 Task: In Heading  Calibri Light with green colour. Font size of heading  '18 Pt. 'Font style of data Calibri. Font size of data  9 Pt. Alignment of headline & data Align bottom. Fill color in cell of heading  Red. Font color of data Black. Apply border in Data Criss-Cross Border. In the sheet  Budget Analysis Logbook
Action: Mouse moved to (79, 135)
Screenshot: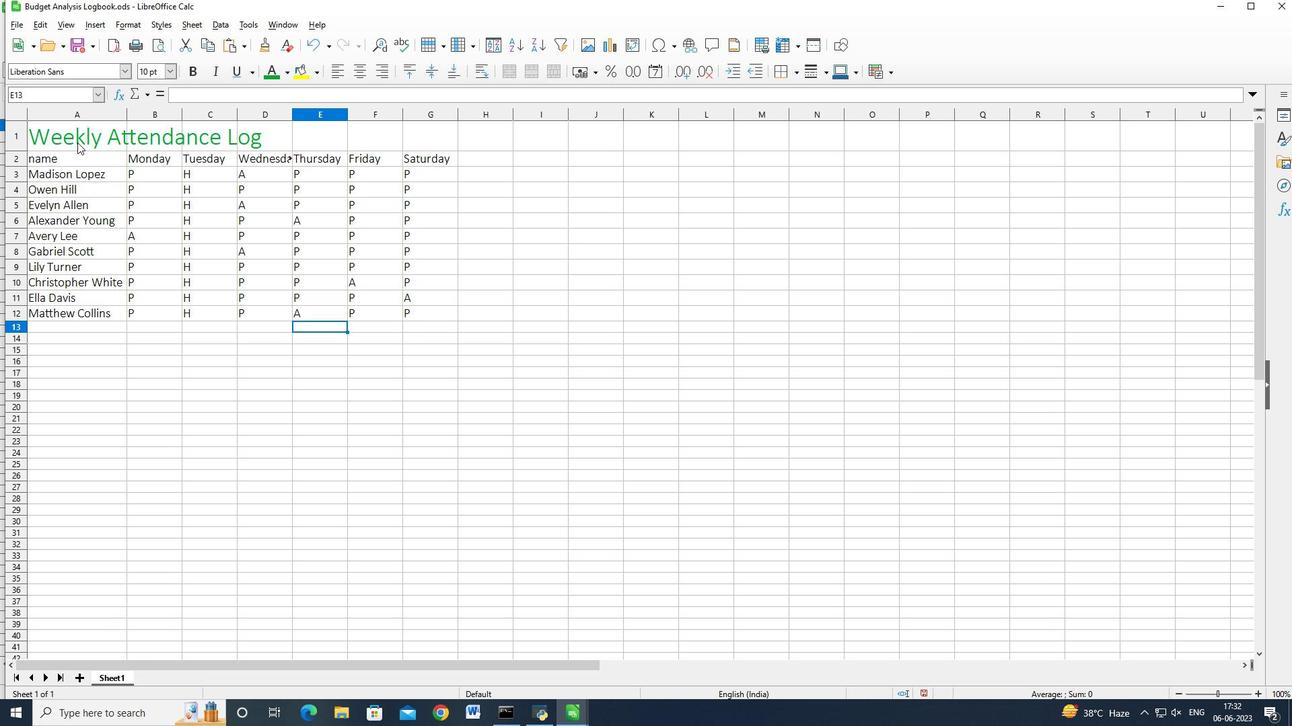 
Action: Mouse pressed left at (79, 135)
Screenshot: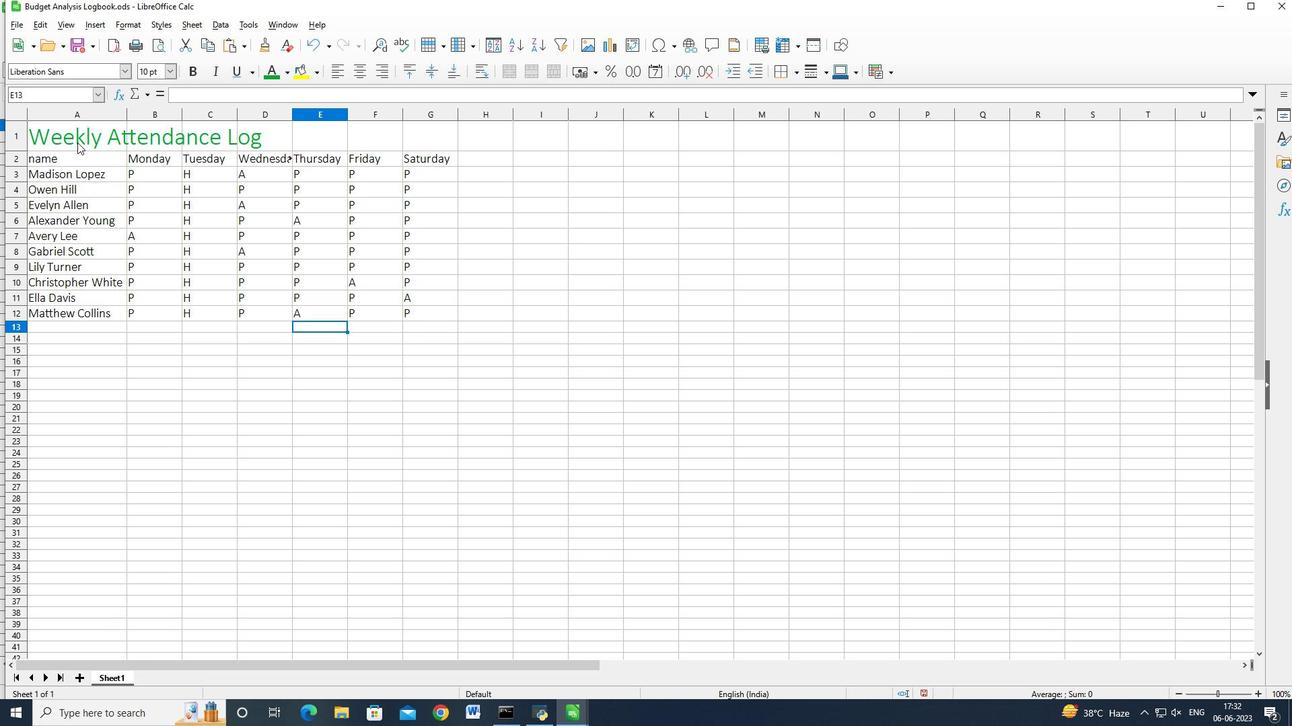 
Action: Mouse moved to (145, 130)
Screenshot: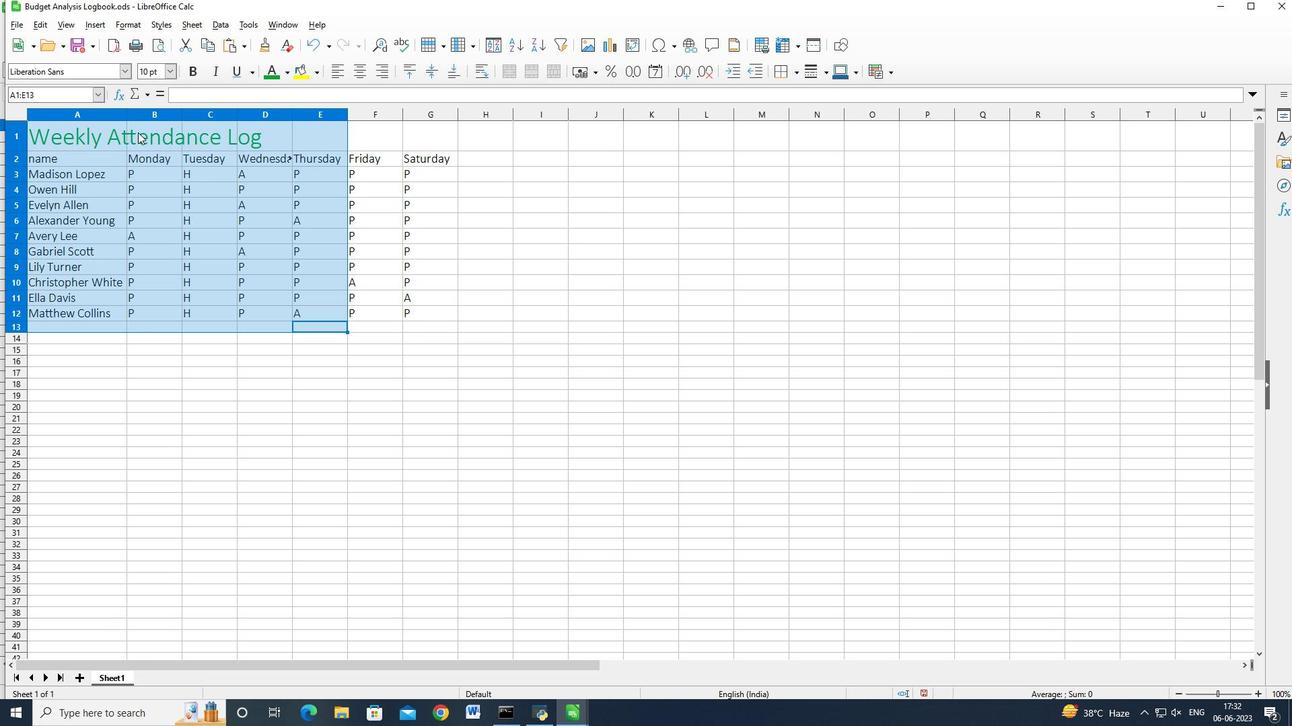 
Action: Mouse pressed left at (145, 130)
Screenshot: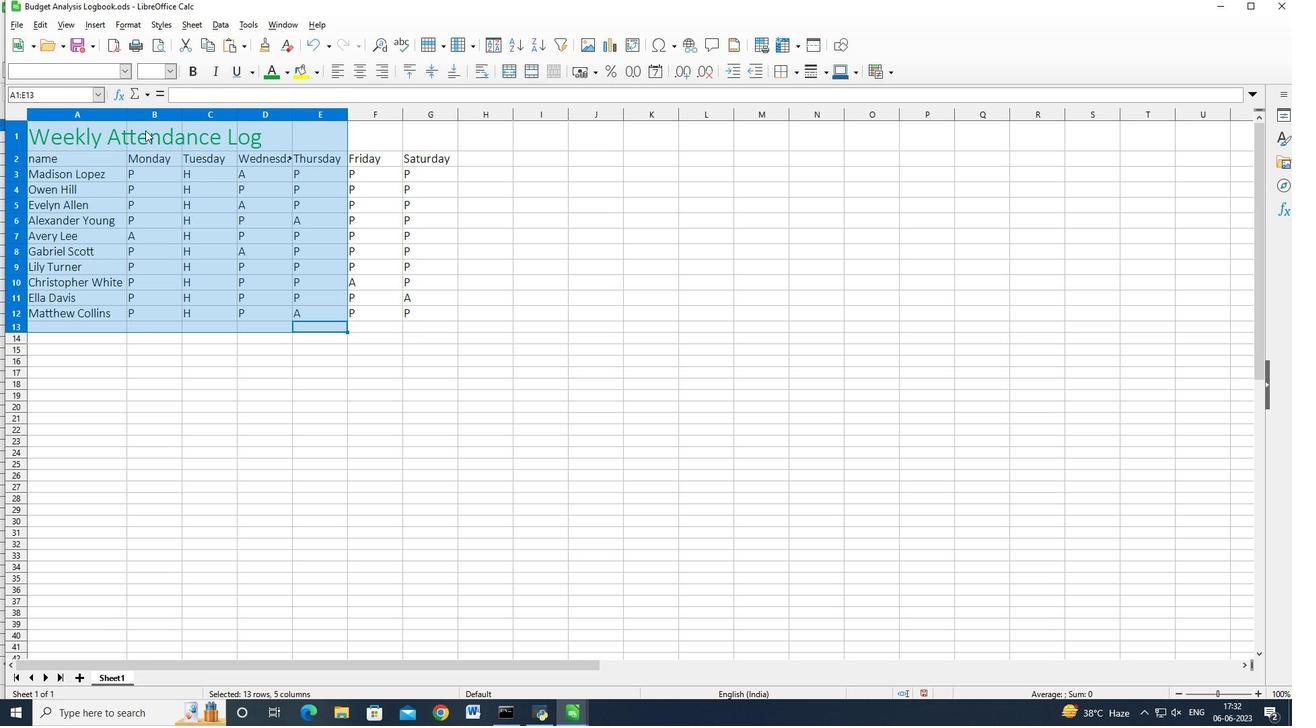 
Action: Mouse moved to (177, 399)
Screenshot: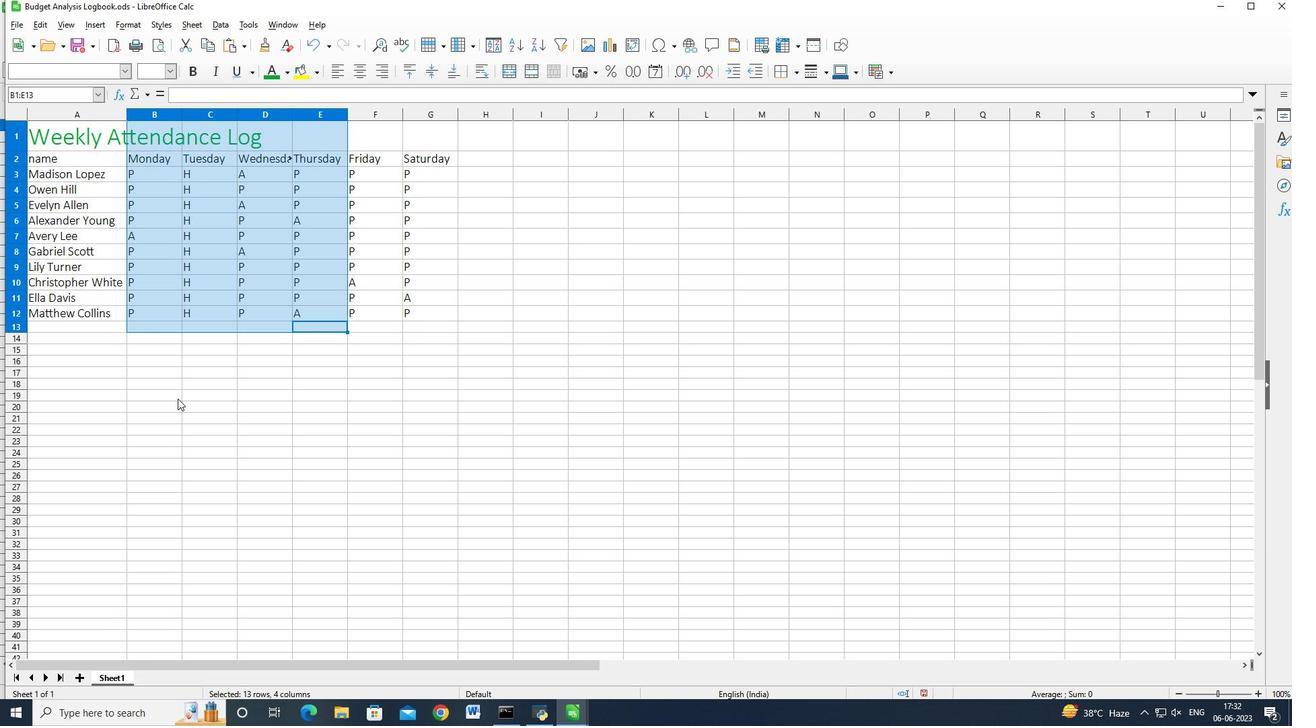 
Action: Mouse pressed left at (177, 399)
Screenshot: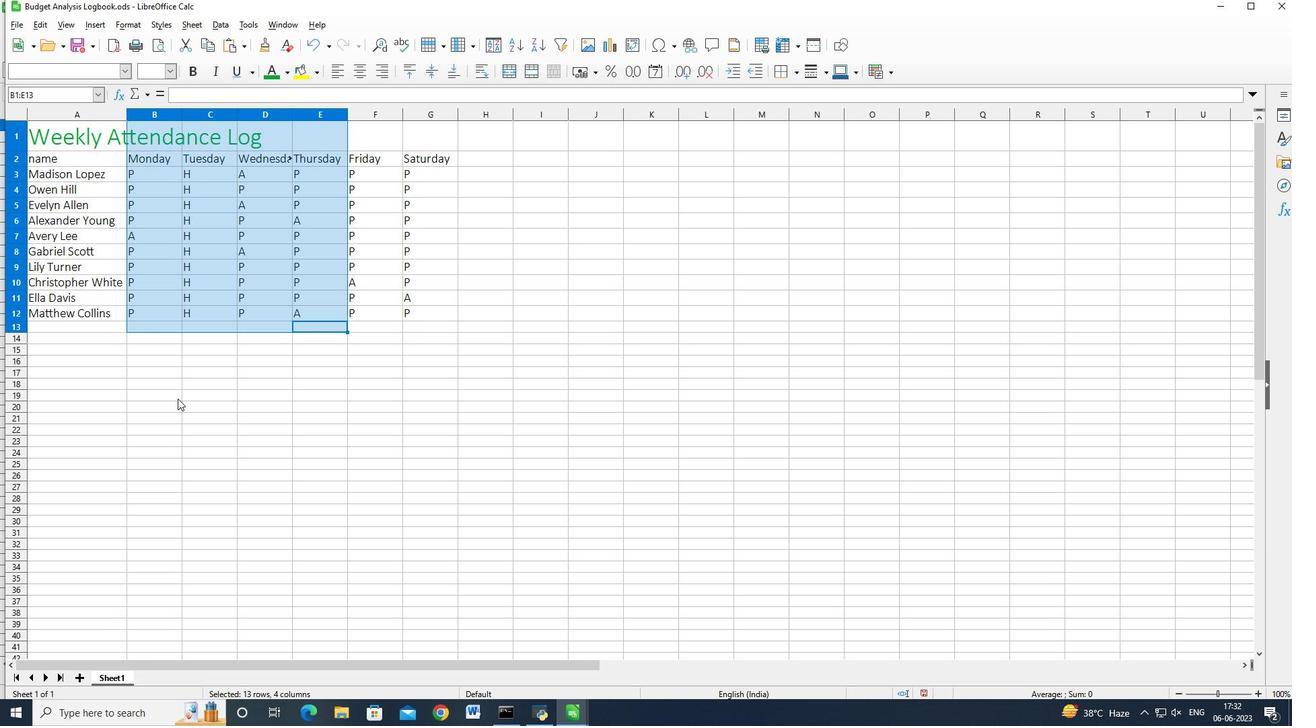 
Action: Mouse moved to (176, 399)
Screenshot: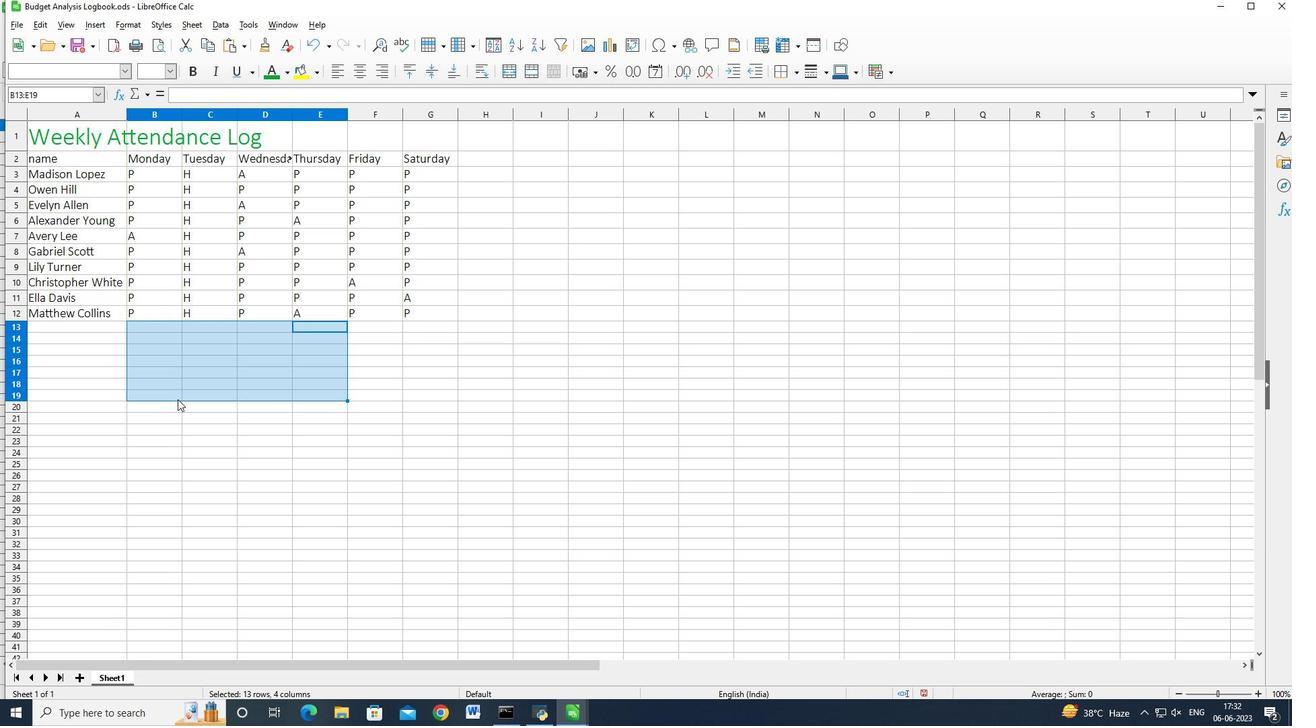
Action: Mouse pressed right at (176, 399)
Screenshot: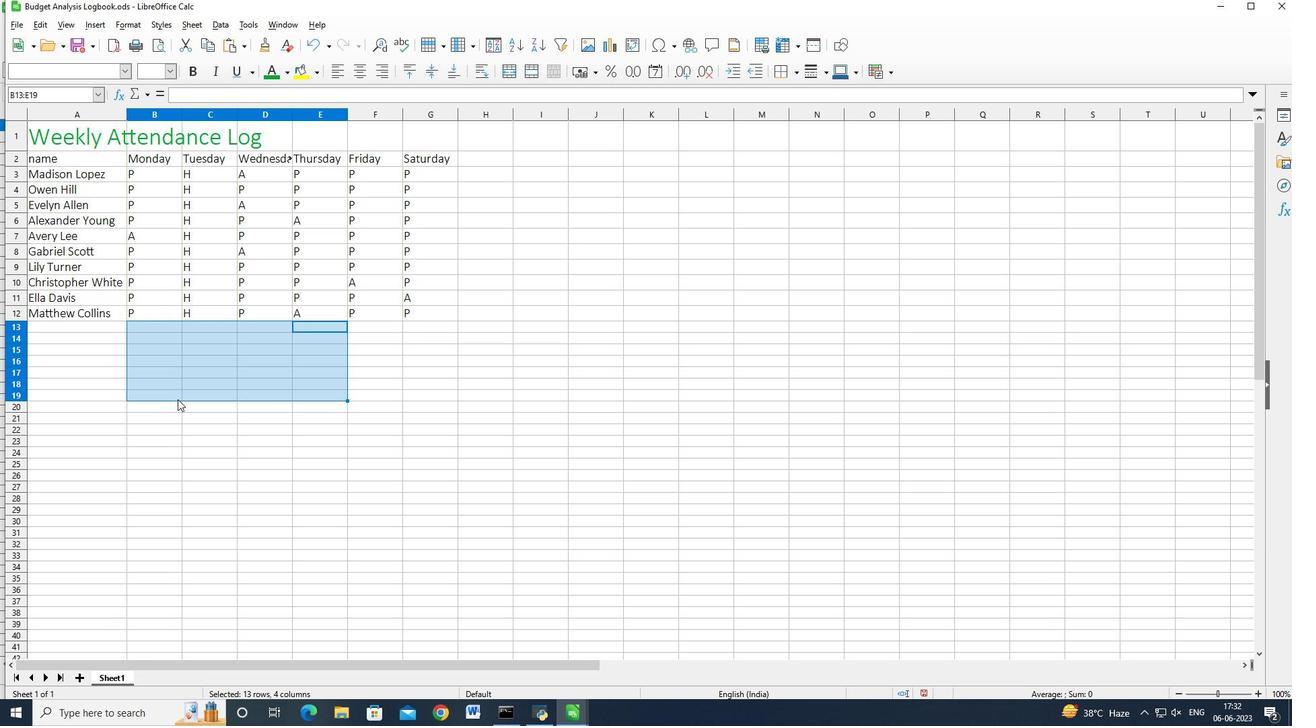 
Action: Mouse moved to (137, 421)
Screenshot: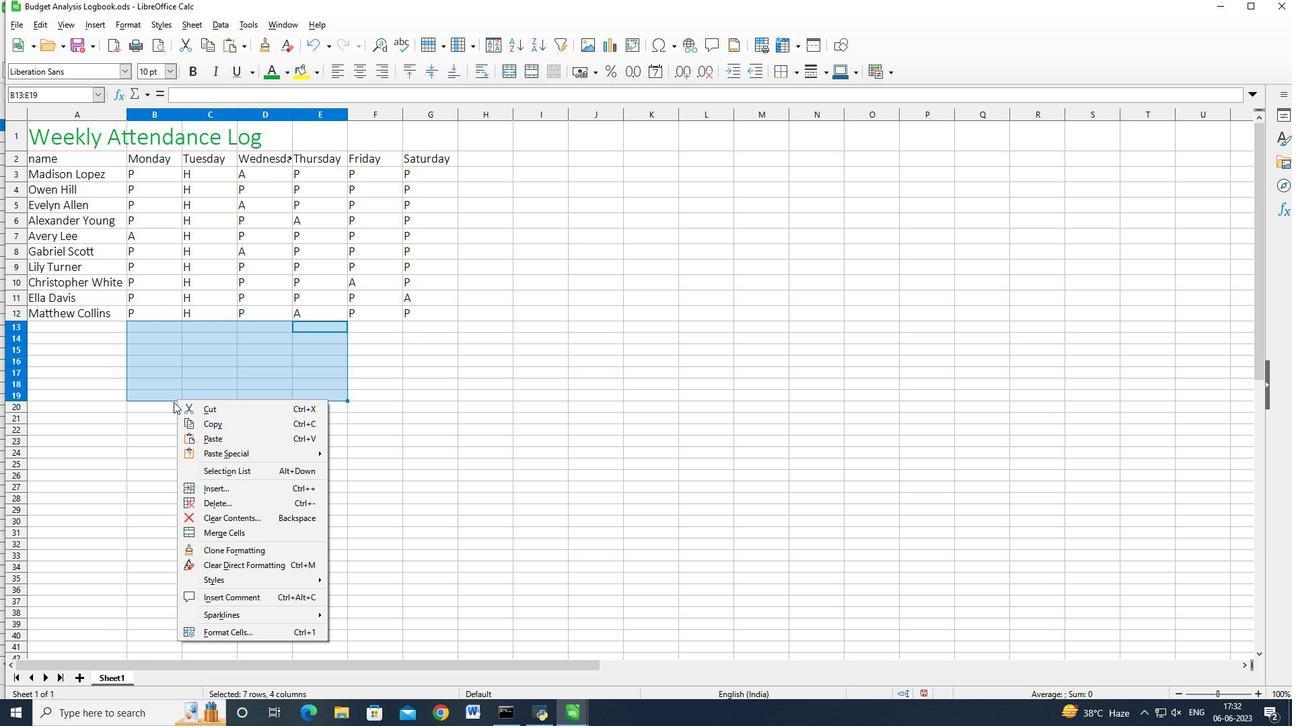 
Action: Mouse pressed right at (137, 421)
Screenshot: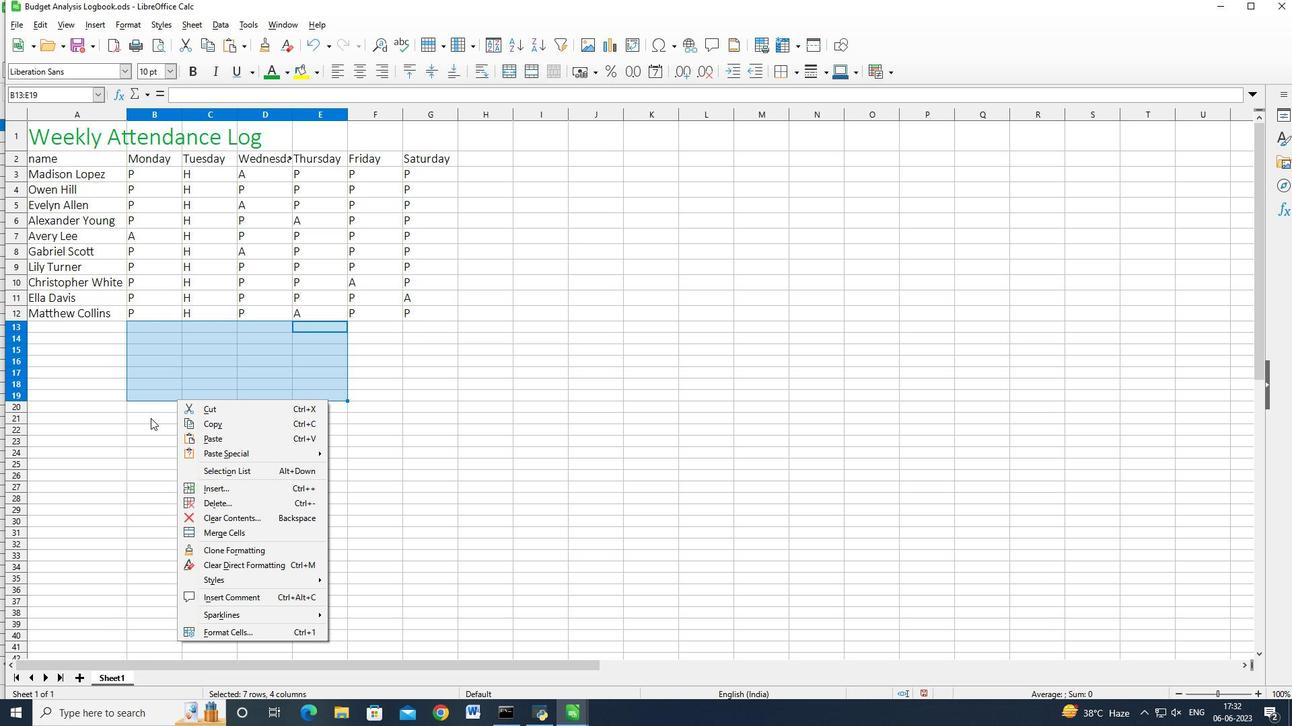
Action: Mouse pressed right at (137, 421)
Screenshot: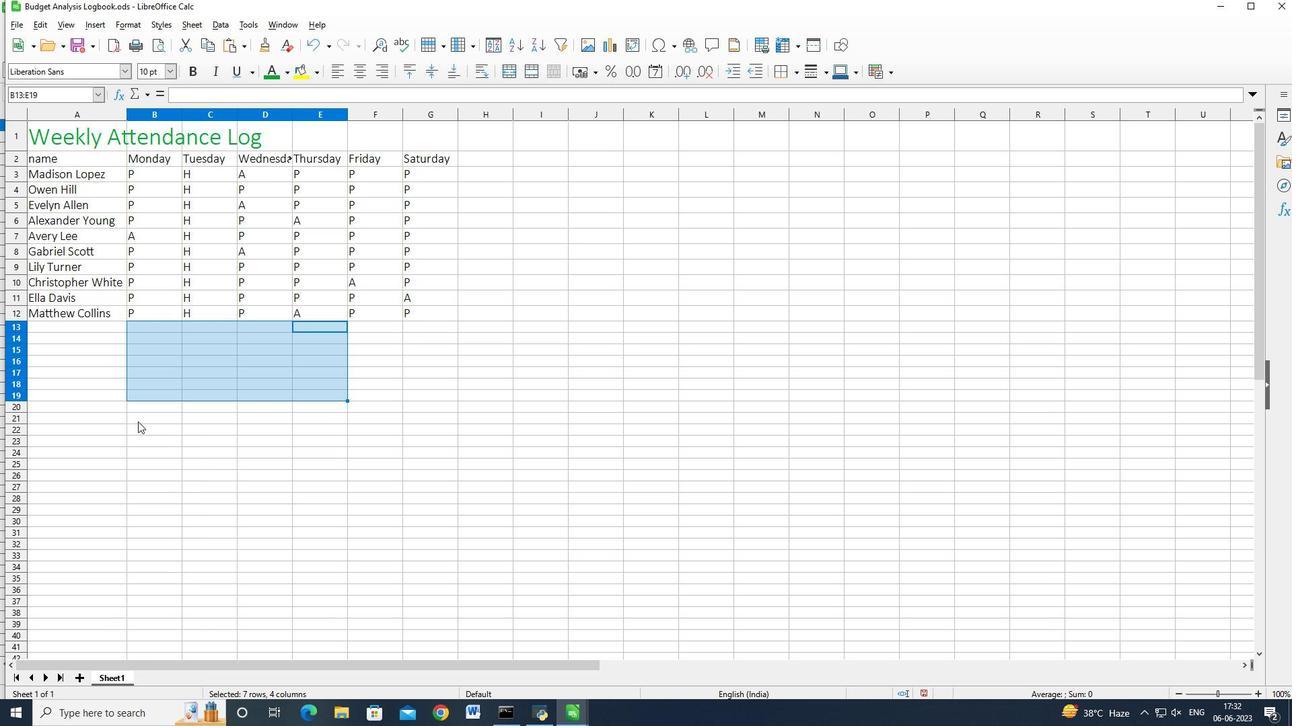
Action: Mouse moved to (74, 128)
Screenshot: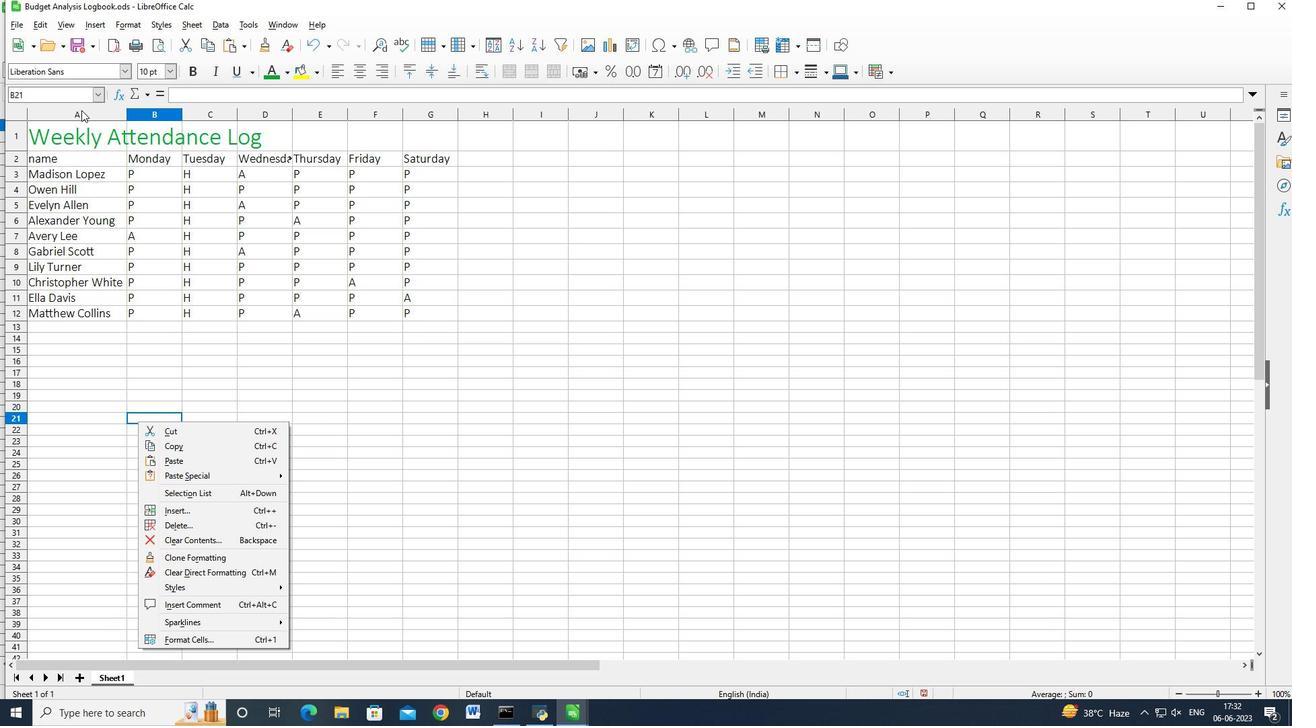 
Action: Mouse pressed left at (74, 128)
Screenshot: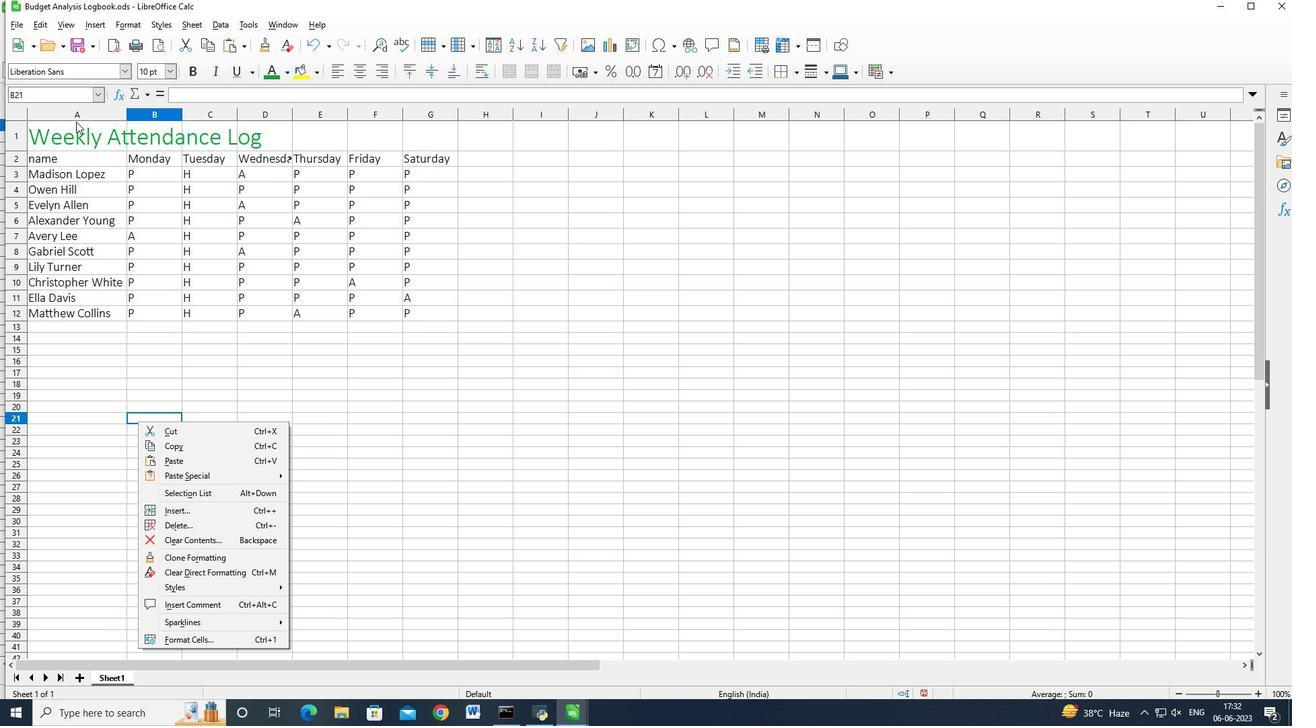 
Action: Mouse moved to (108, 134)
Screenshot: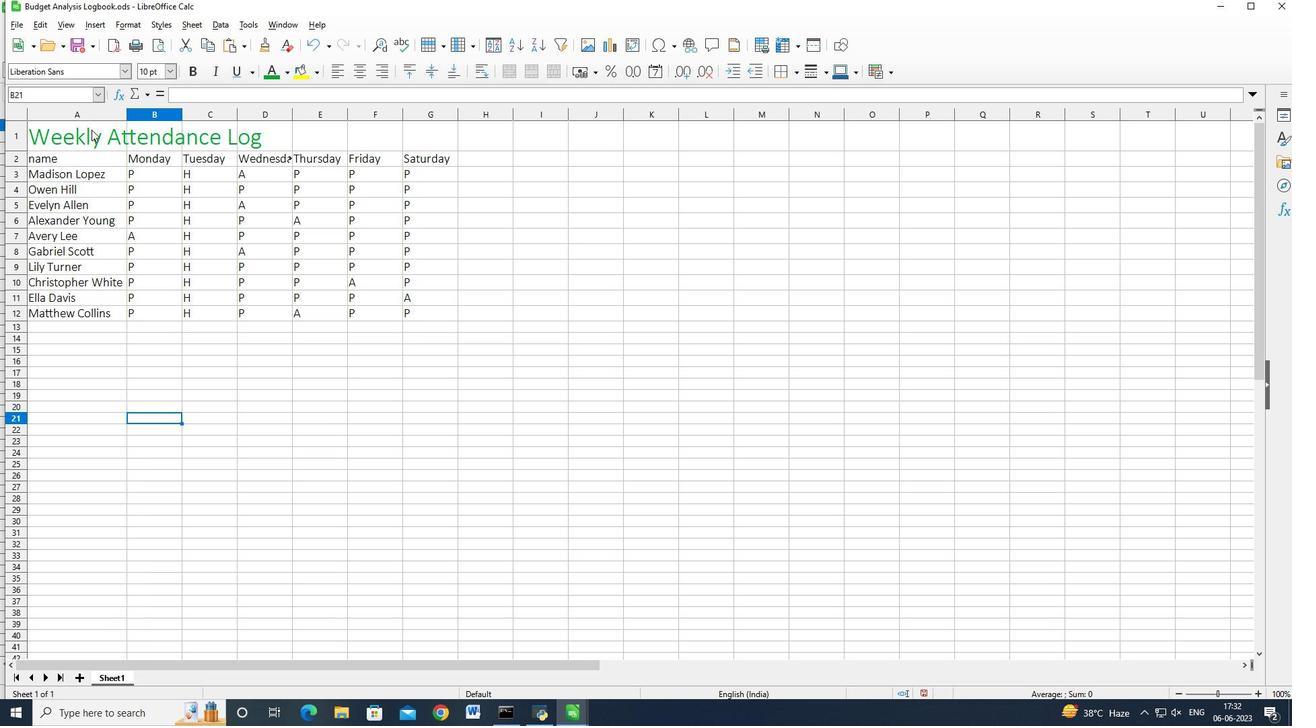 
Action: Mouse pressed left at (108, 134)
Screenshot: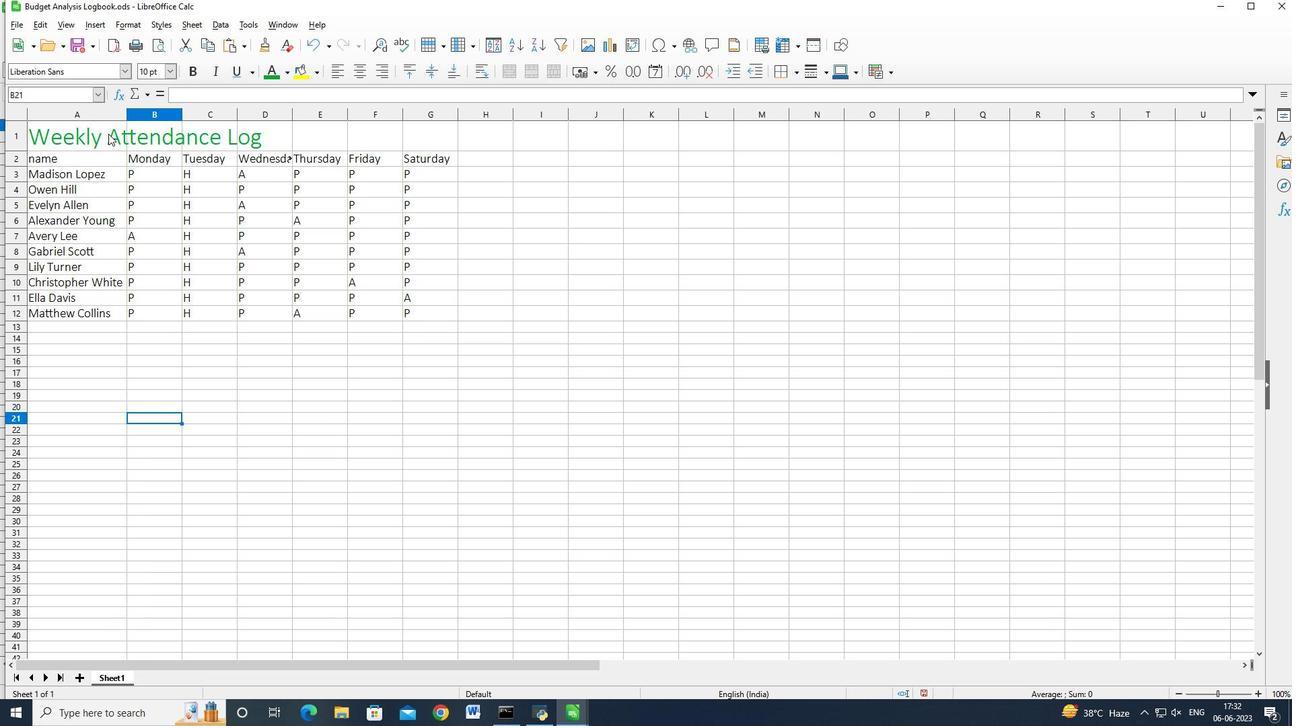 
Action: Mouse moved to (155, 137)
Screenshot: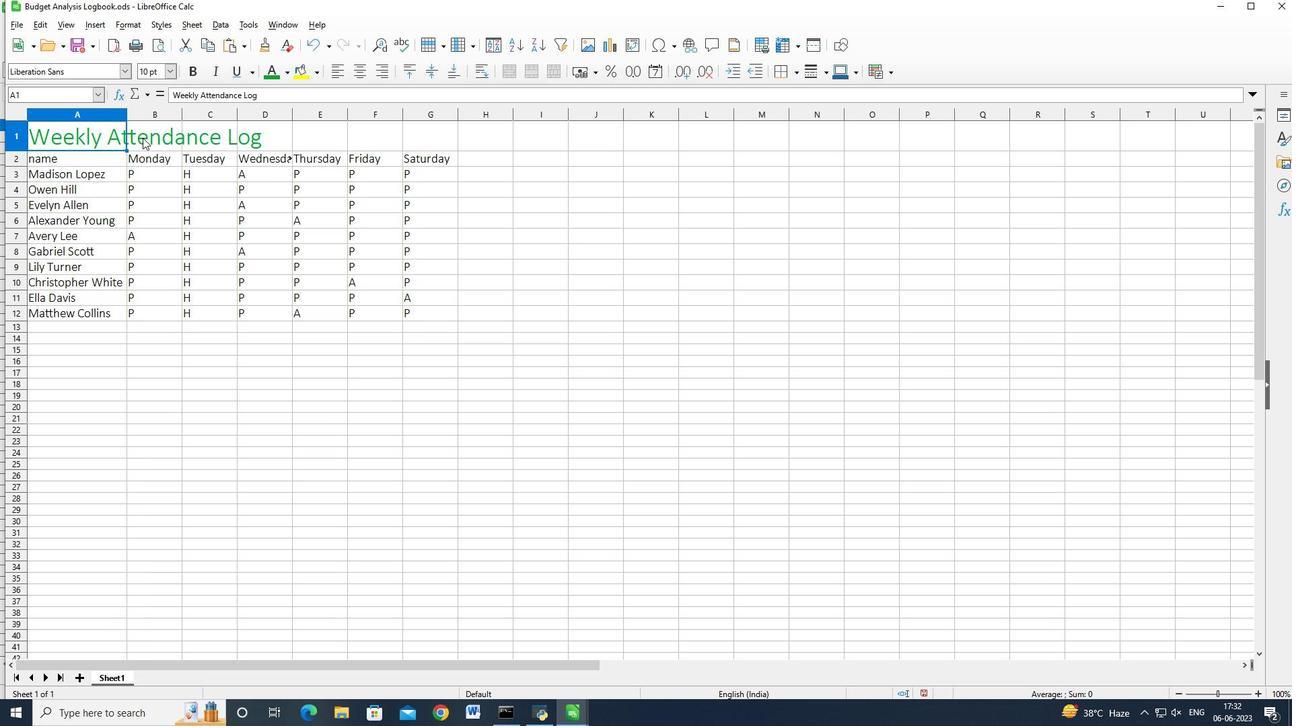 
Action: Key pressed <Key.shift><Key.shift>
Screenshot: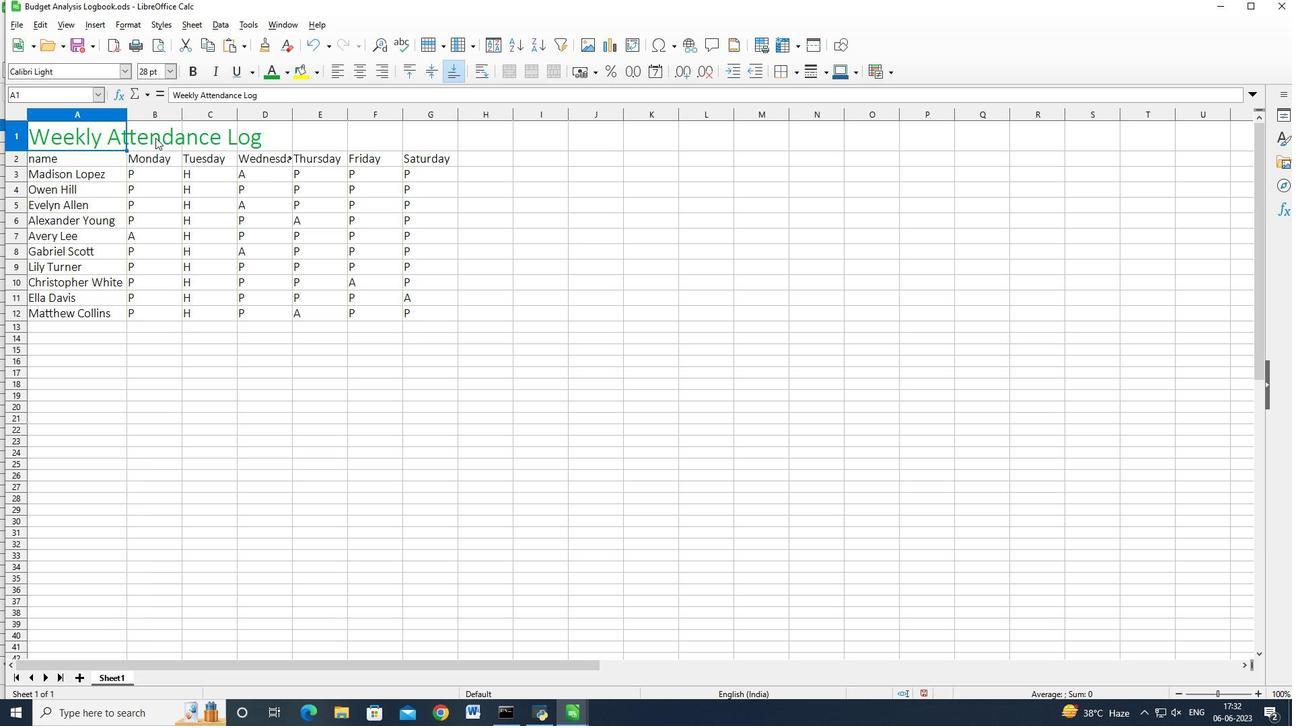 
Action: Mouse moved to (228, 138)
Screenshot: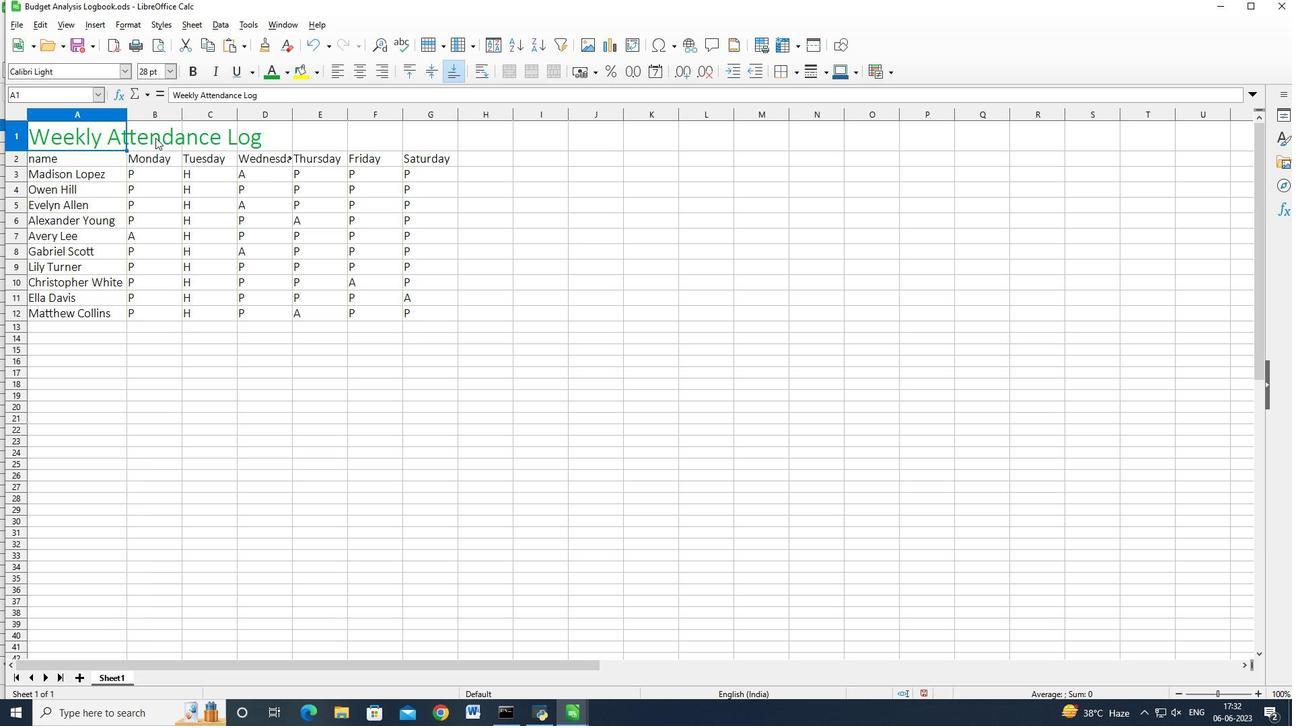 
Action: Mouse pressed left at (228, 138)
Screenshot: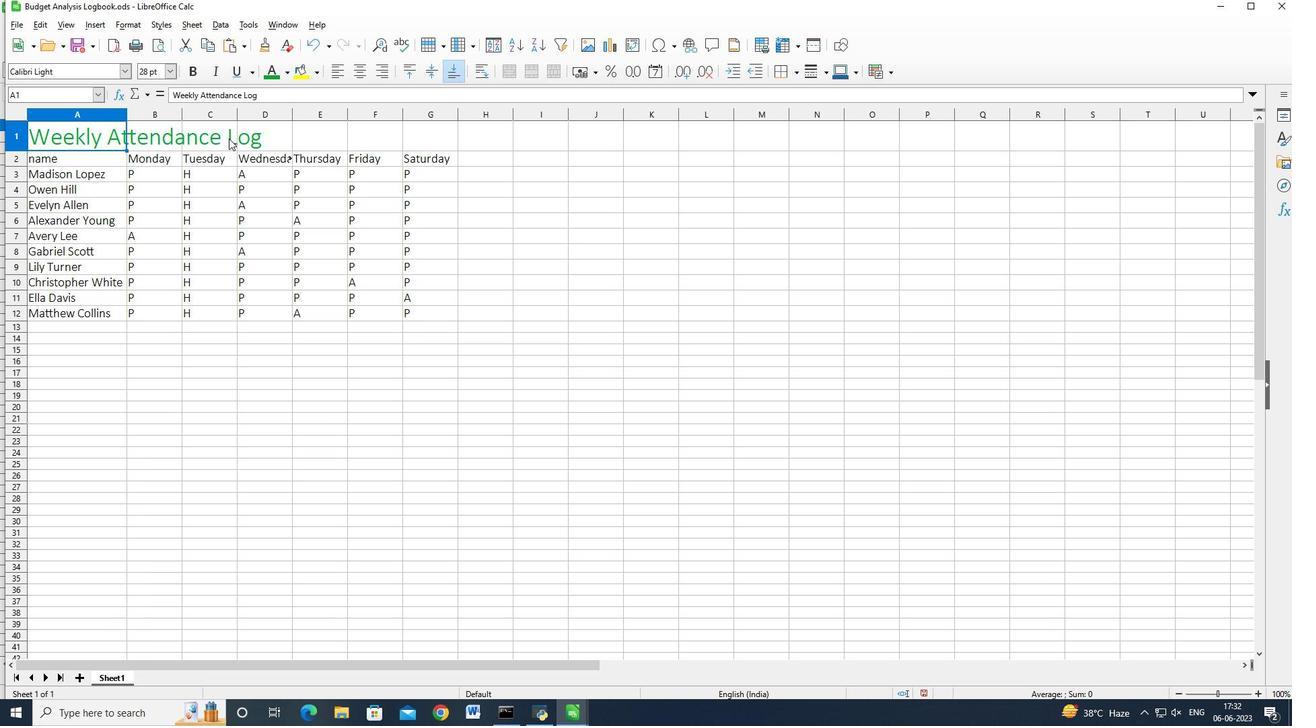 
Action: Key pressed <Key.shift><Key.shift><Key.shift><Key.shift>
Screenshot: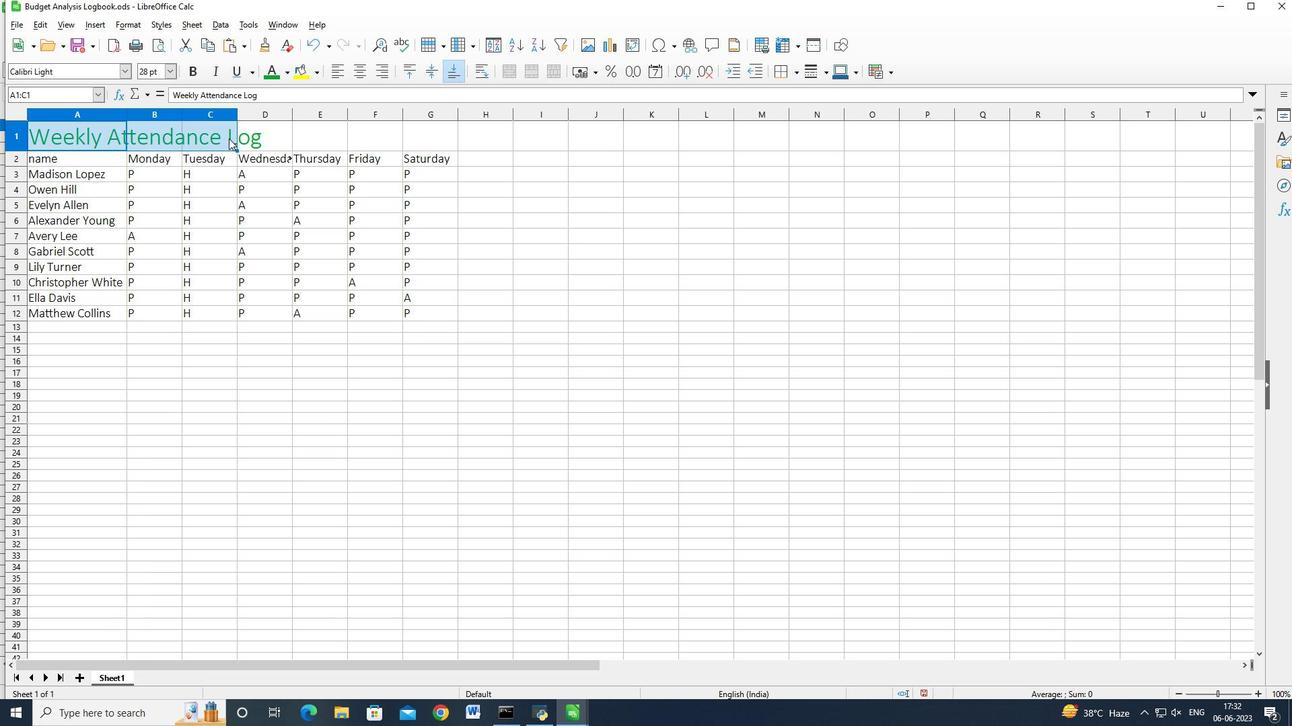 
Action: Mouse moved to (233, 138)
Screenshot: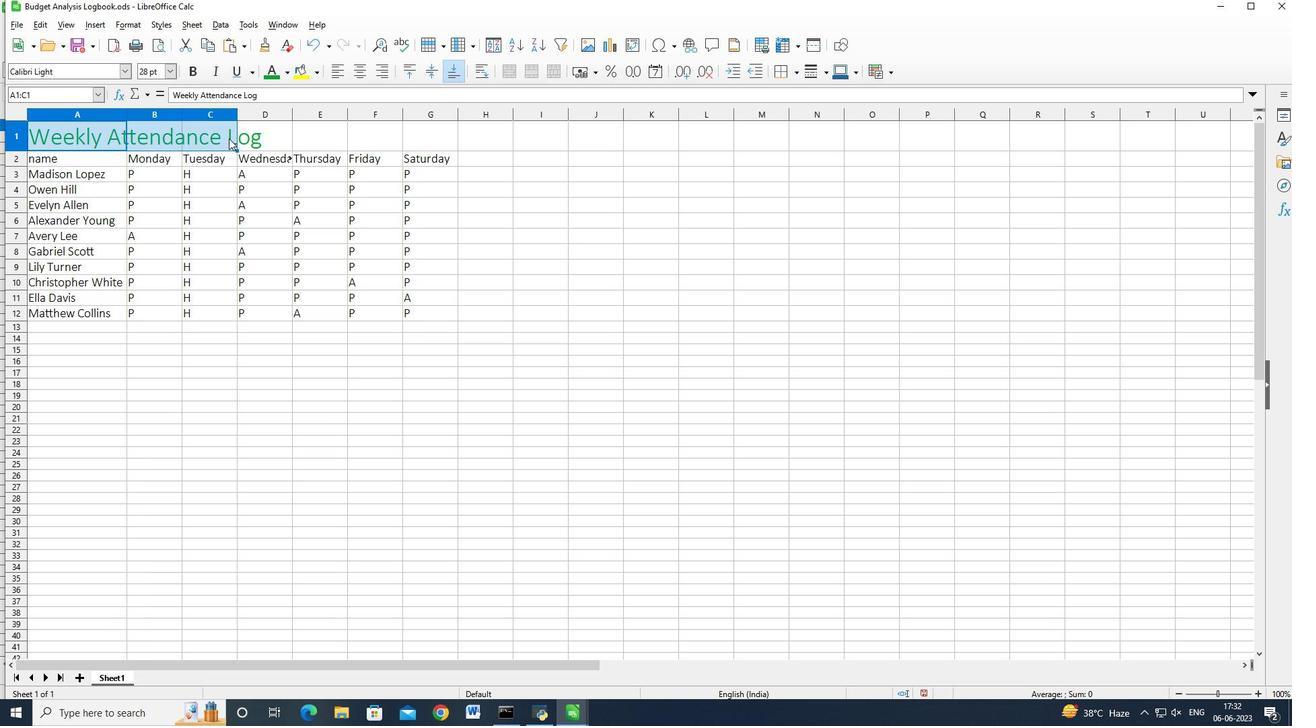 
Action: Key pressed <Key.shift>
Screenshot: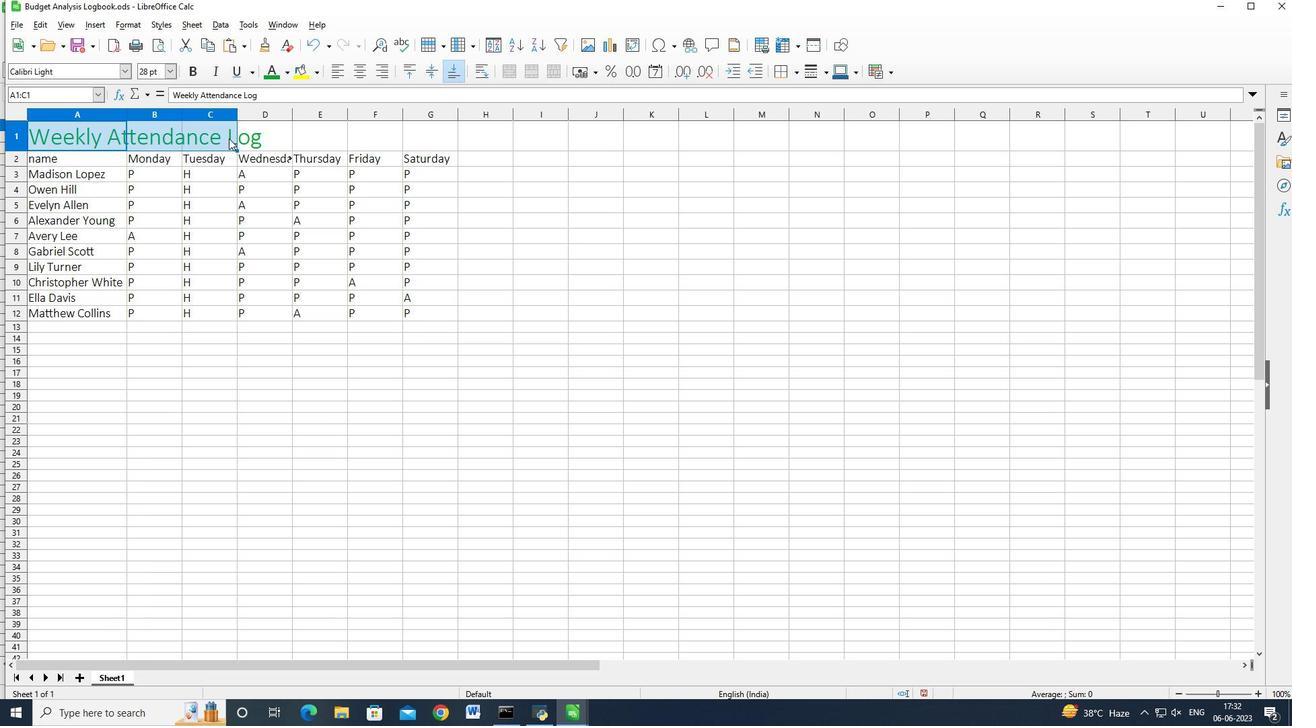 
Action: Mouse moved to (243, 137)
Screenshot: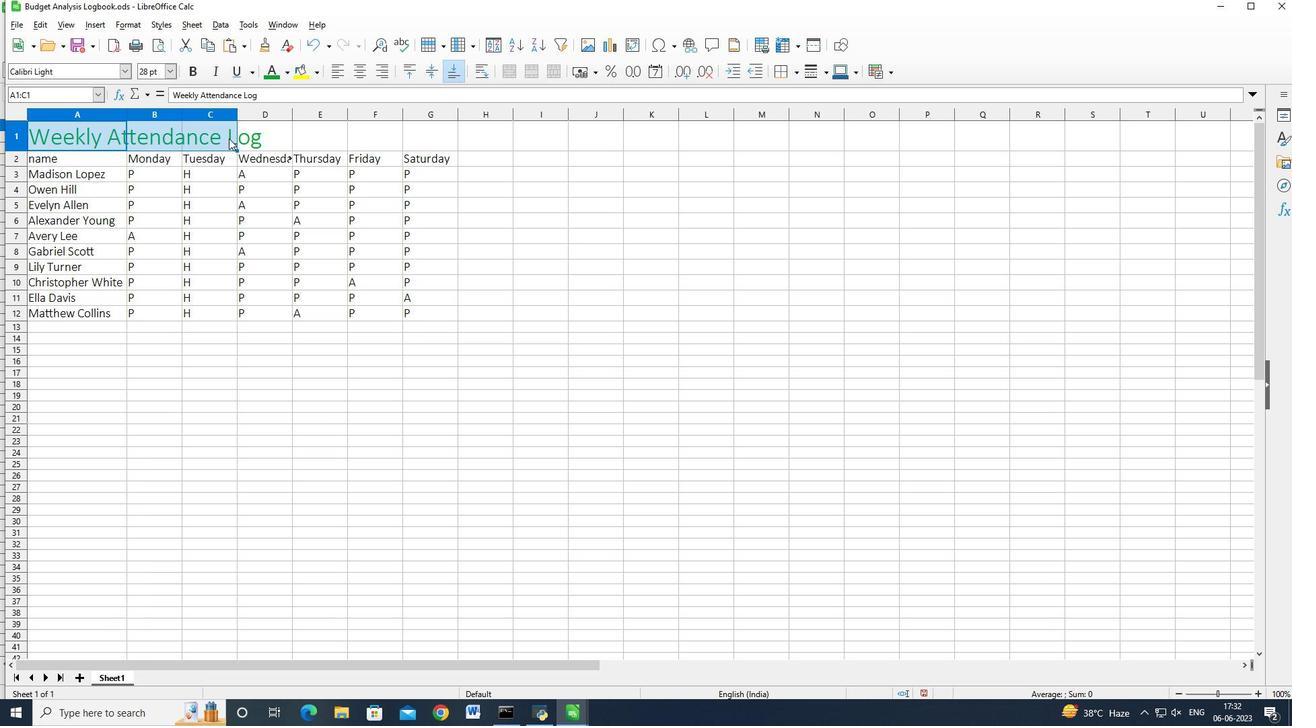 
Action: Key pressed <Key.shift>
Screenshot: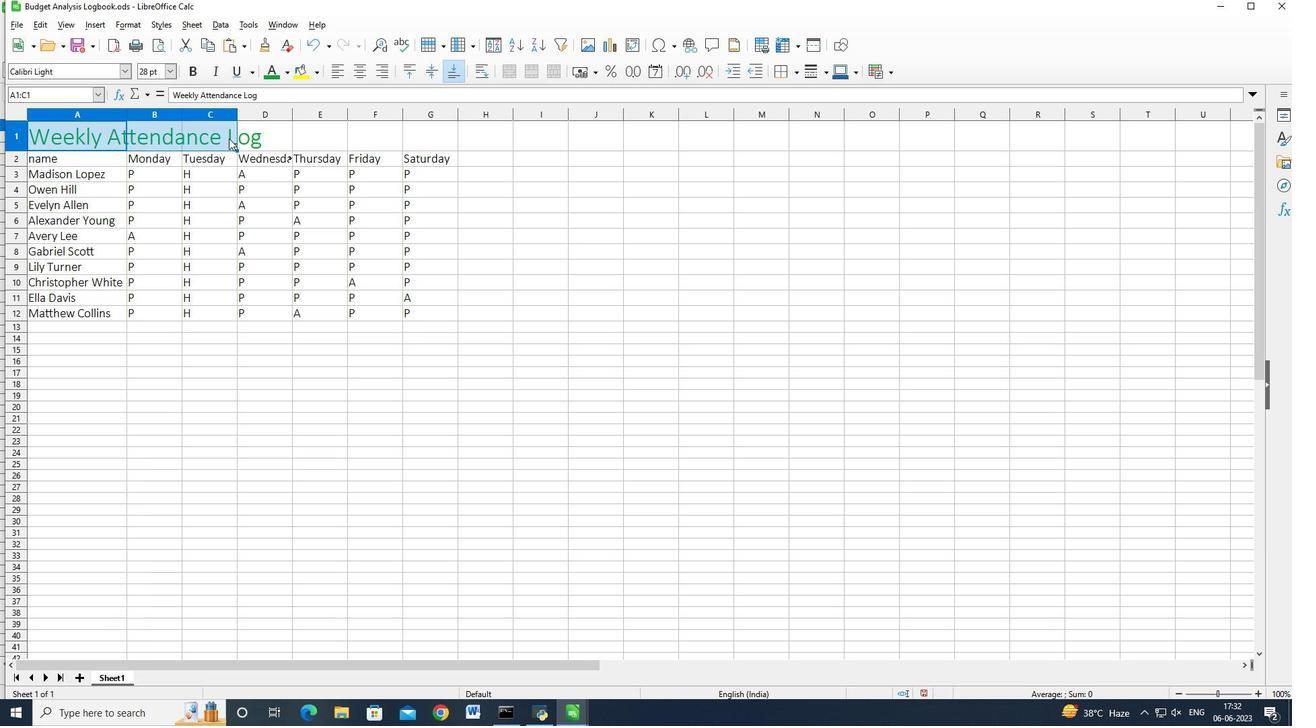 
Action: Mouse moved to (250, 137)
Screenshot: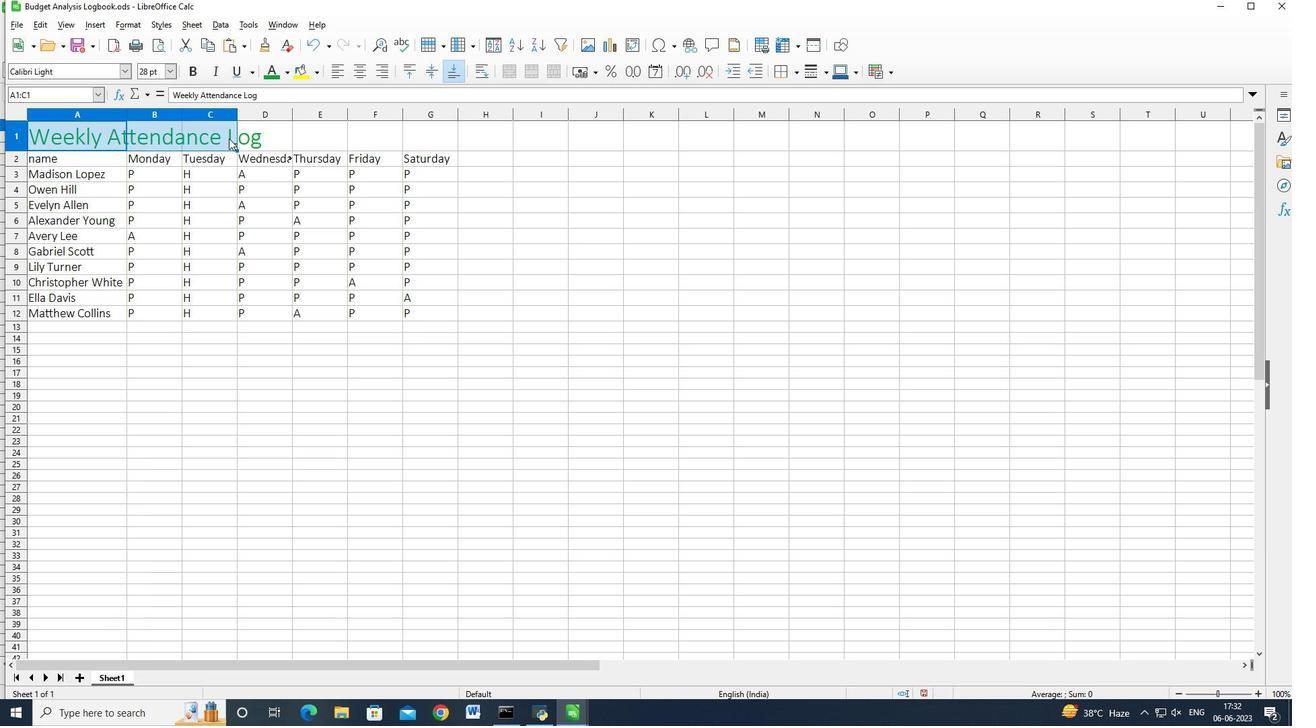 
Action: Key pressed <Key.shift>
Screenshot: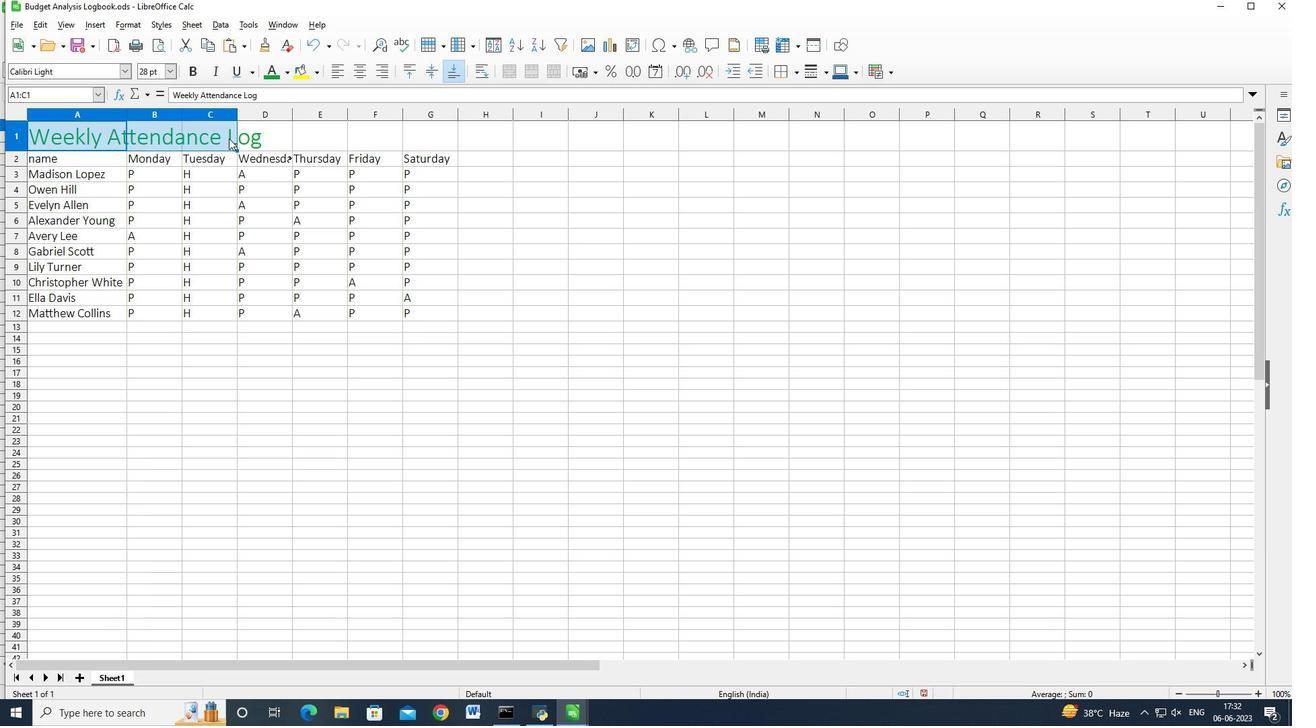 
Action: Mouse moved to (255, 135)
Screenshot: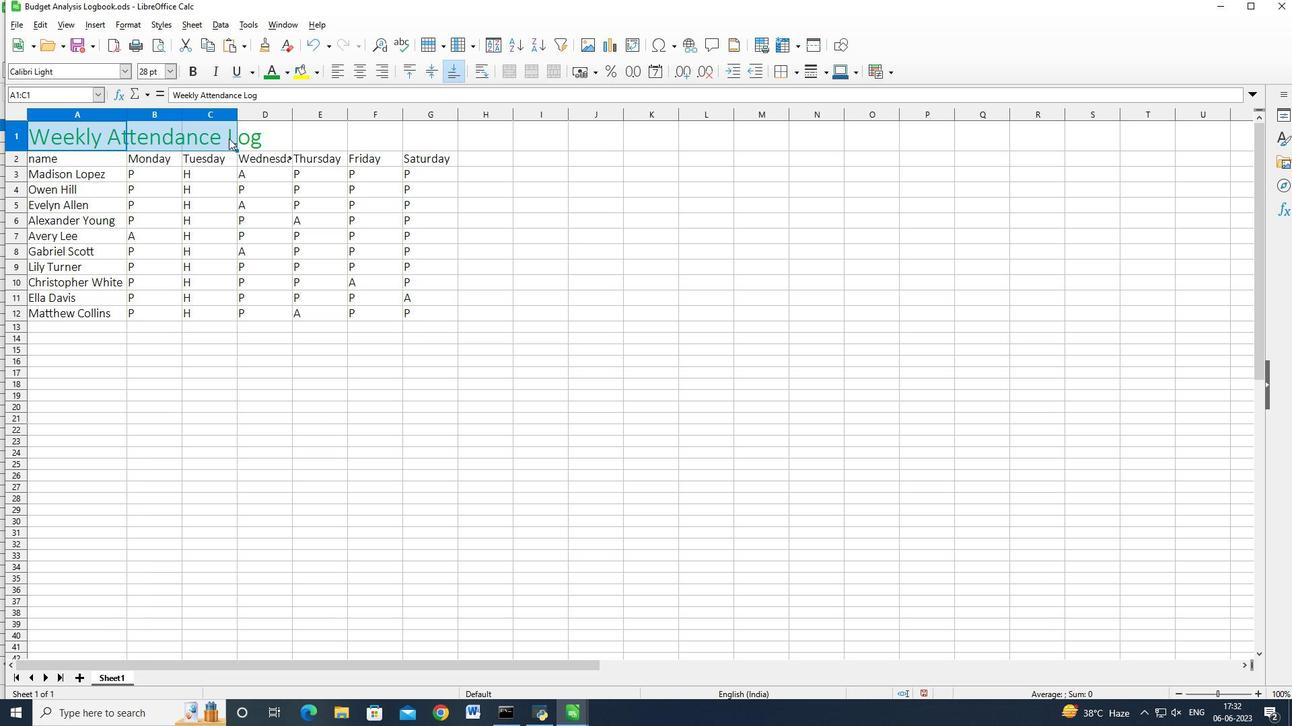 
Action: Key pressed <Key.shift>
Screenshot: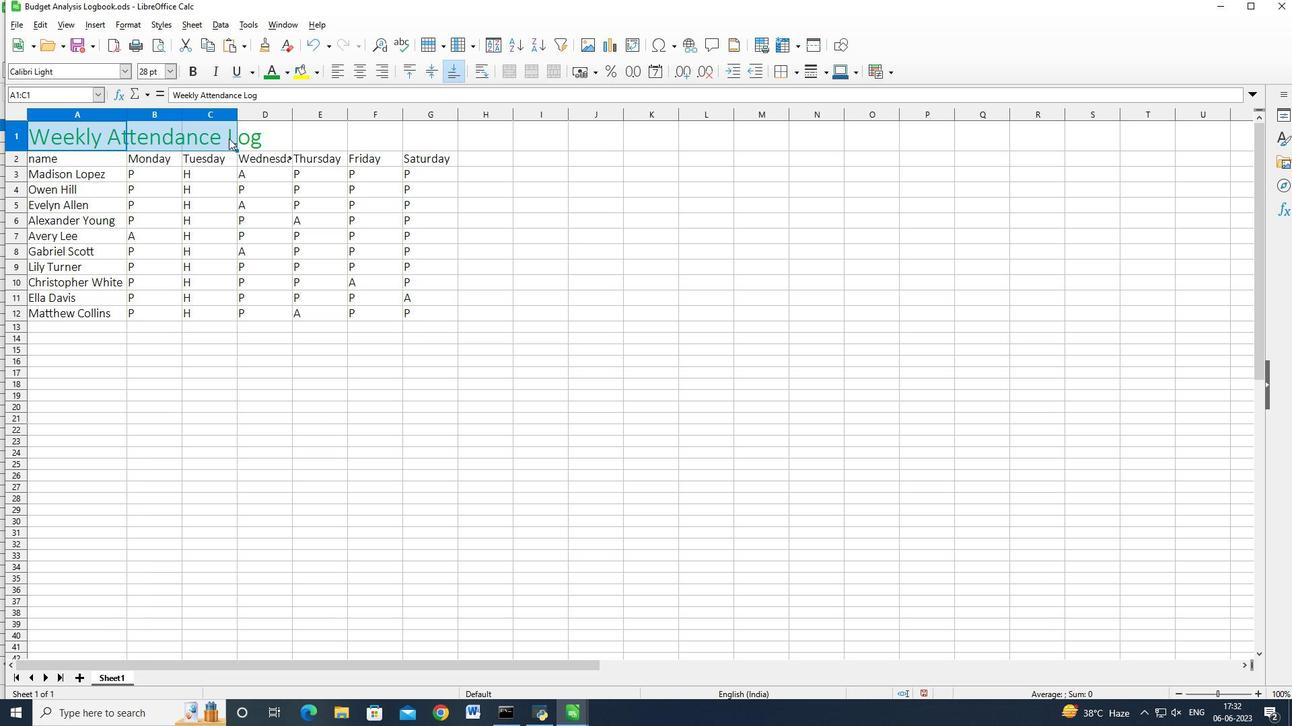 
Action: Mouse moved to (257, 135)
Screenshot: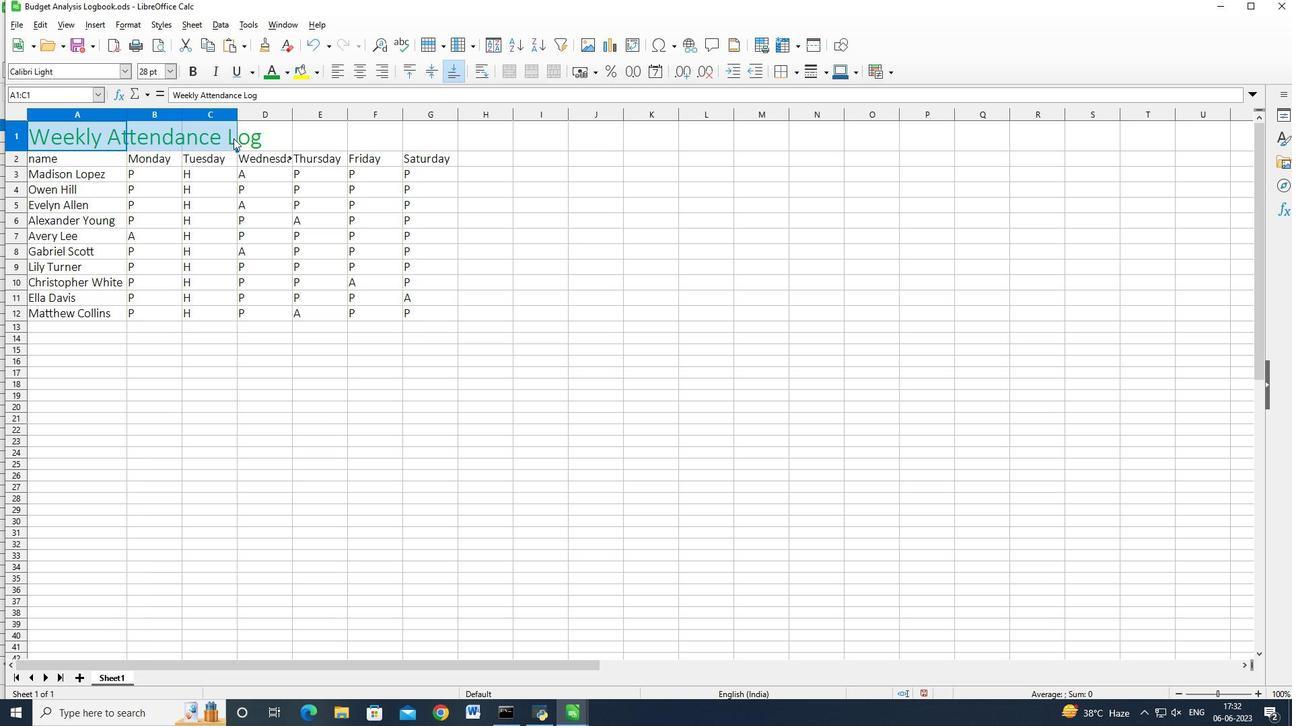 
Action: Key pressed <Key.shift>
Screenshot: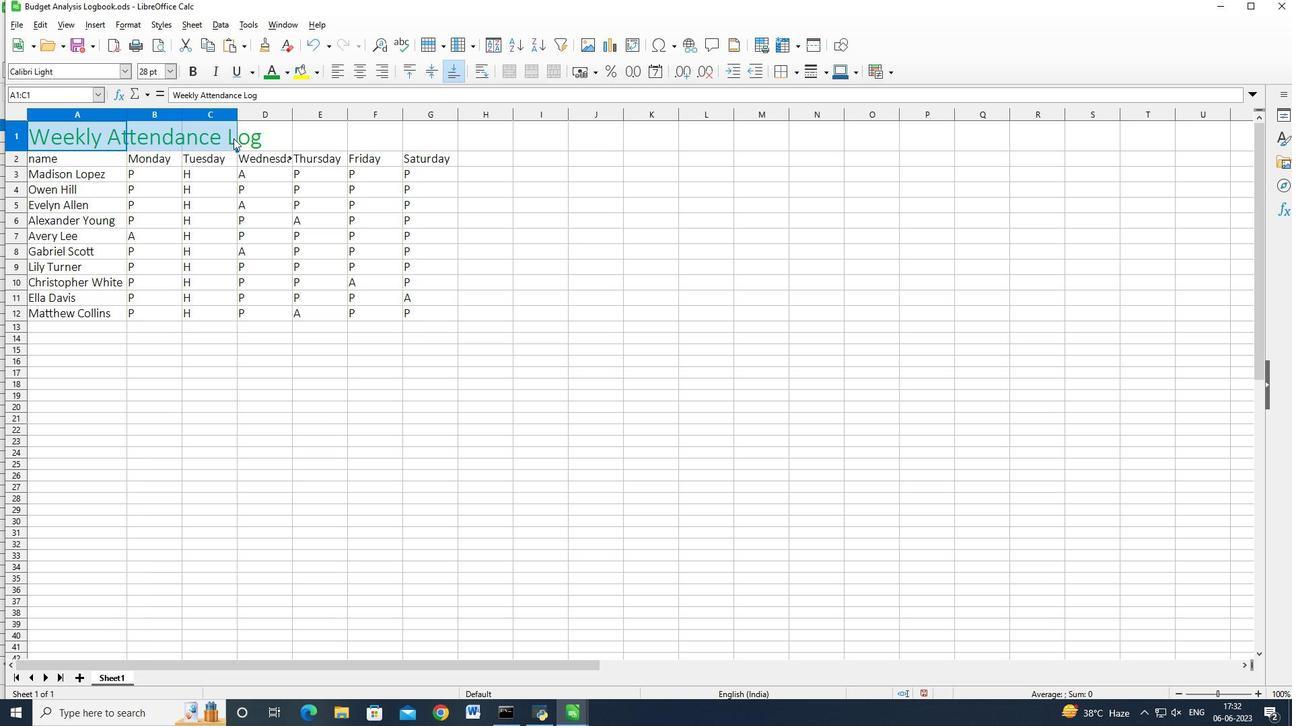 
Action: Mouse moved to (257, 135)
Screenshot: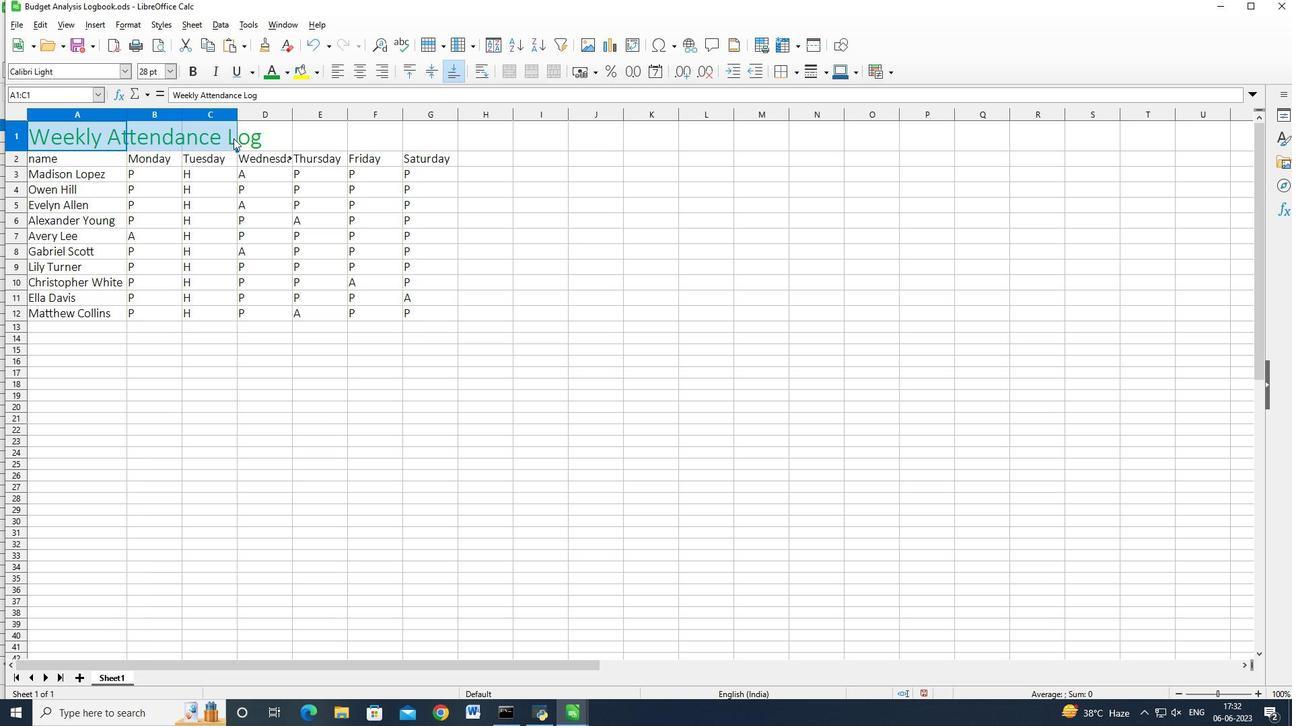 
Action: Key pressed <Key.shift>
Screenshot: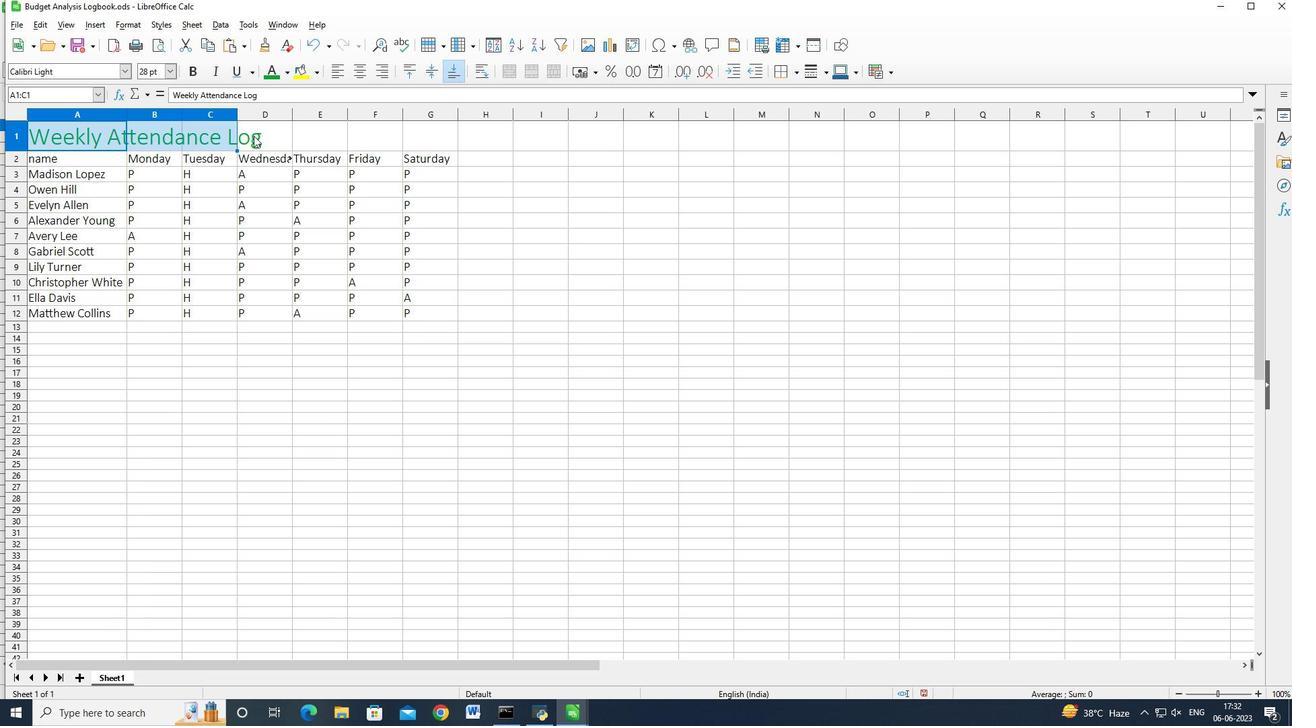 
Action: Mouse pressed left at (257, 135)
Screenshot: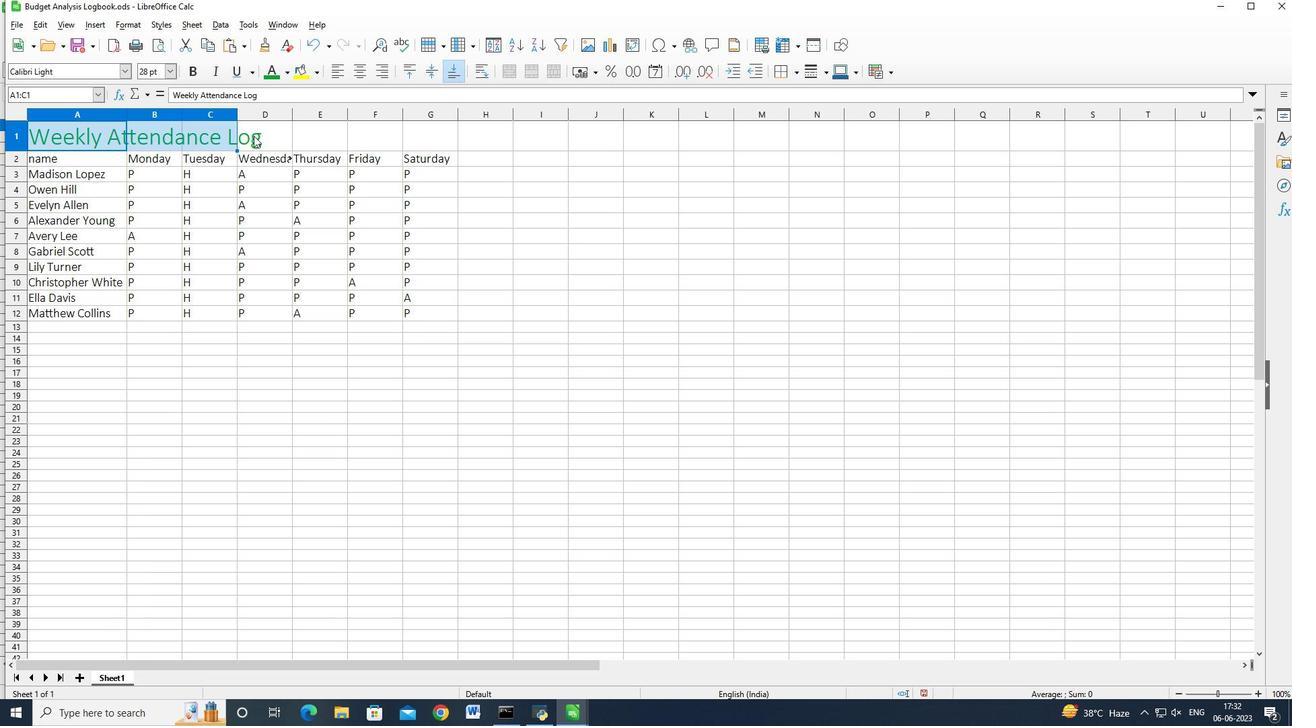 
Action: Mouse moved to (257, 135)
Screenshot: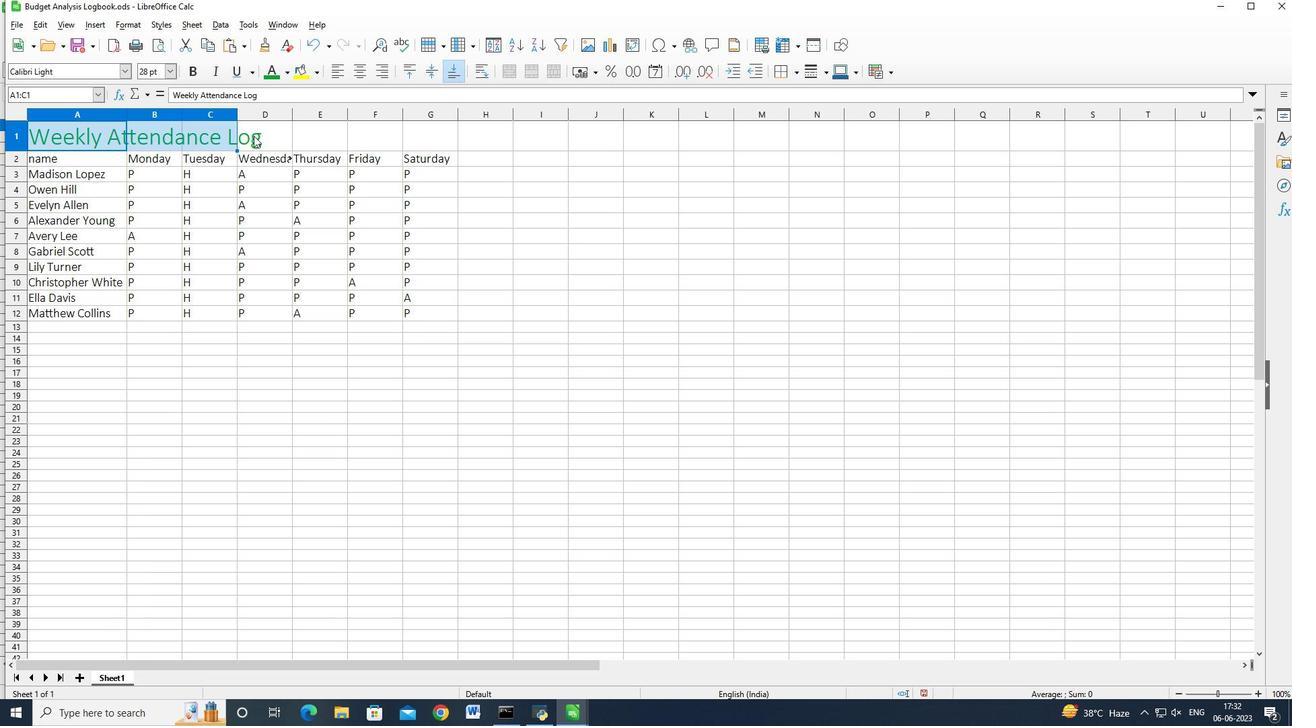 
Action: Key pressed <Key.shift><Key.shift><Key.shift><Key.shift><Key.shift><Key.shift>
Screenshot: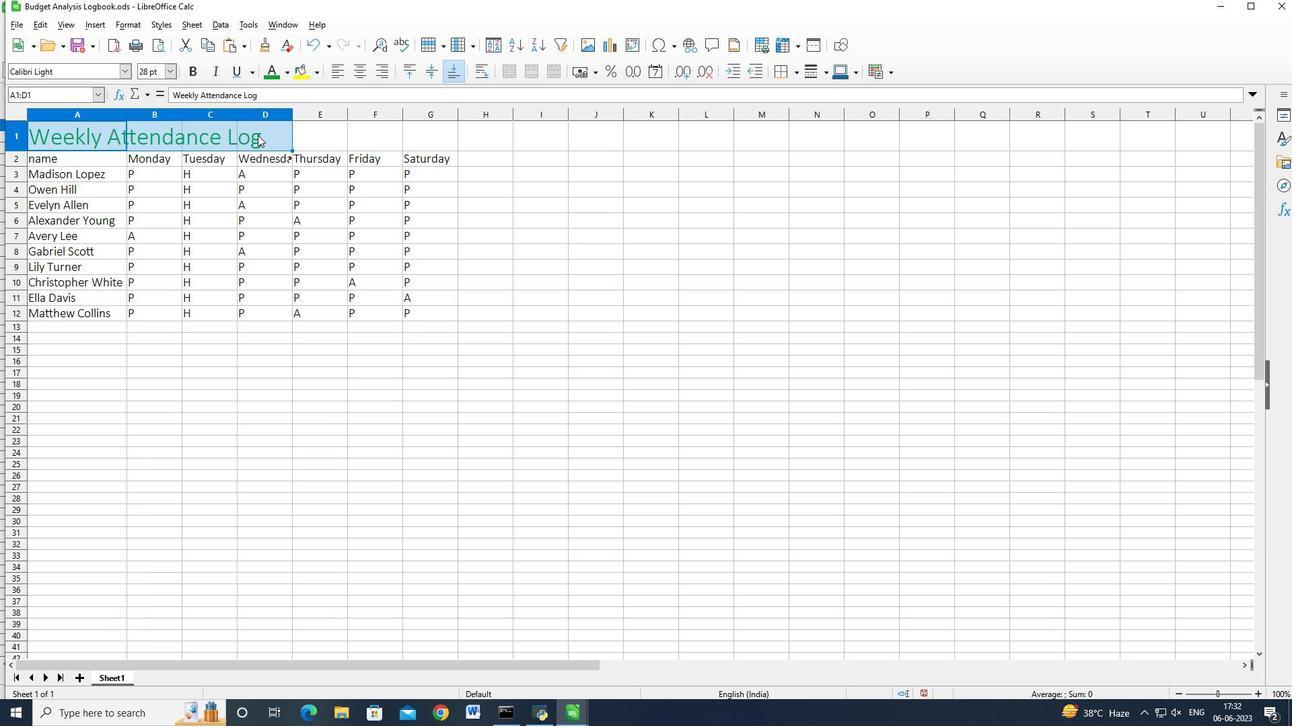 
Action: Mouse moved to (257, 135)
Screenshot: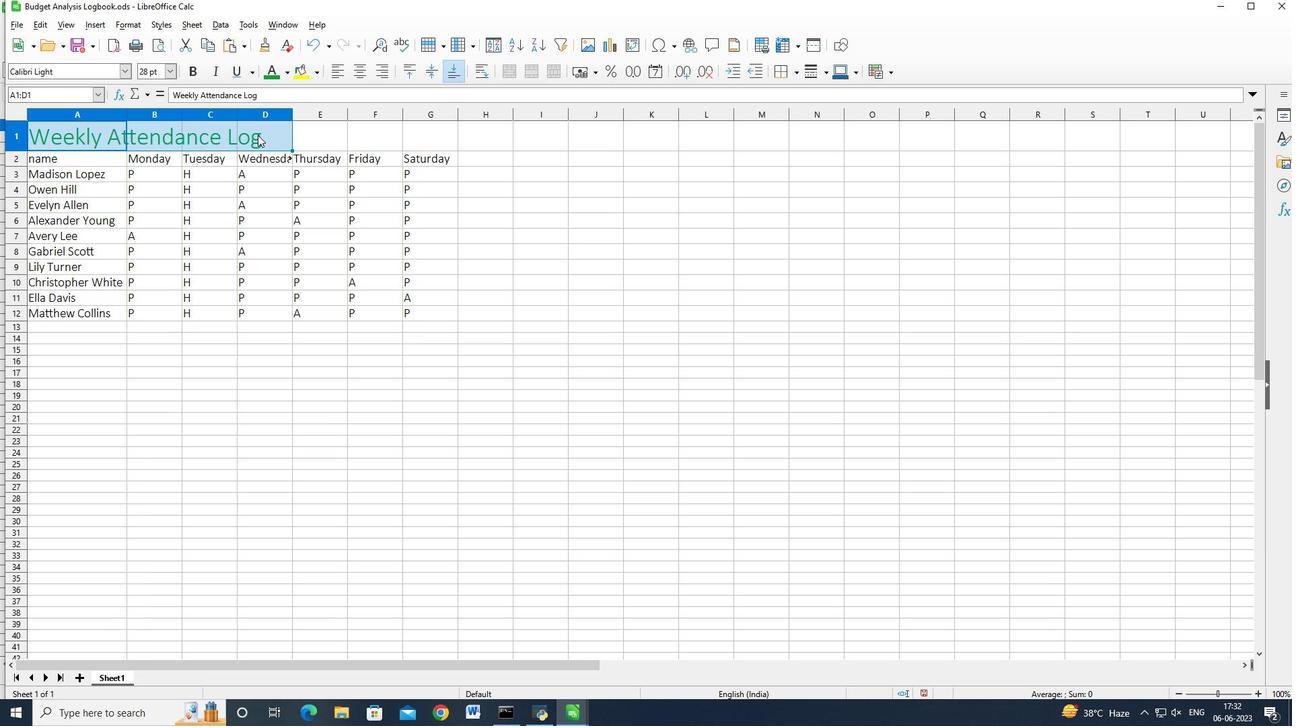 
Action: Key pressed <Key.shift>
Screenshot: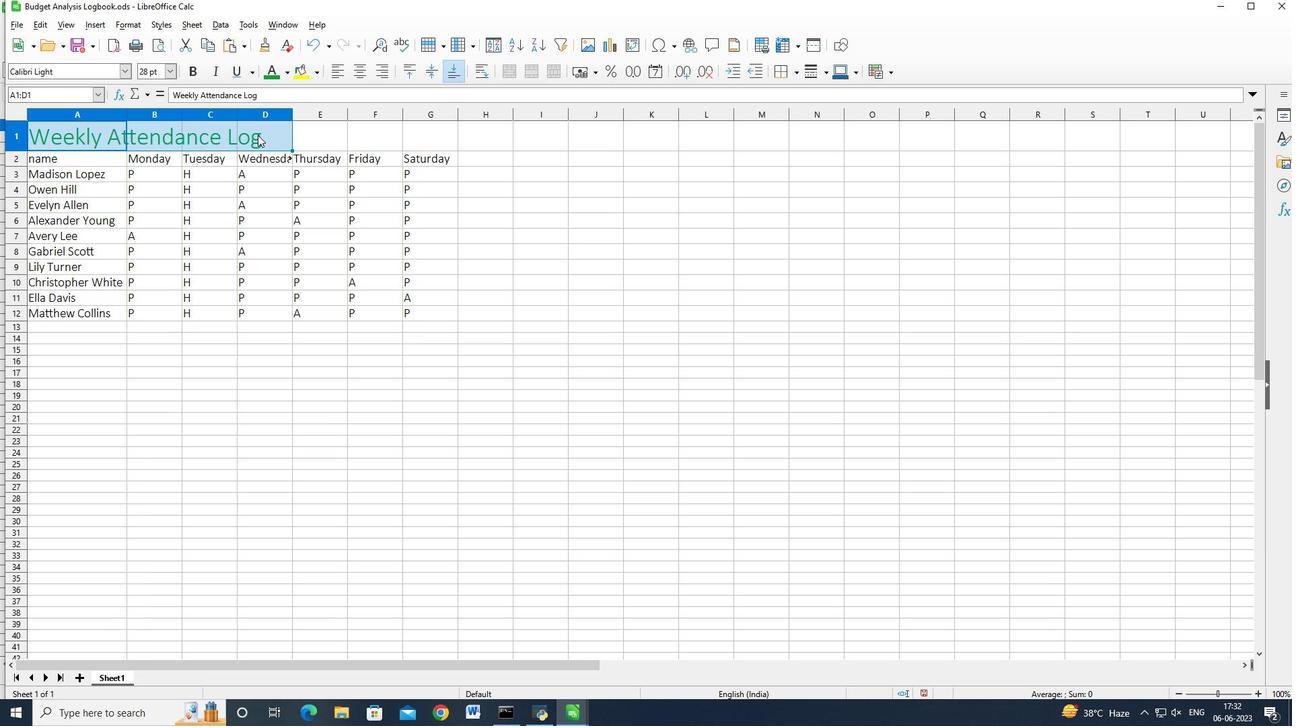 
Action: Mouse moved to (255, 135)
Screenshot: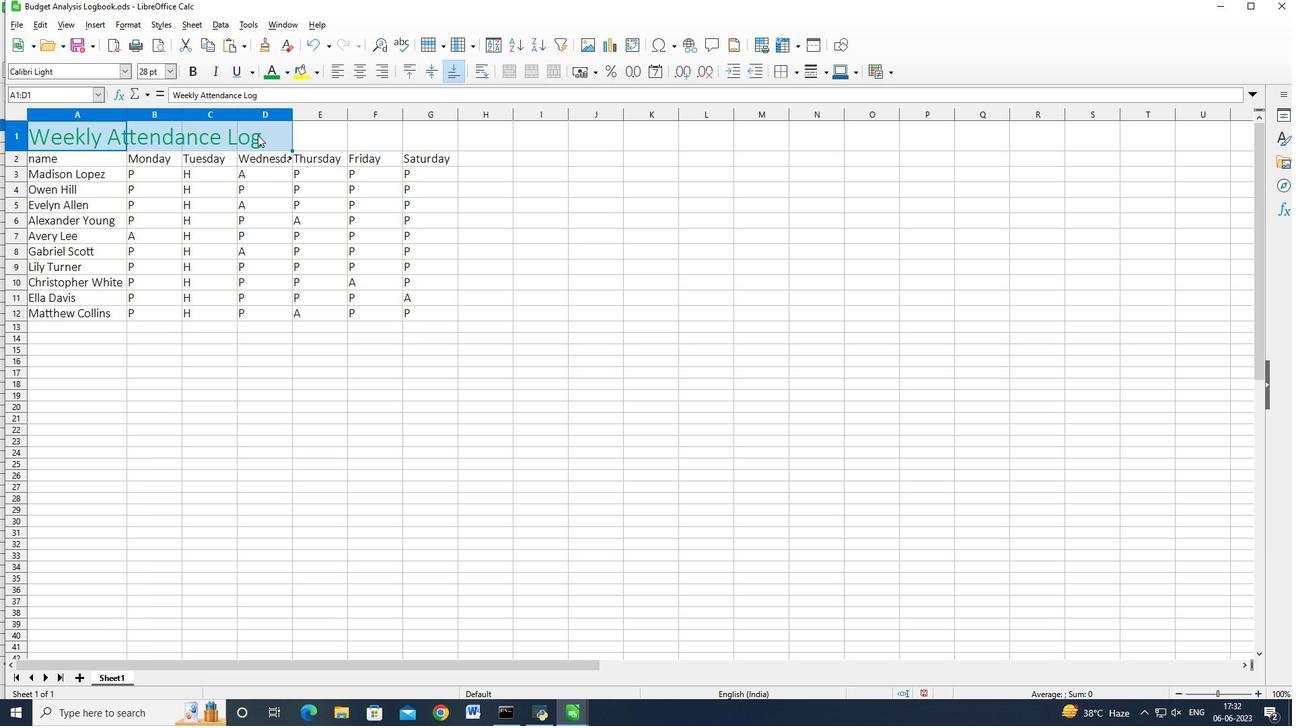 
Action: Key pressed <Key.shift>
Screenshot: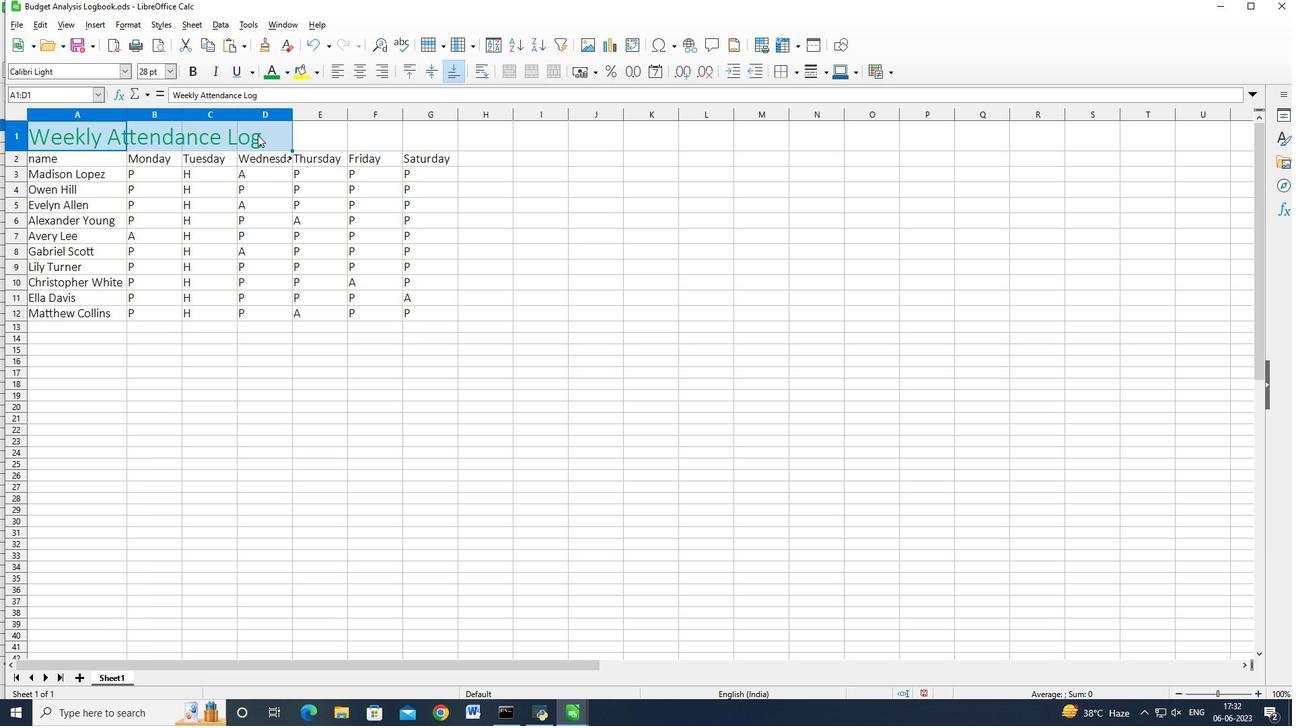 
Action: Mouse moved to (253, 135)
Screenshot: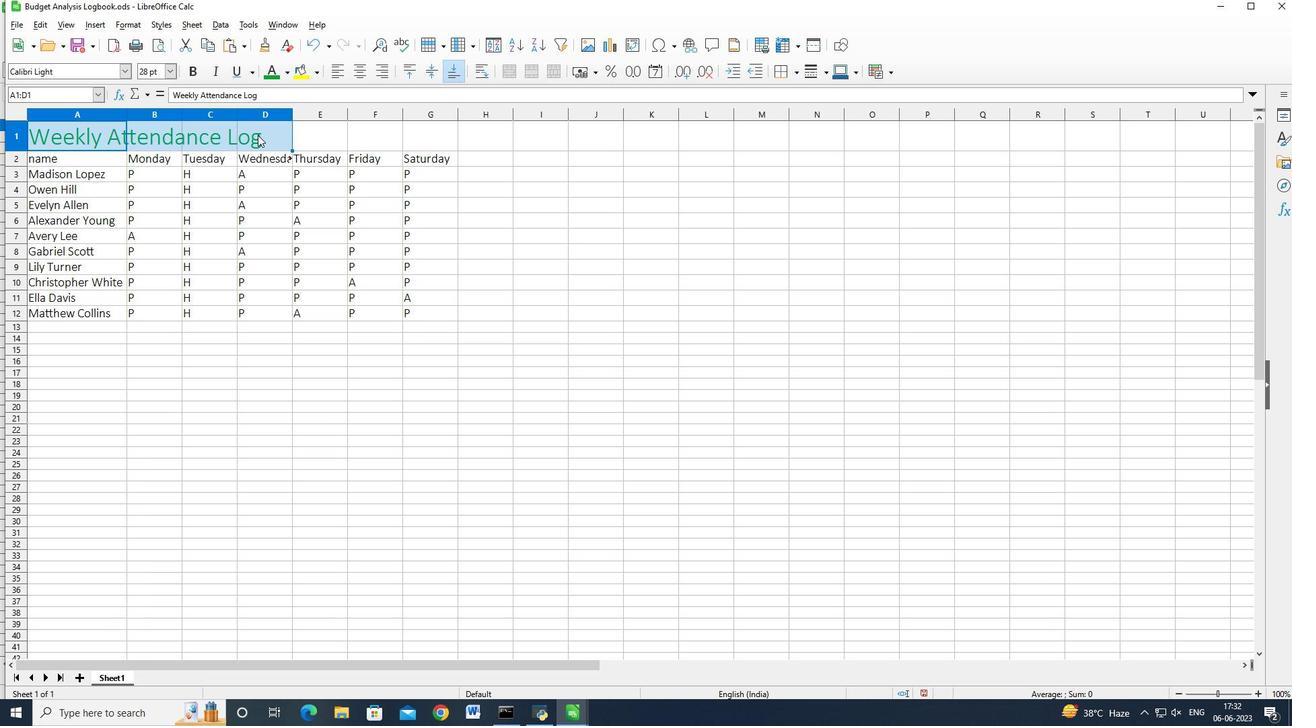 
Action: Key pressed <Key.shift><Key.shift>
Screenshot: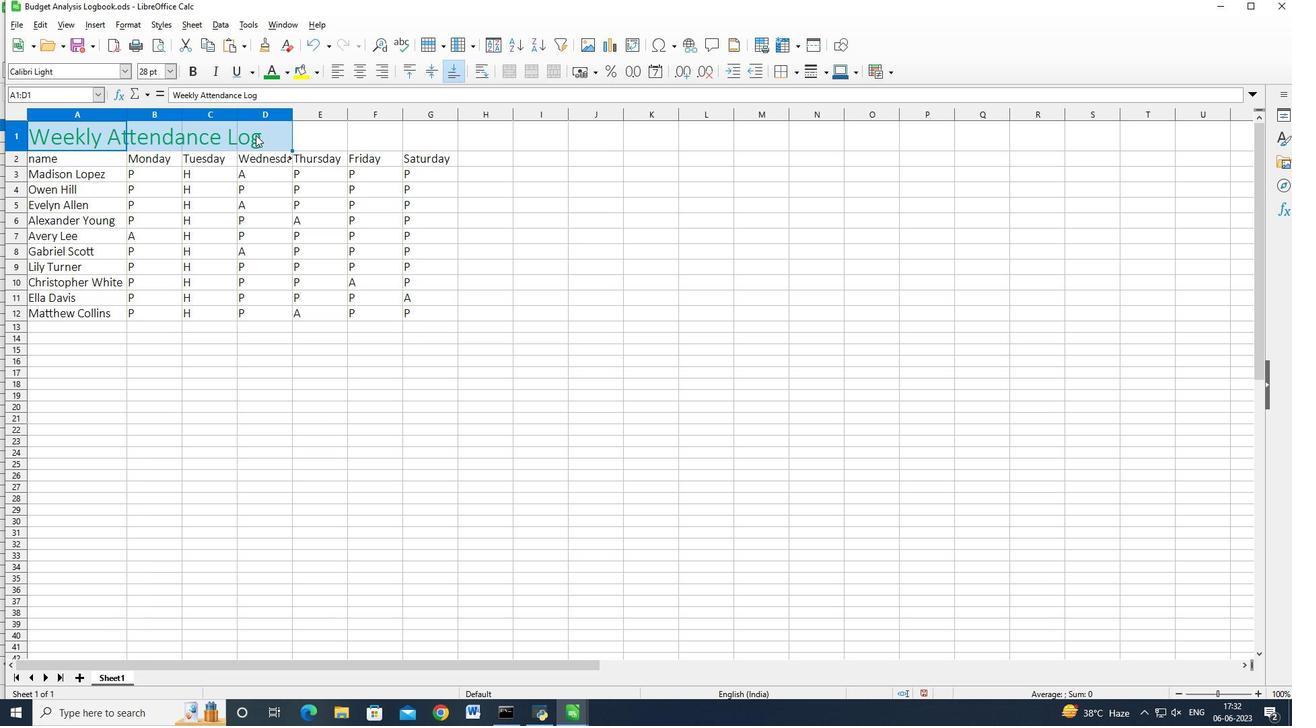 
Action: Mouse moved to (251, 134)
Screenshot: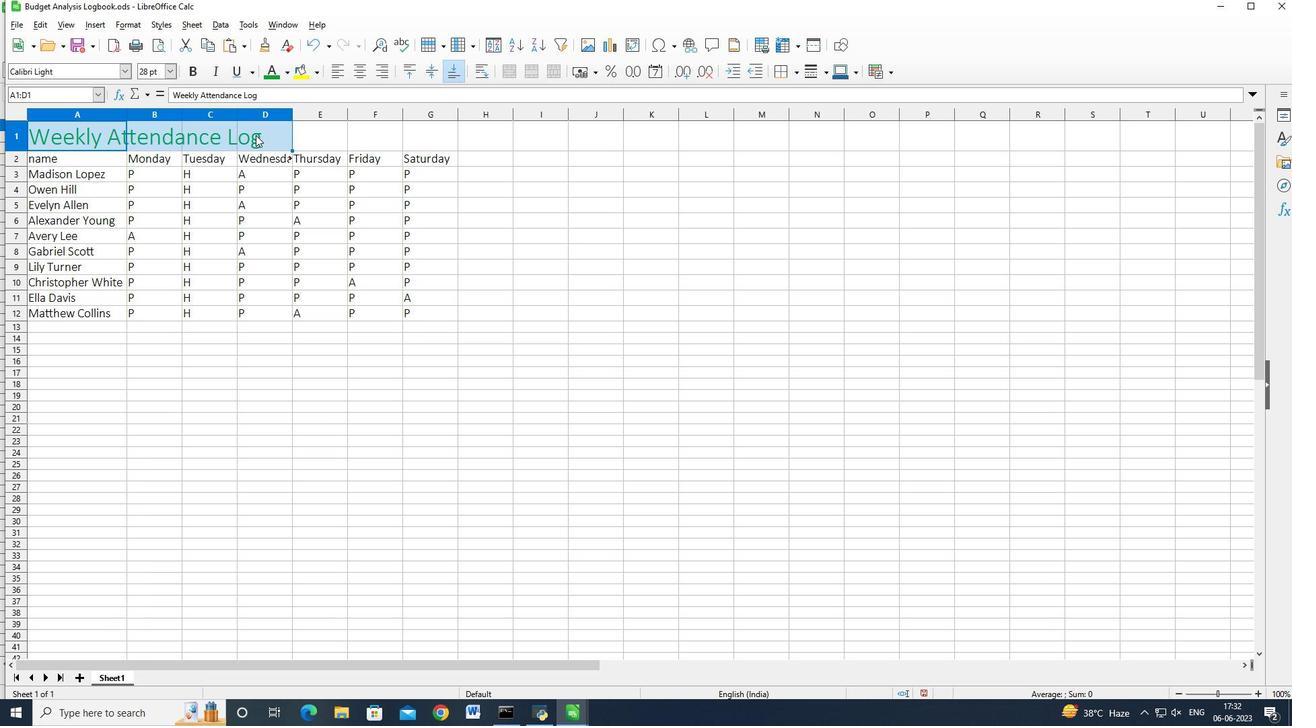 
Action: Key pressed <Key.shift><Key.shift>
Screenshot: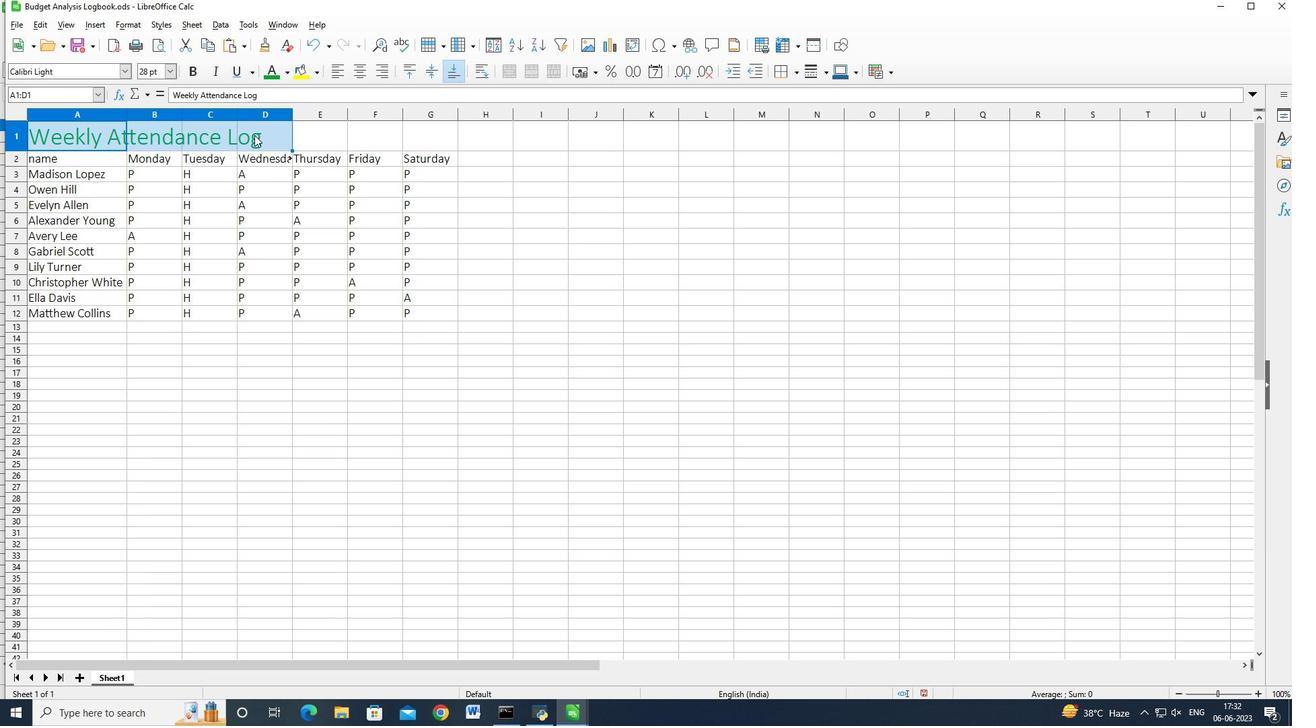 
Action: Mouse moved to (243, 126)
Screenshot: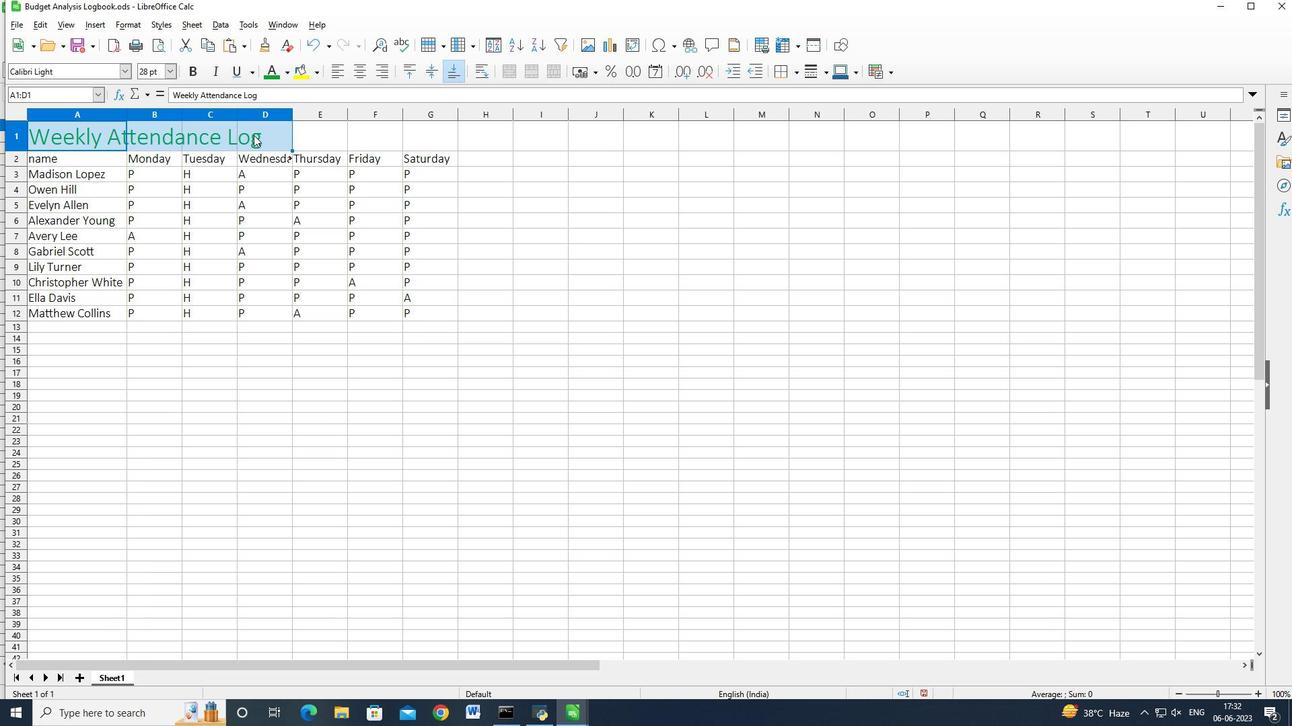 
Action: Key pressed <Key.shift>
Screenshot: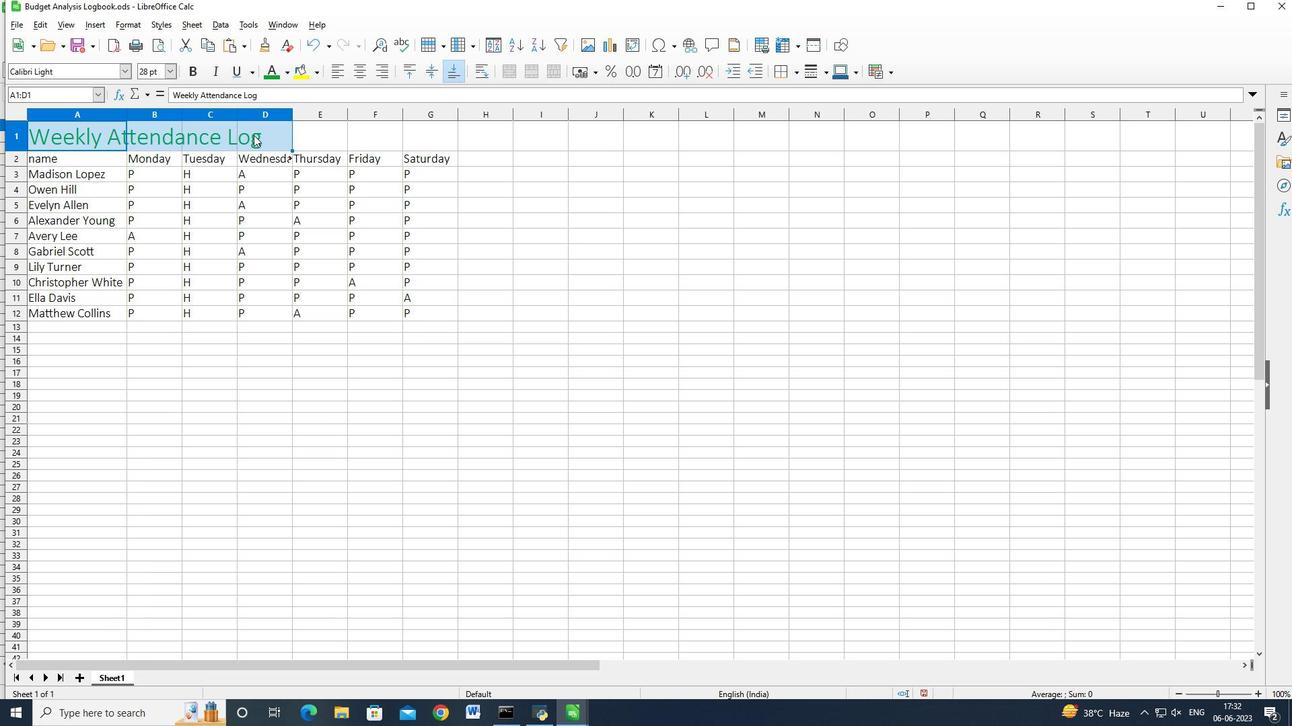 
Action: Mouse moved to (78, 73)
Screenshot: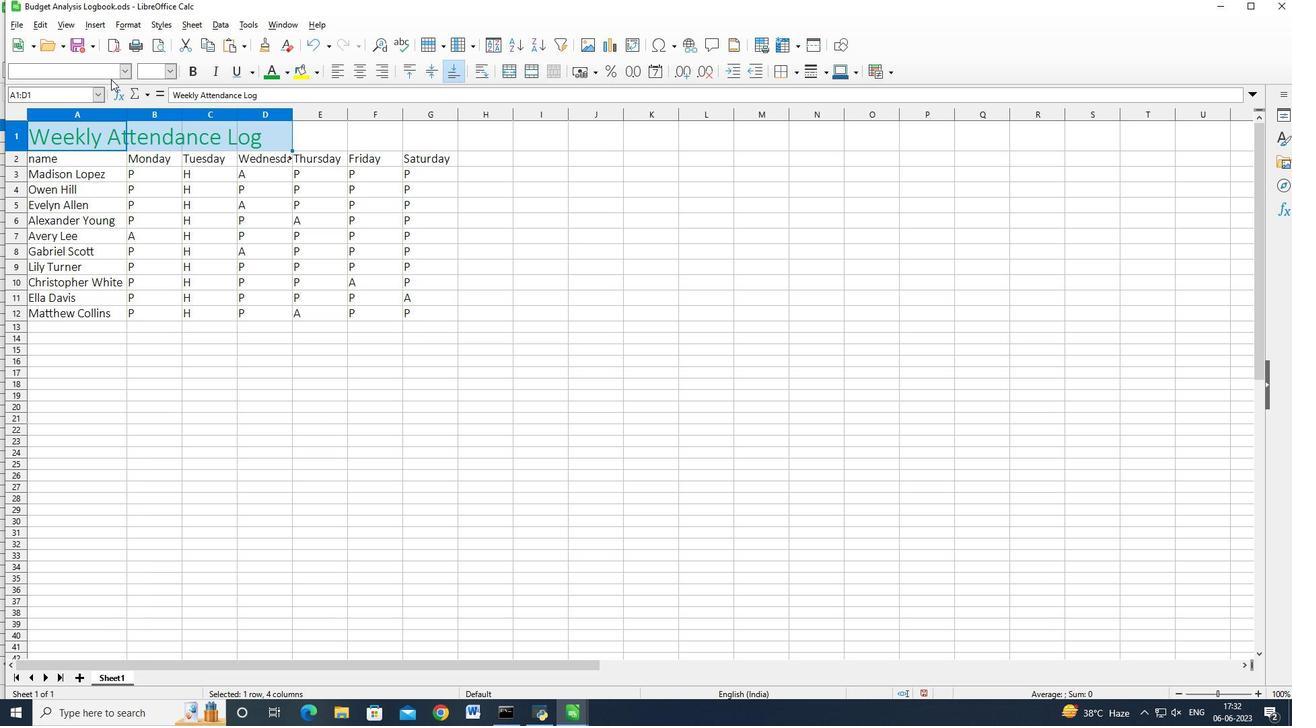 
Action: Mouse pressed left at (78, 73)
Screenshot: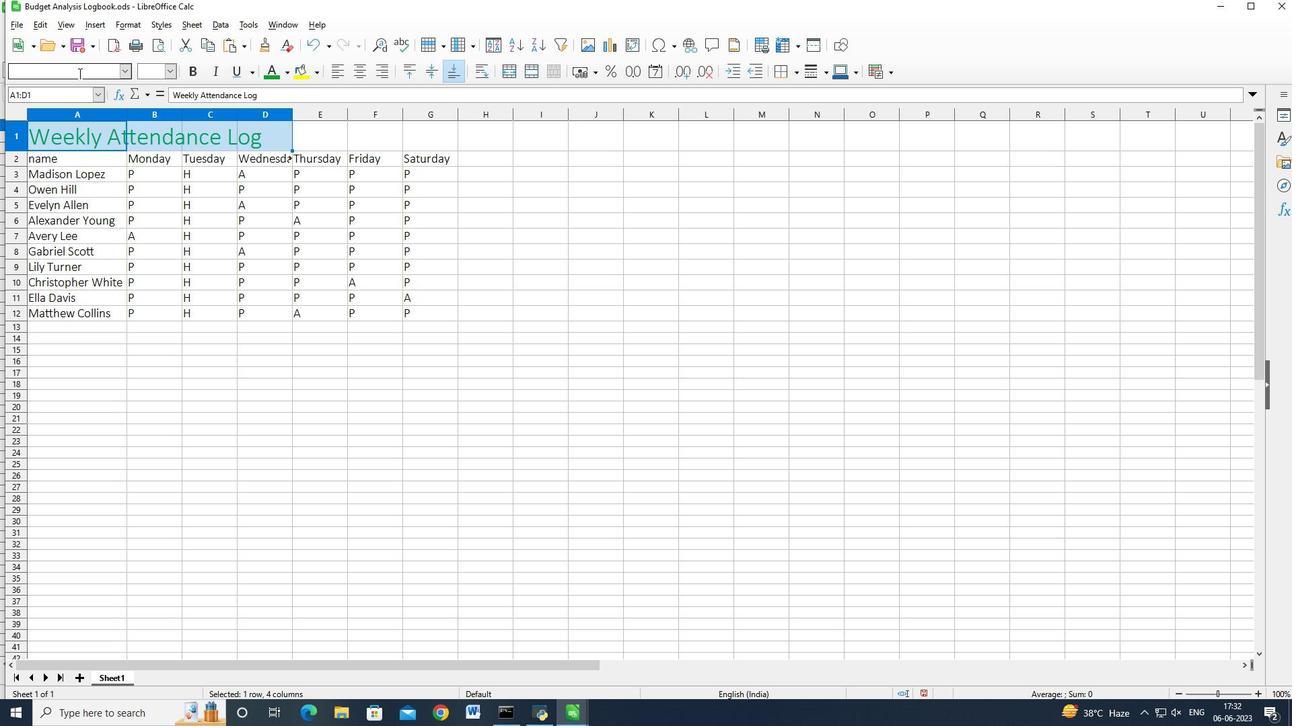 
Action: Key pressed <Key.shift_r>Calibri<Key.space><Key.shift>Light<Key.enter>
Screenshot: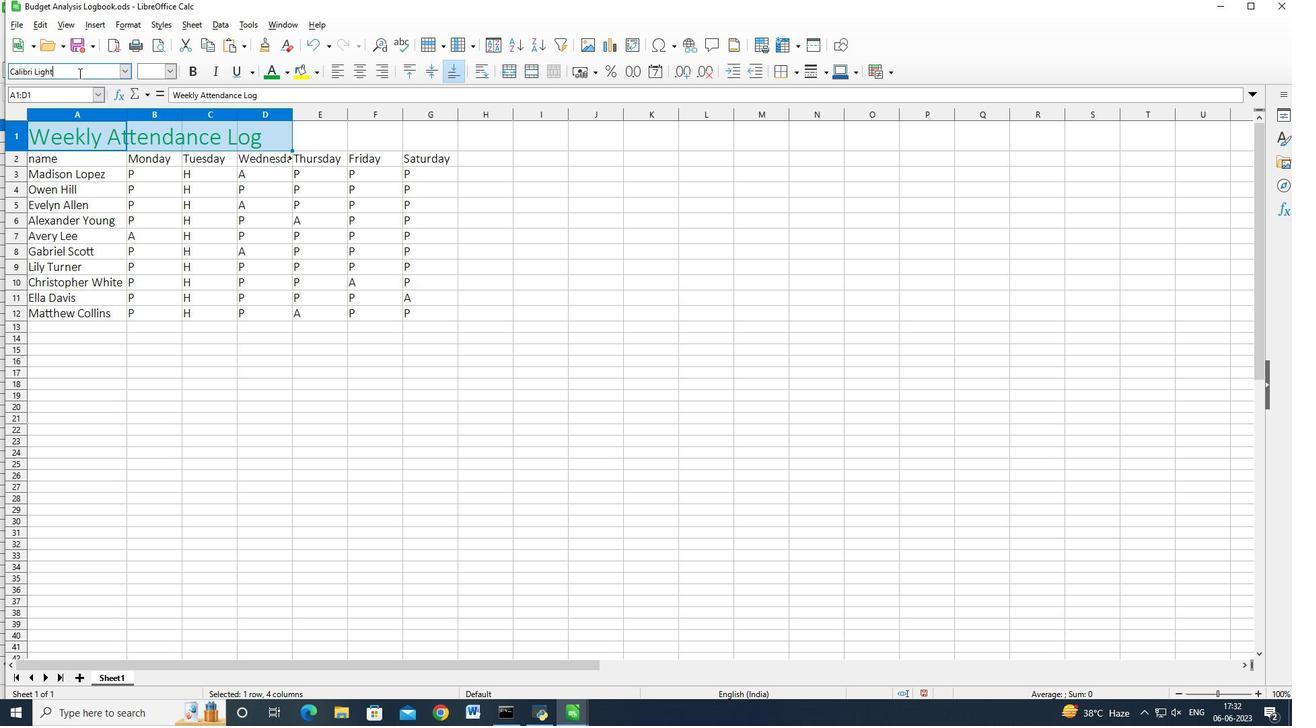 
Action: Mouse moved to (166, 75)
Screenshot: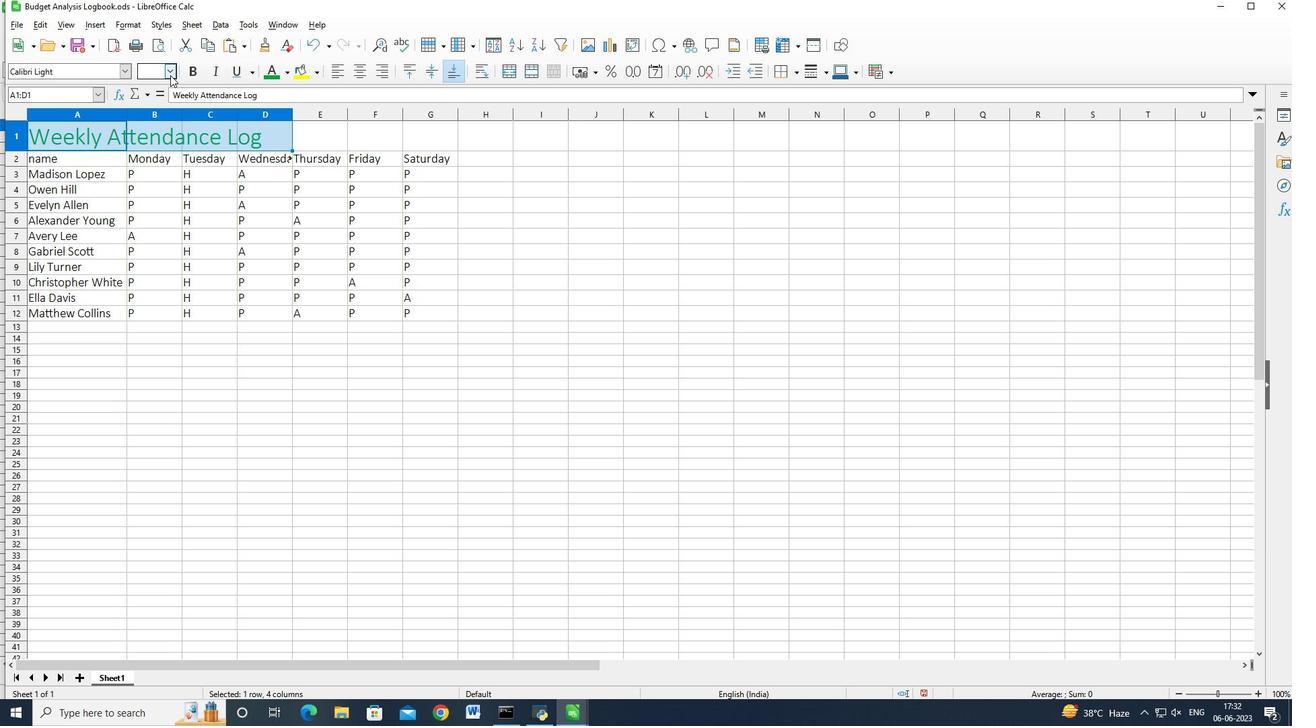 
Action: Mouse pressed left at (166, 75)
Screenshot: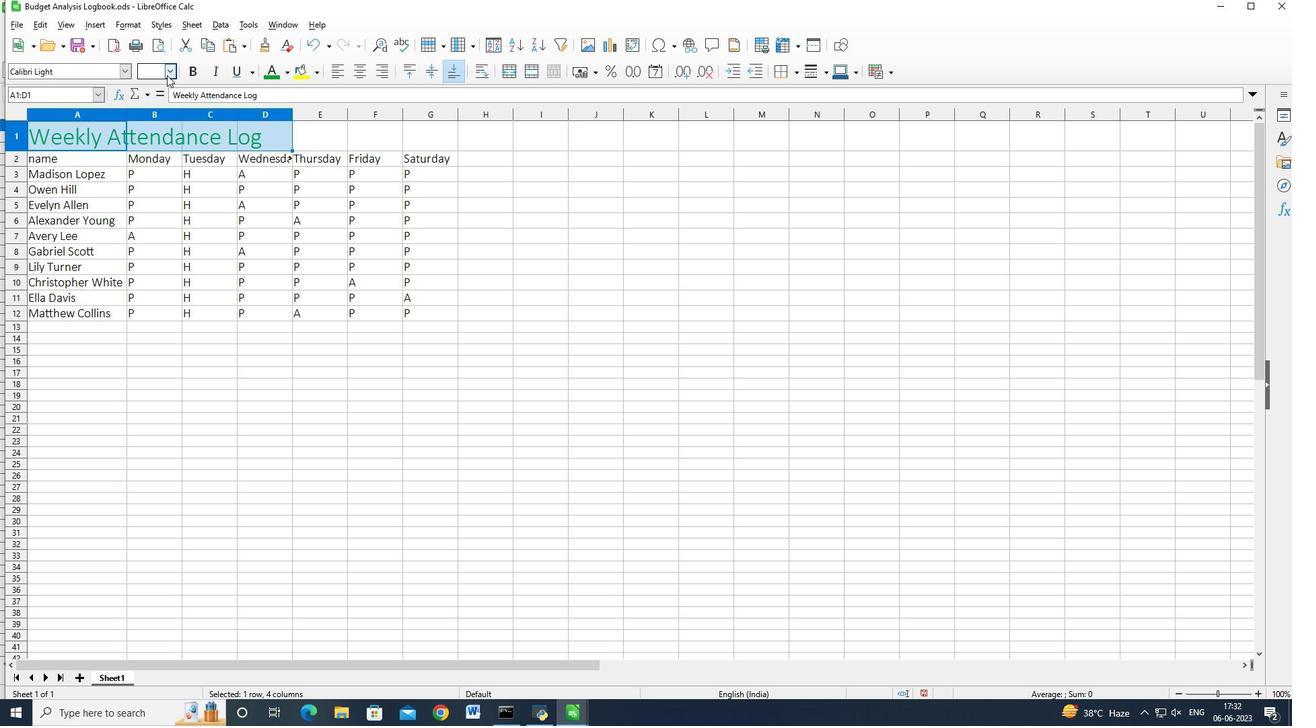 
Action: Mouse pressed left at (166, 75)
Screenshot: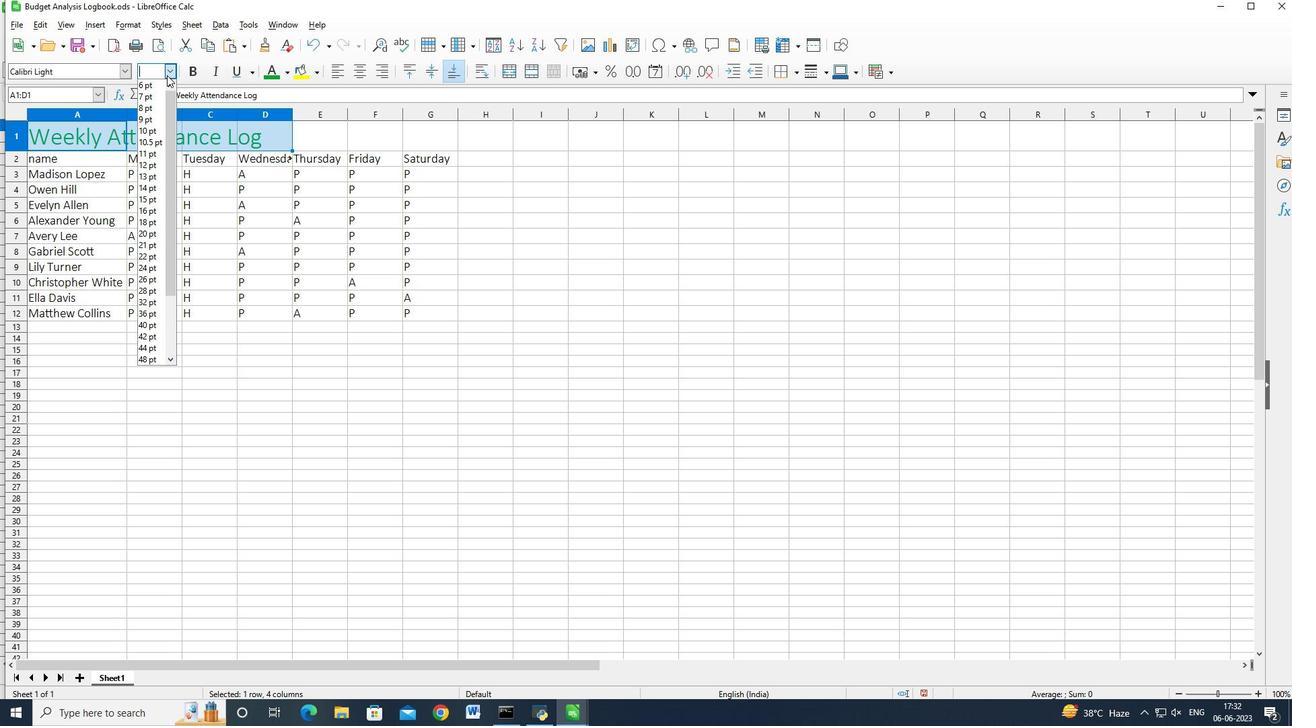
Action: Mouse moved to (289, 76)
Screenshot: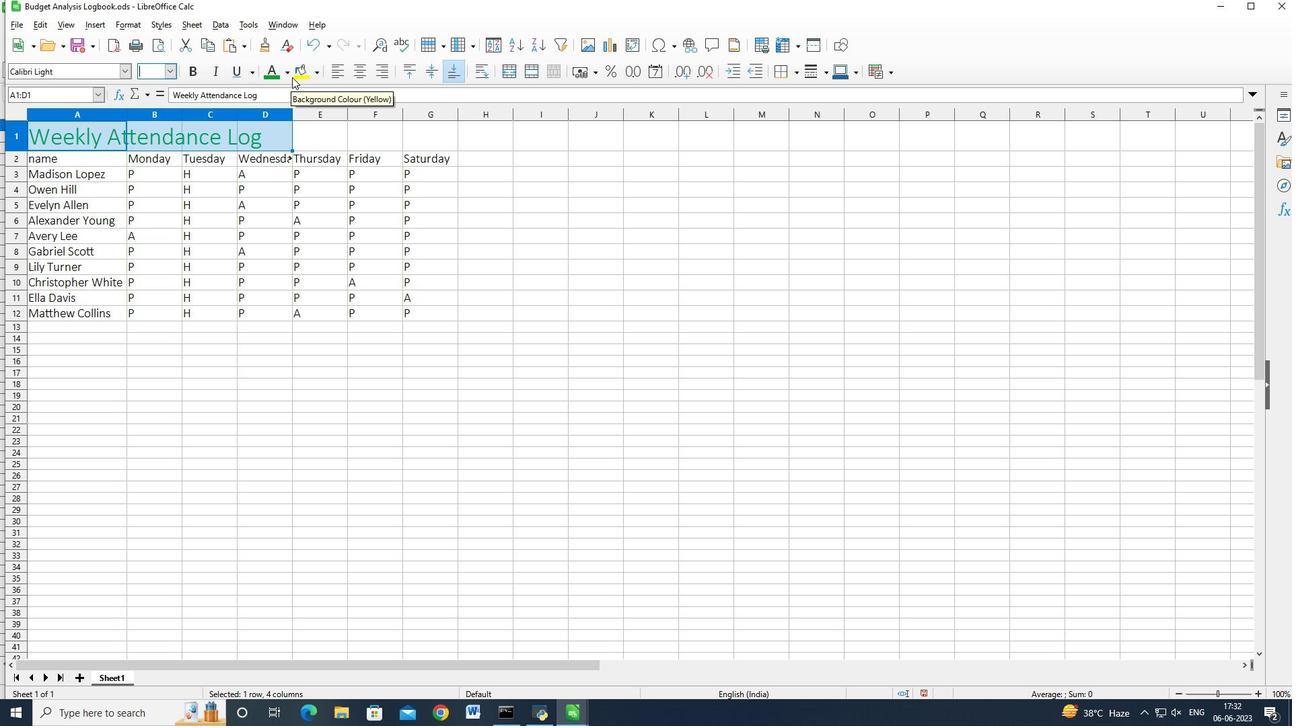
Action: Mouse pressed left at (289, 76)
Screenshot: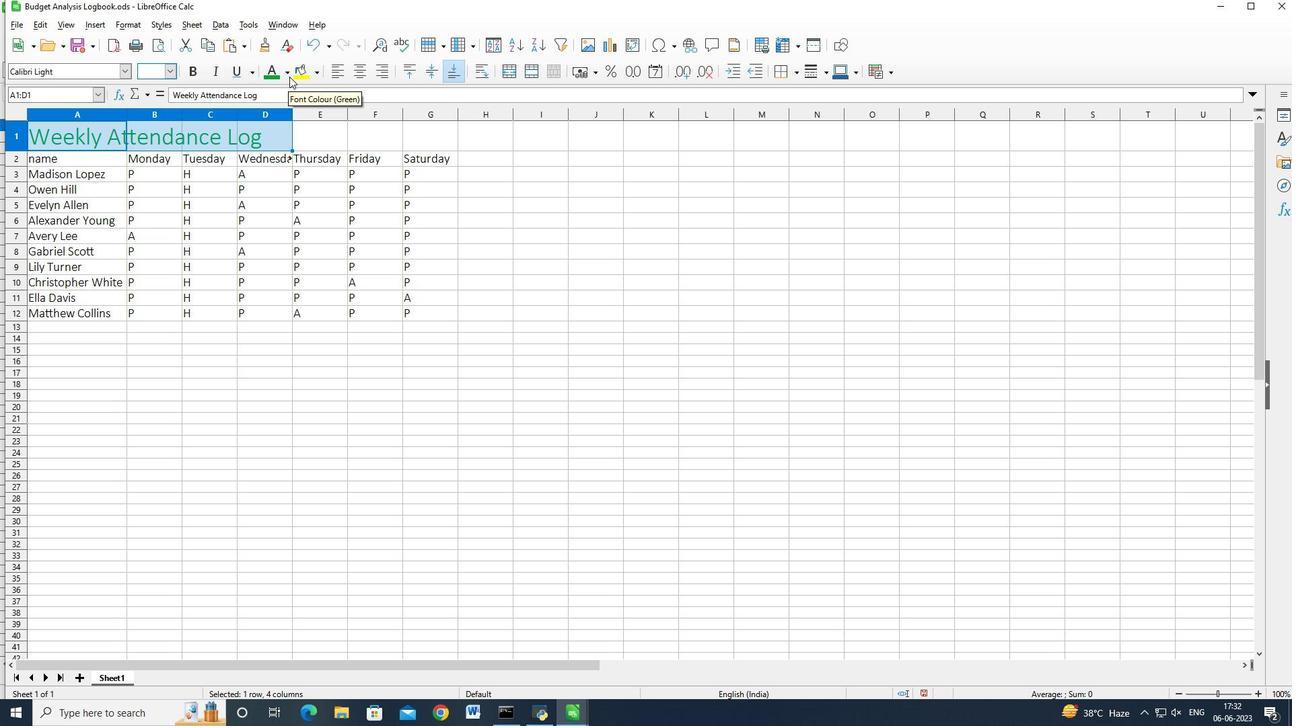 
Action: Mouse moved to (382, 169)
Screenshot: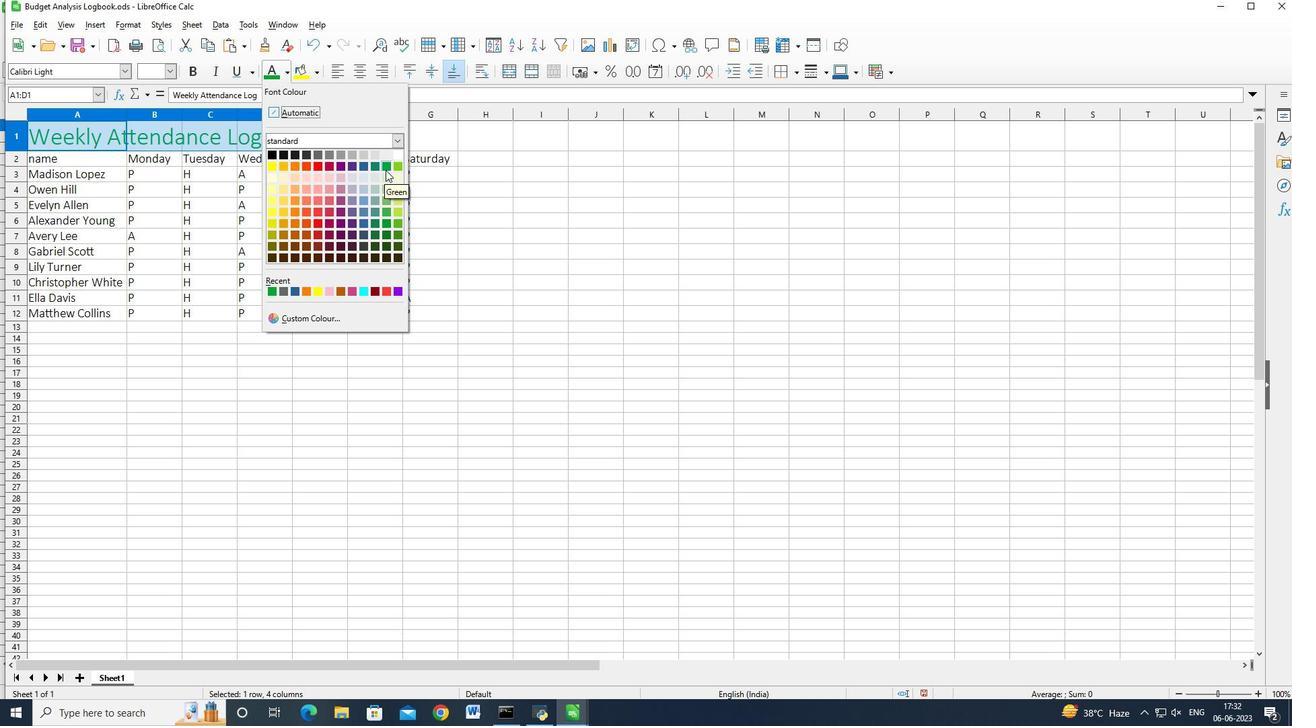 
Action: Mouse pressed left at (382, 169)
Screenshot: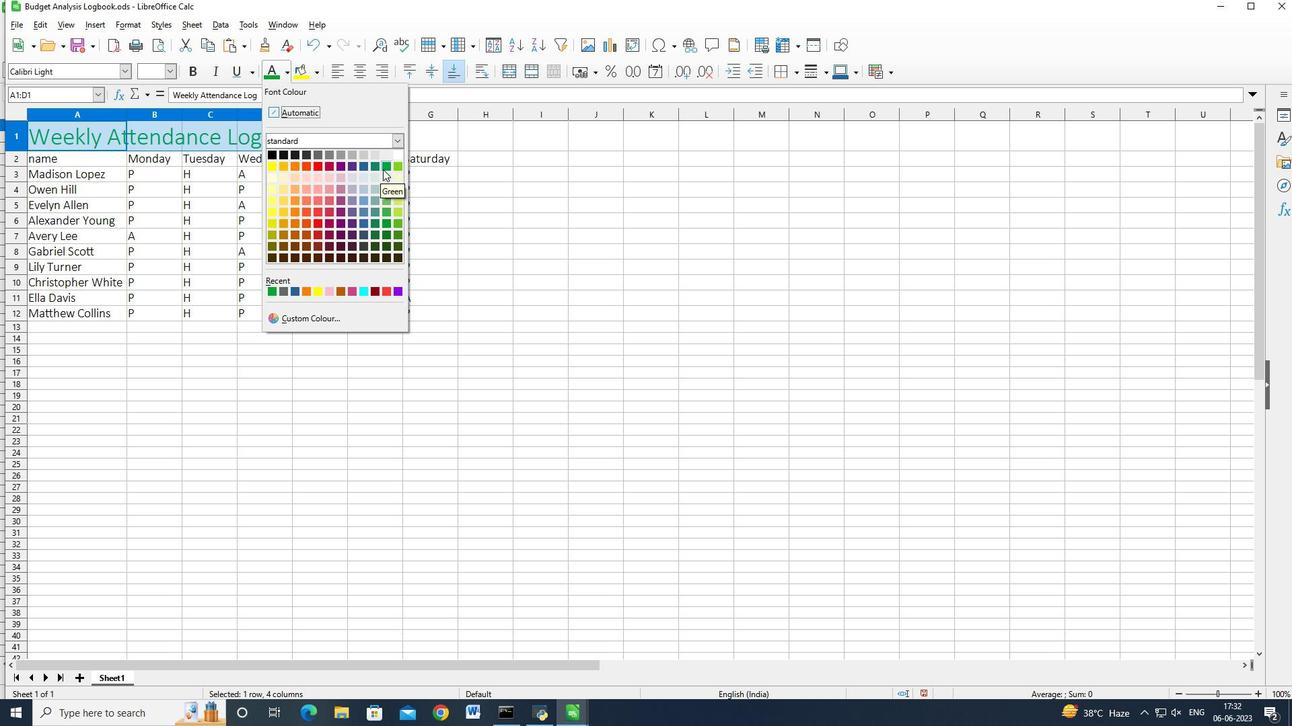 
Action: Mouse moved to (172, 74)
Screenshot: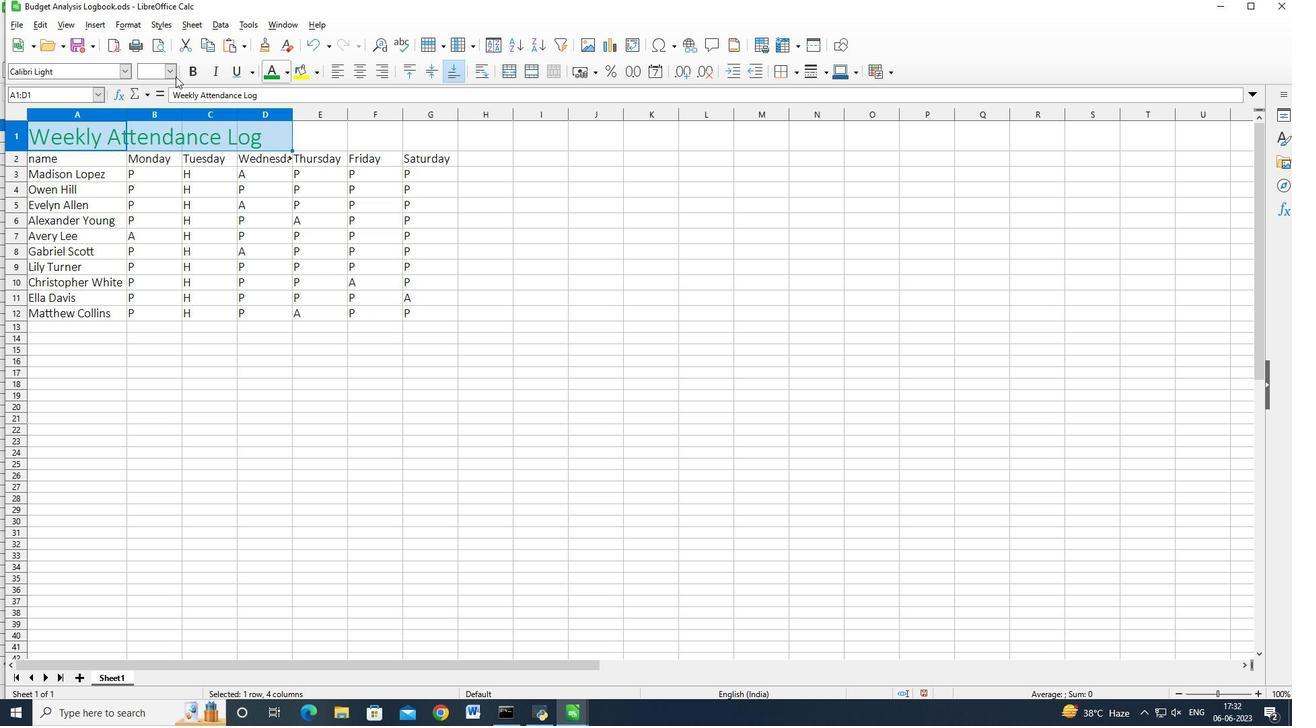 
Action: Mouse pressed left at (172, 74)
Screenshot: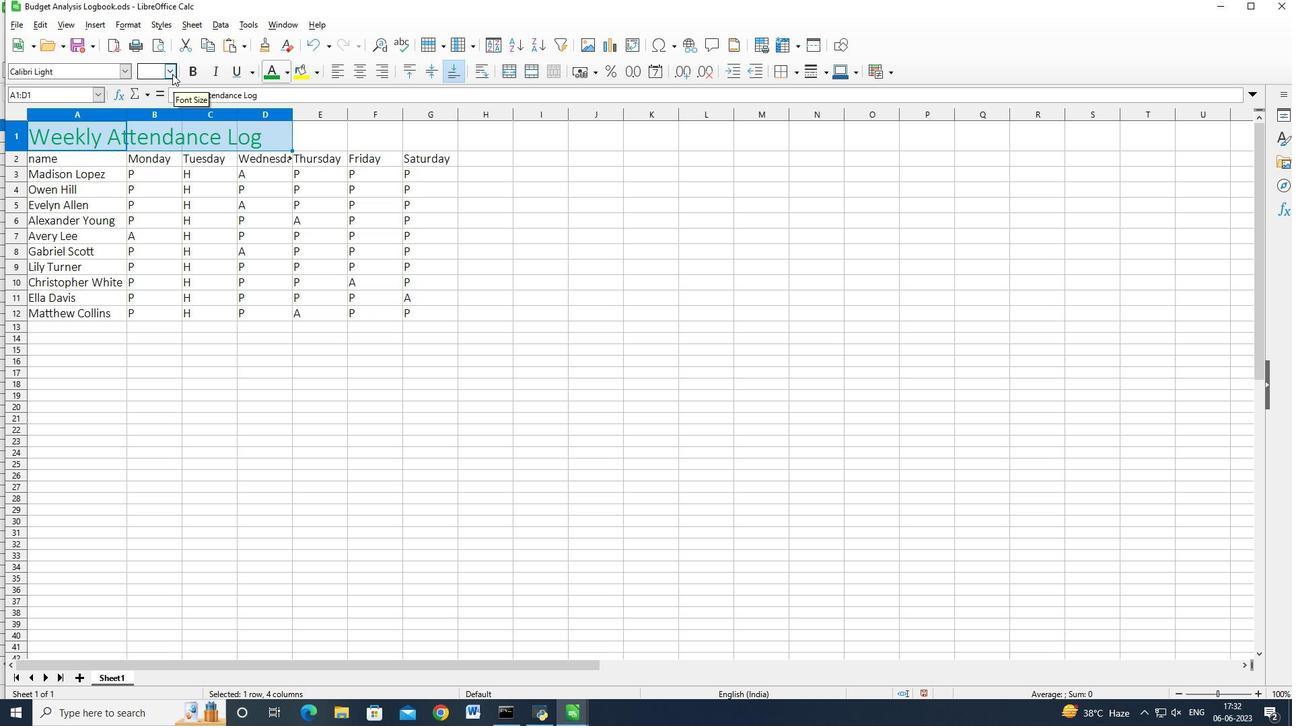 
Action: Mouse moved to (150, 219)
Screenshot: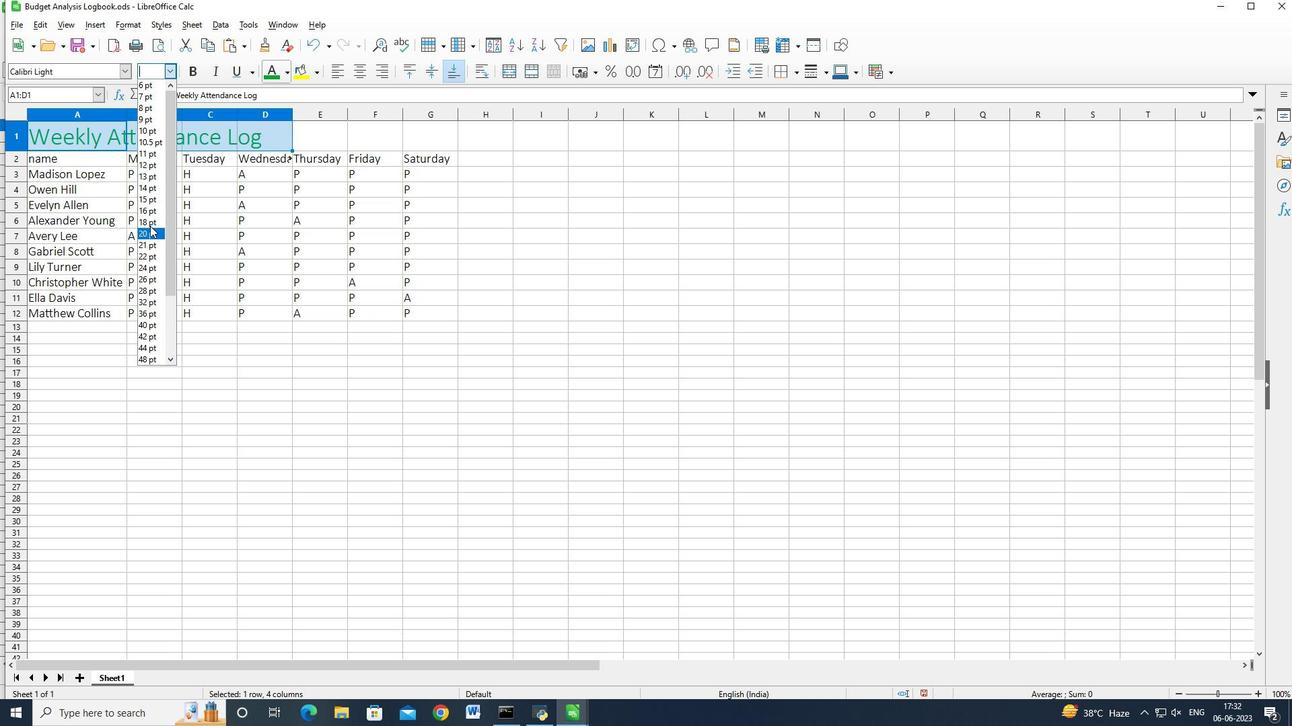 
Action: Mouse pressed left at (150, 219)
Screenshot: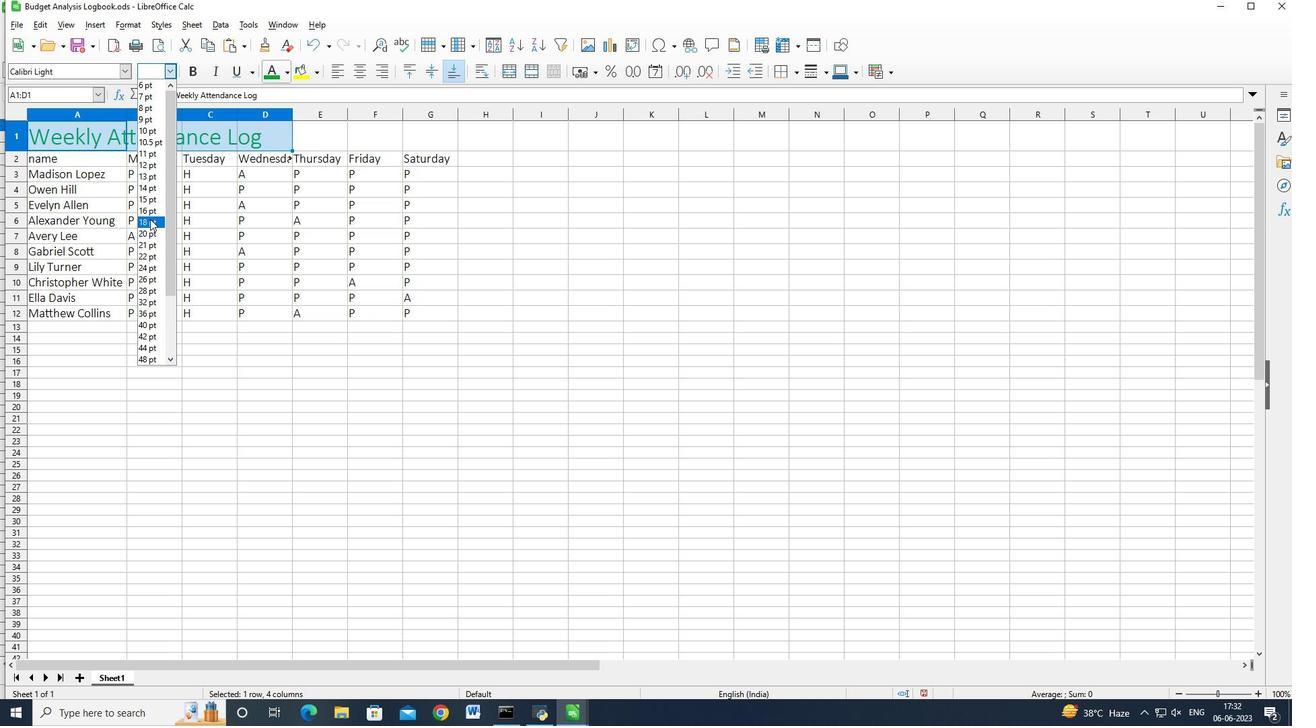 
Action: Mouse moved to (109, 147)
Screenshot: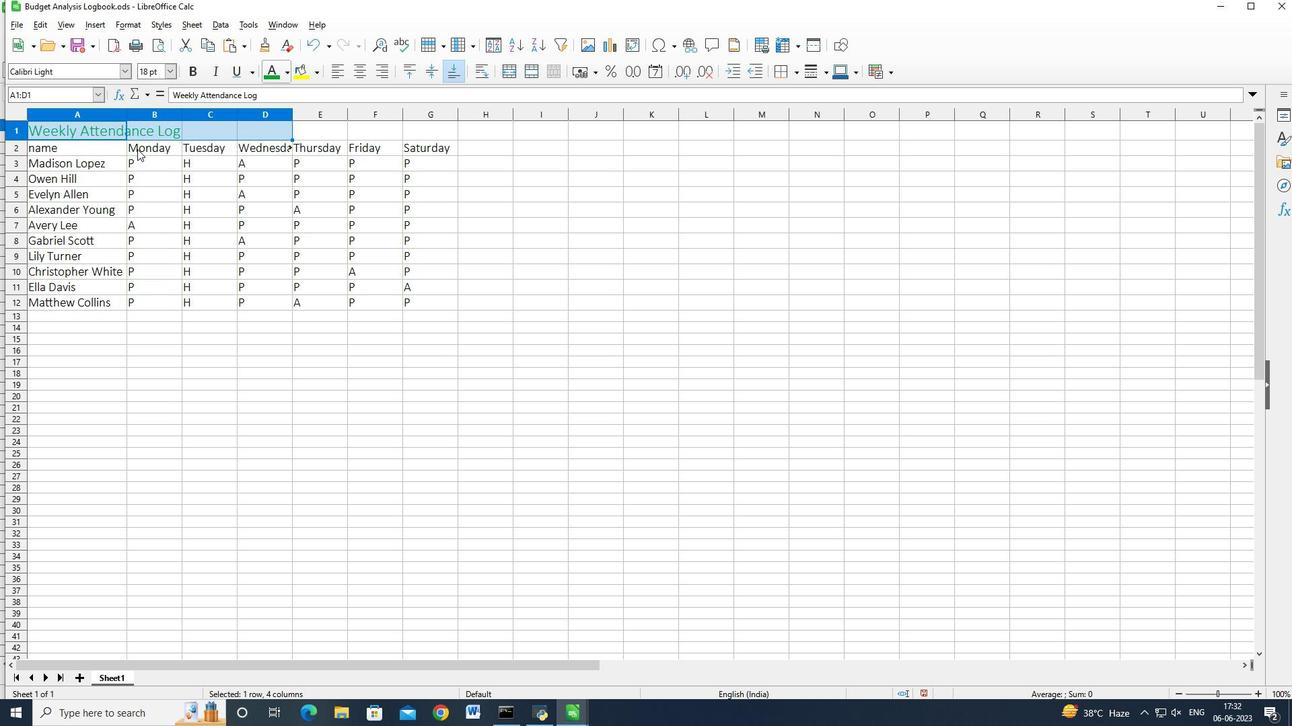 
Action: Mouse pressed left at (109, 147)
Screenshot: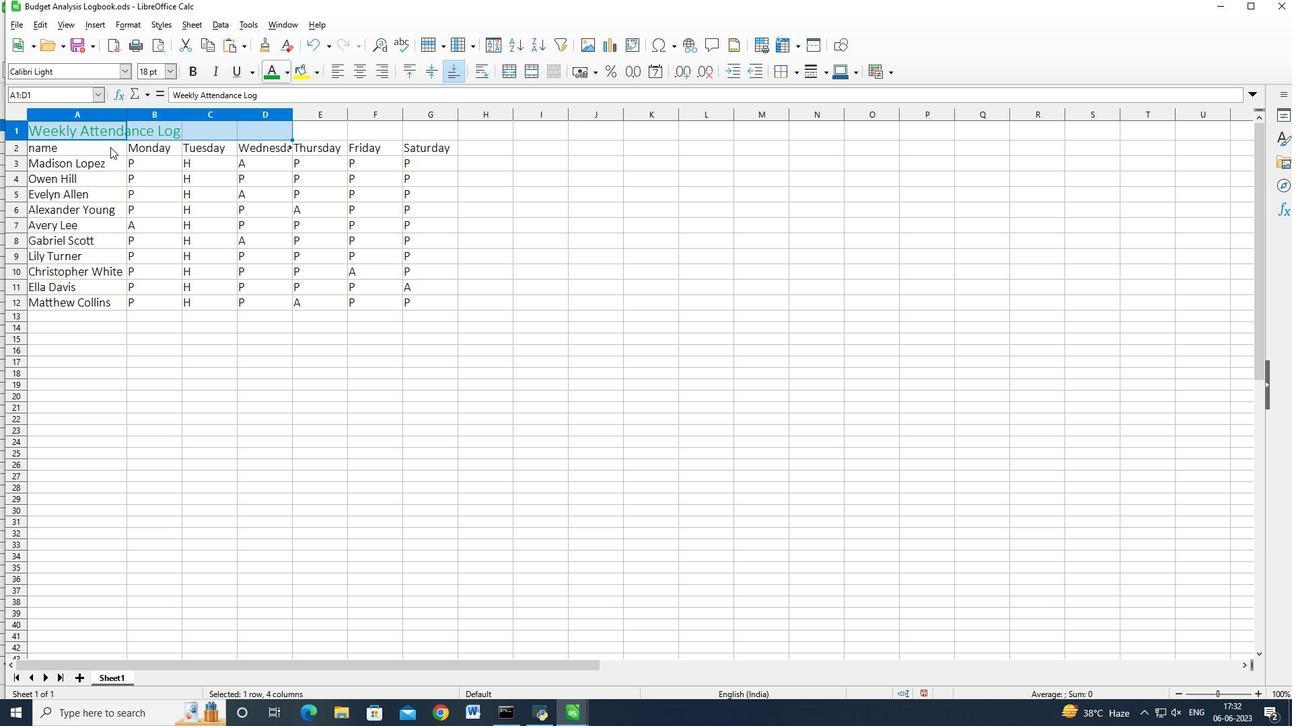 
Action: Mouse moved to (409, 285)
Screenshot: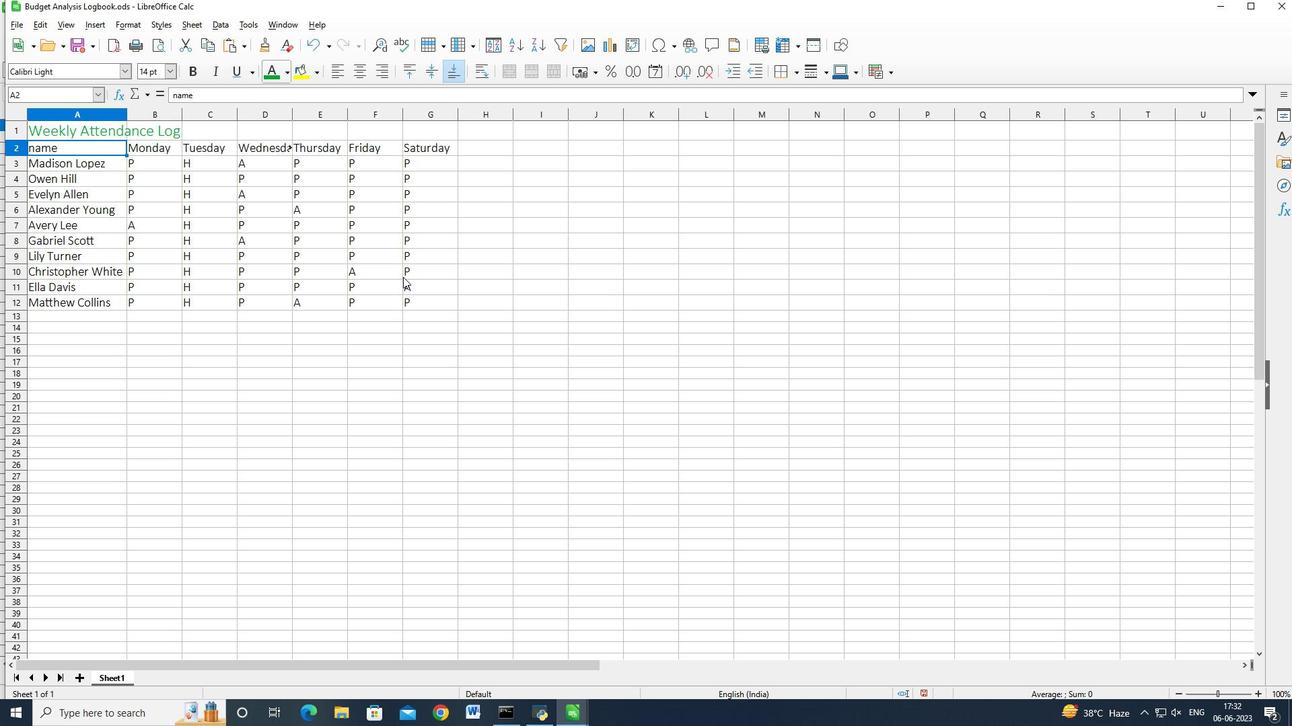 
Action: Key pressed <Key.shift>
Screenshot: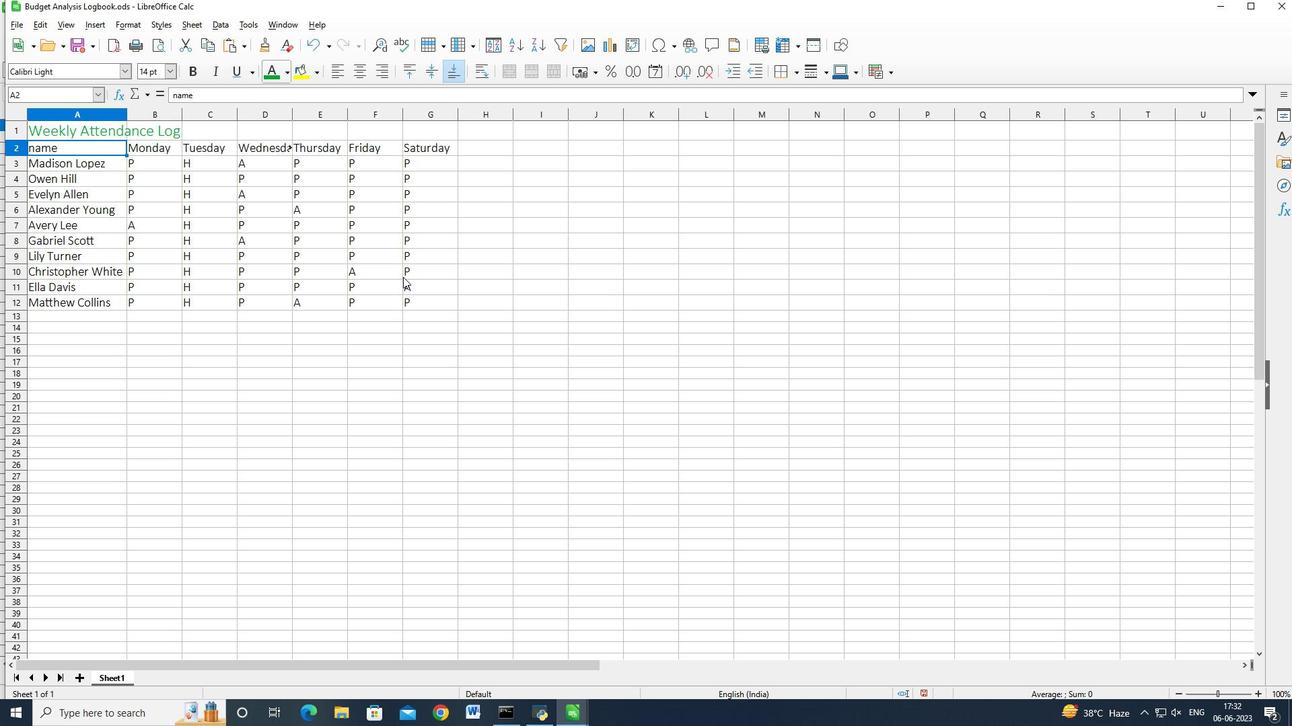 
Action: Mouse moved to (415, 299)
Screenshot: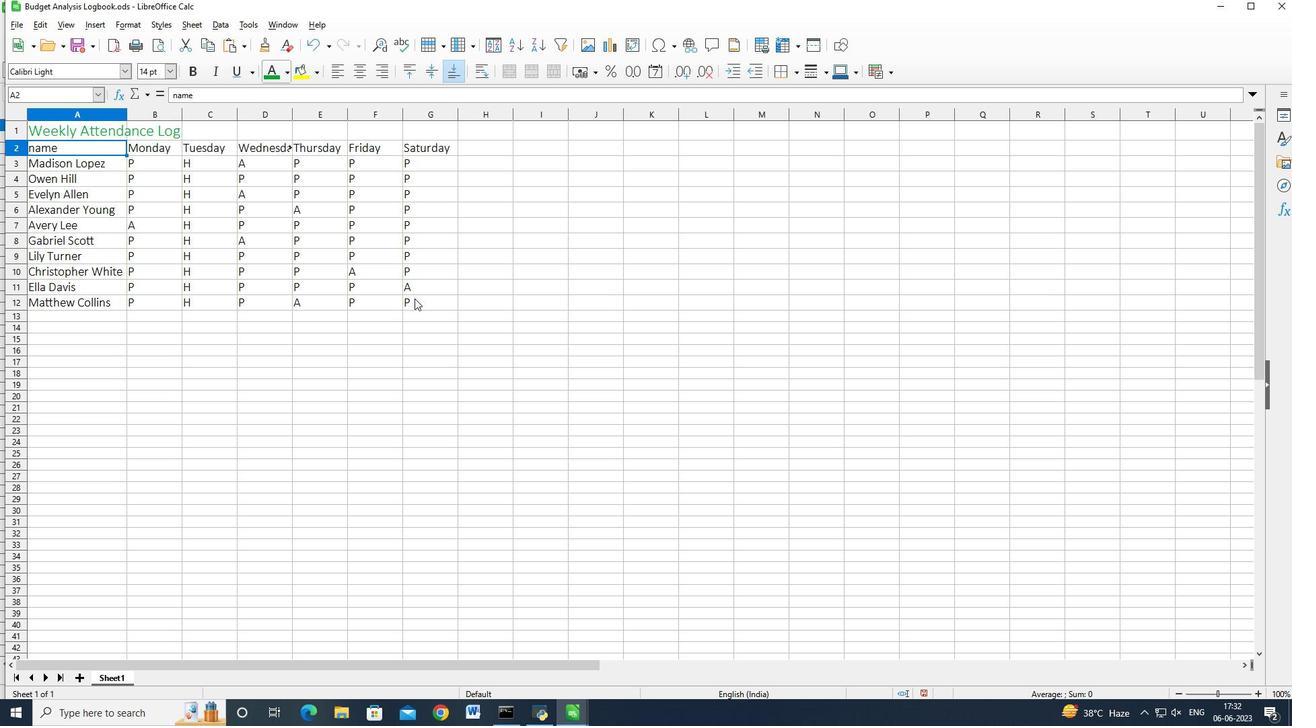 
Action: Mouse pressed left at (415, 299)
Screenshot: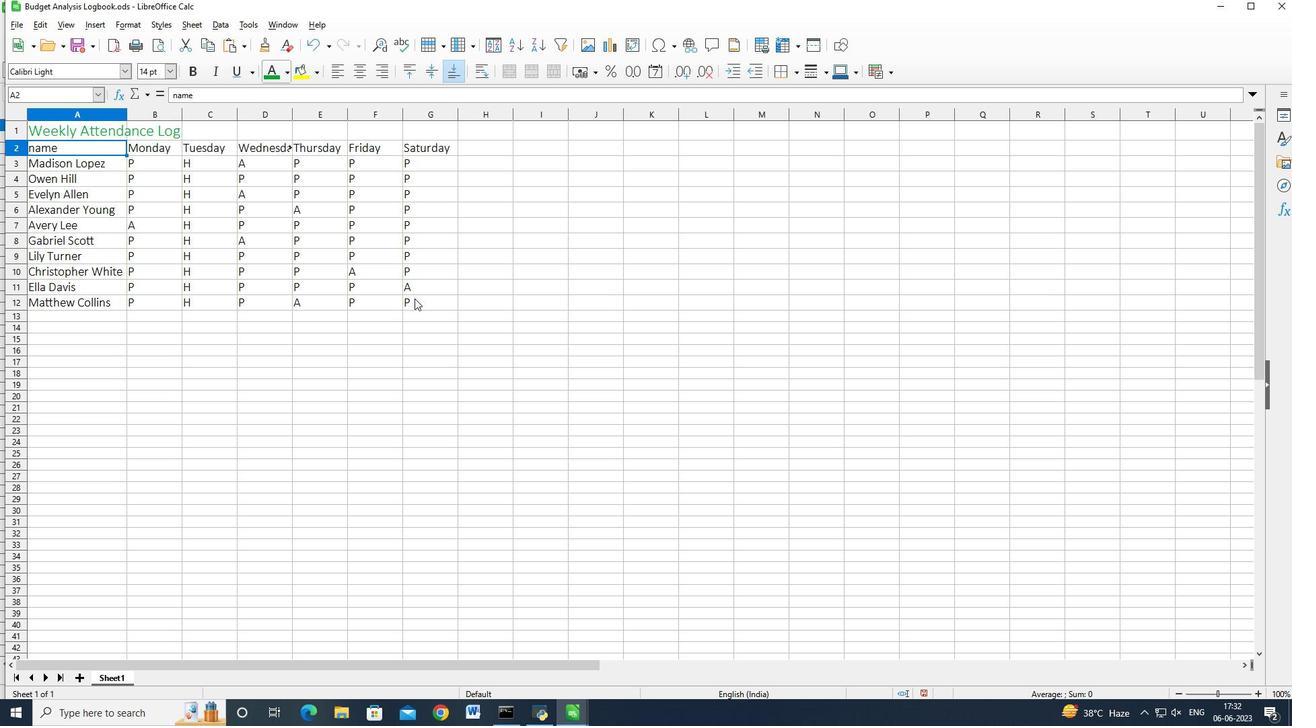 
Action: Mouse moved to (415, 299)
Screenshot: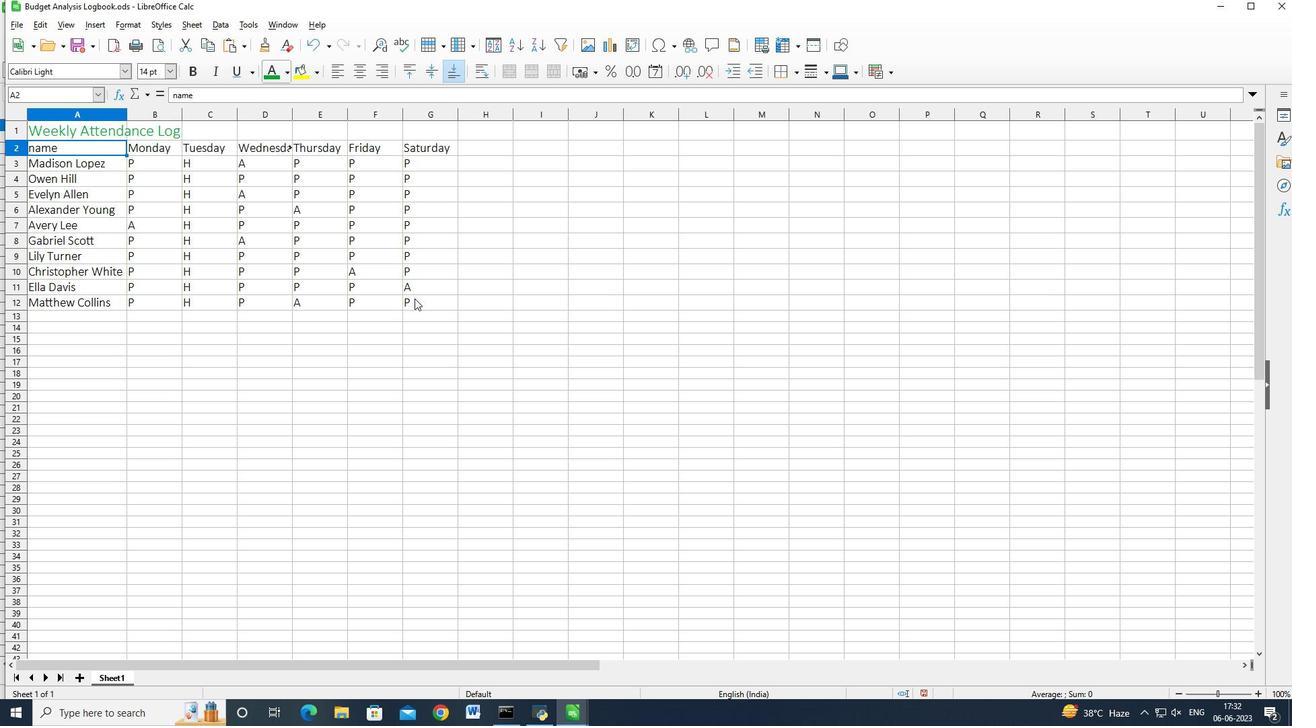 
Action: Key pressed <Key.shift><Key.shift><Key.shift>
Screenshot: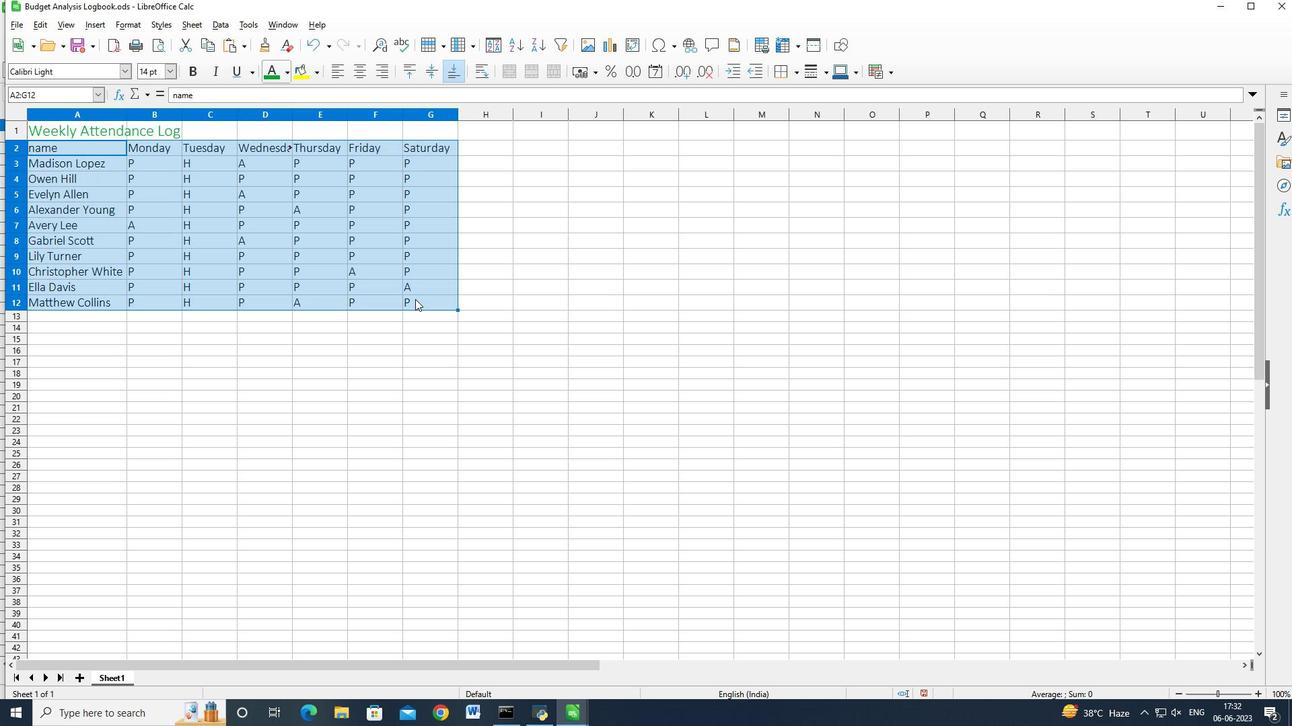 
Action: Mouse moved to (413, 290)
Screenshot: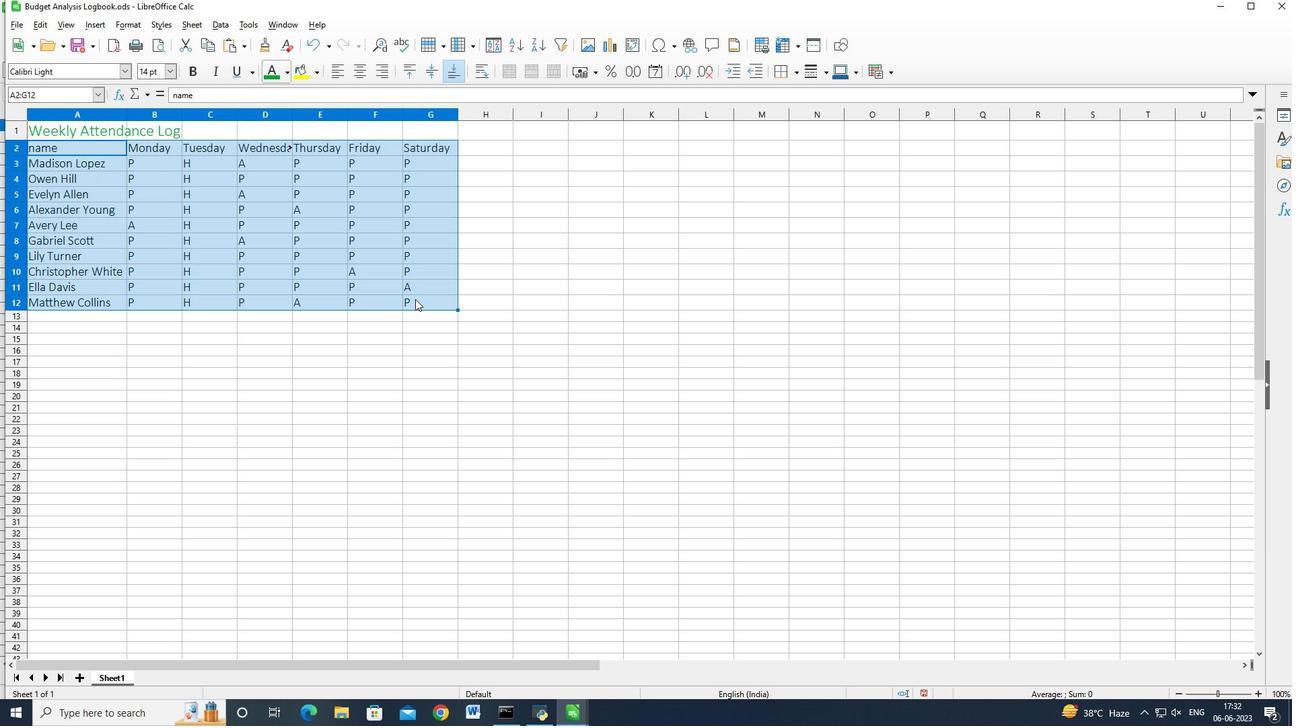 
Action: Key pressed <Key.shift>
Screenshot: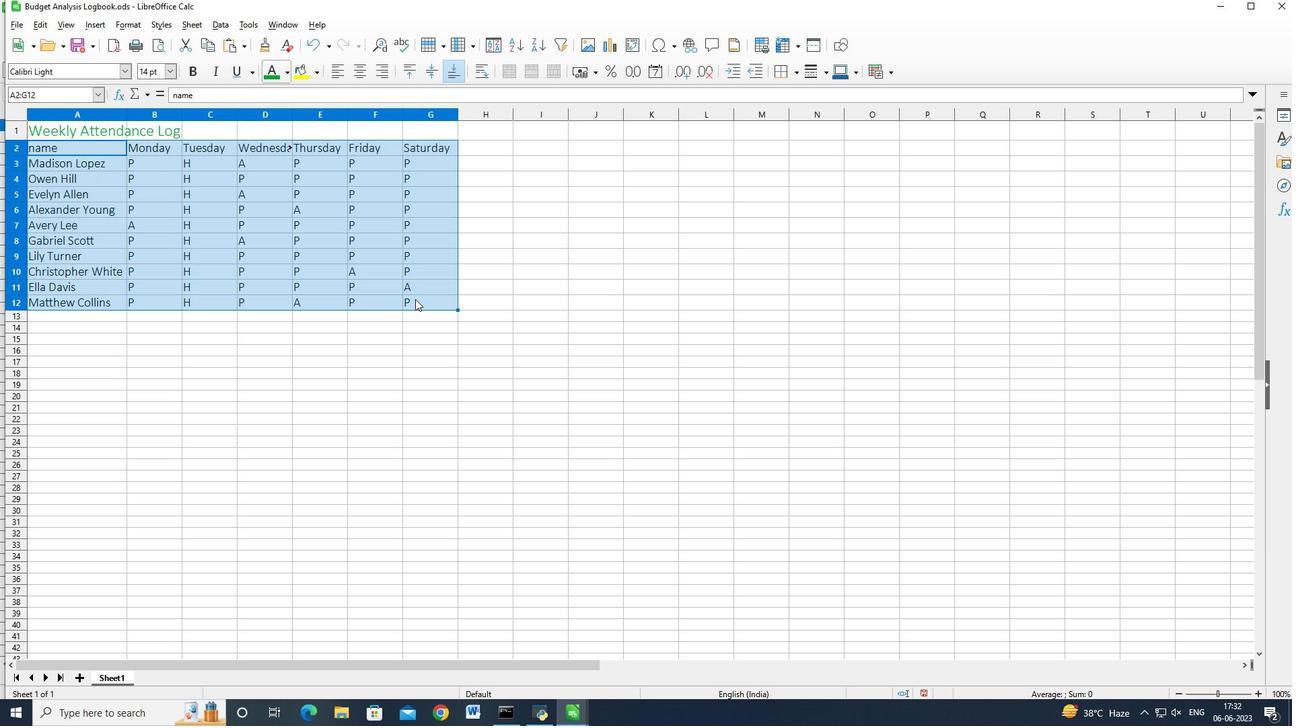 
Action: Mouse moved to (405, 269)
Screenshot: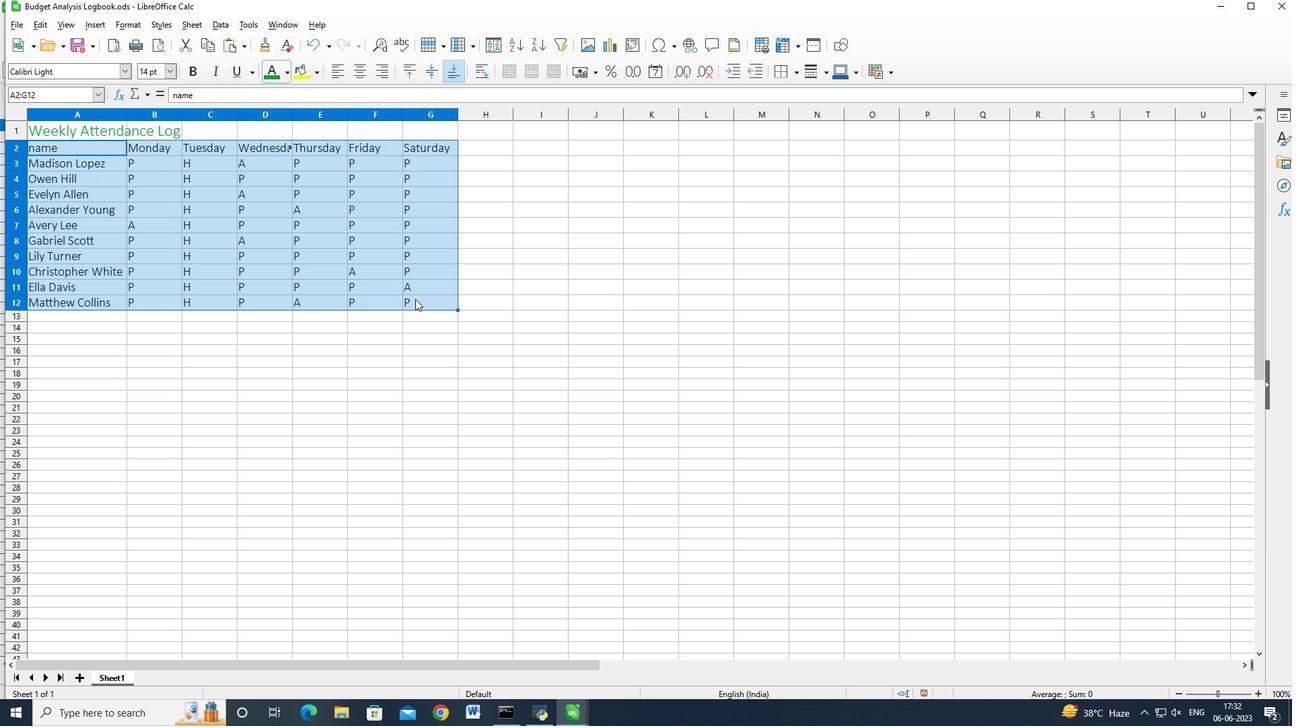 
Action: Key pressed <Key.shift>
Screenshot: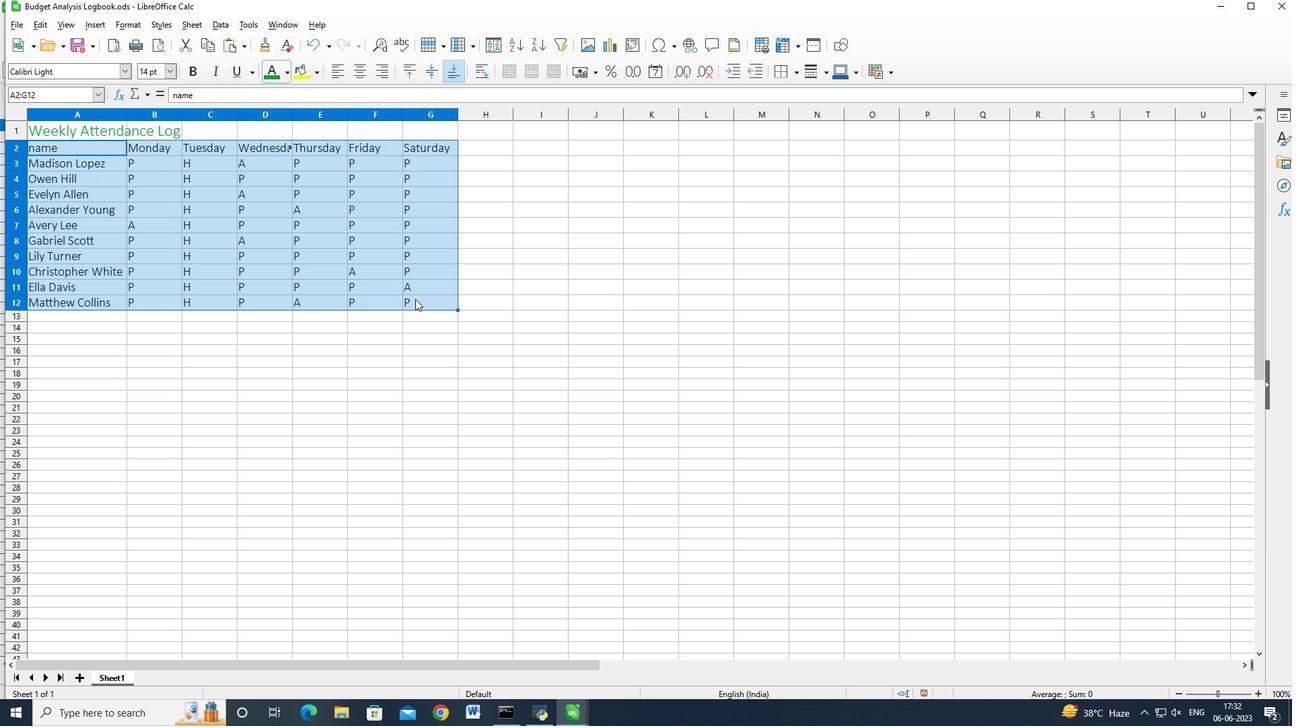 
Action: Mouse moved to (399, 255)
Screenshot: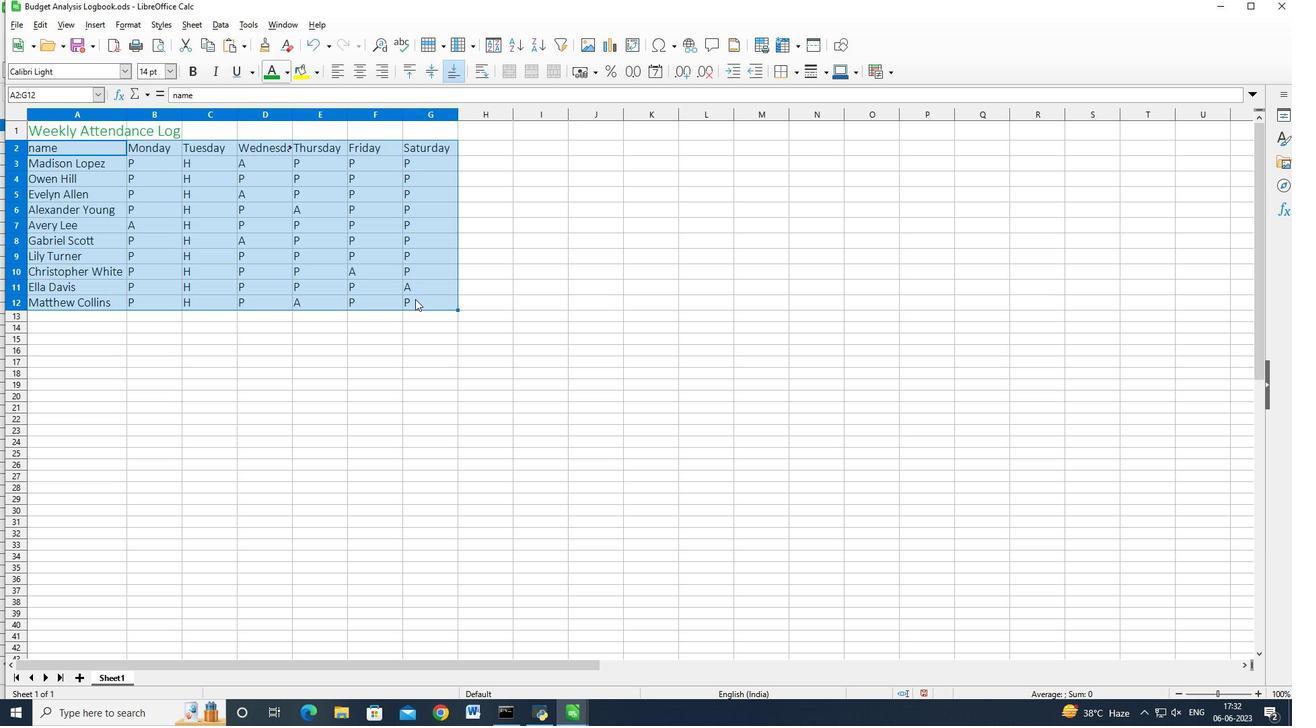 
Action: Key pressed <Key.shift>
Screenshot: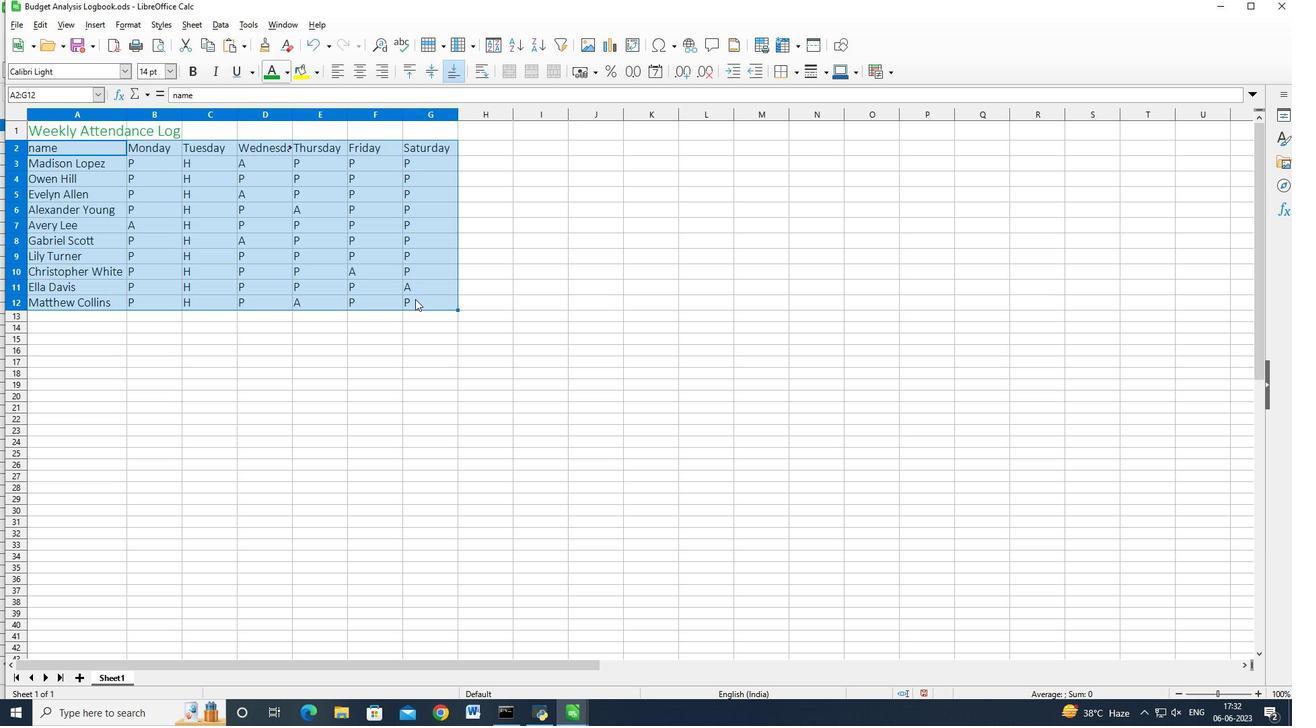 
Action: Mouse moved to (387, 235)
Screenshot: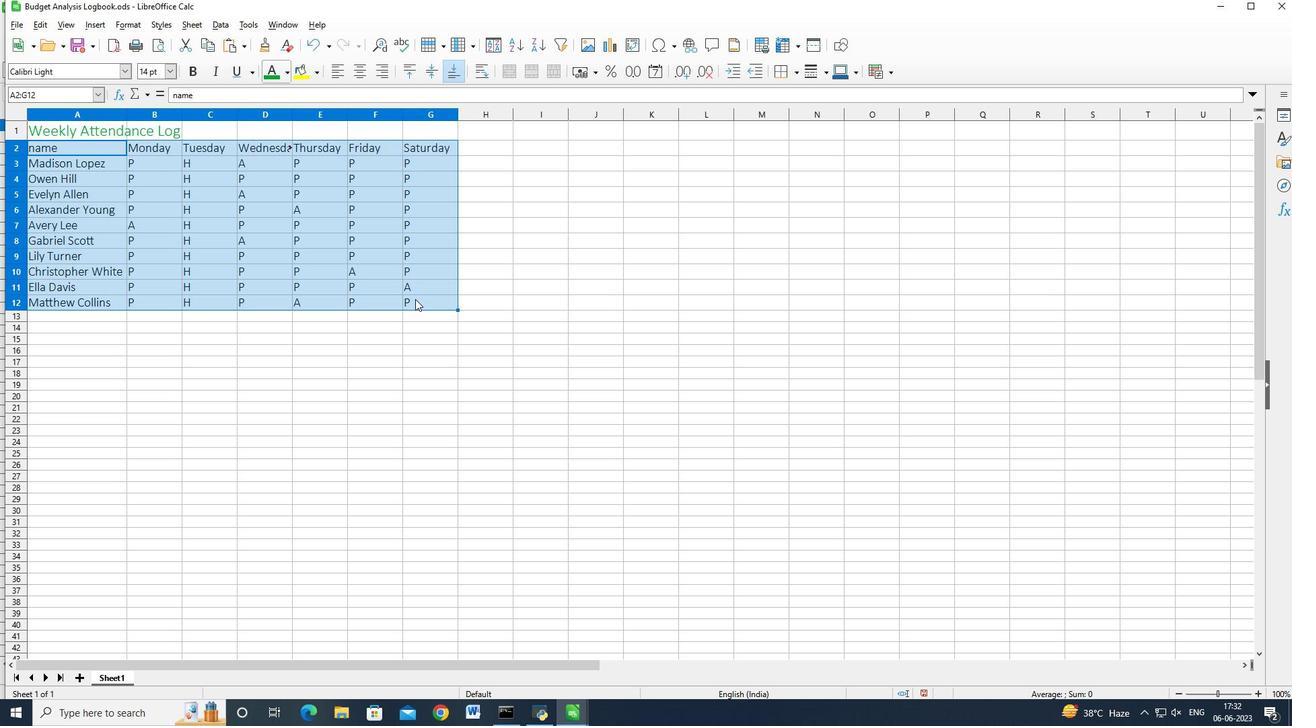
Action: Key pressed <Key.shift>
Screenshot: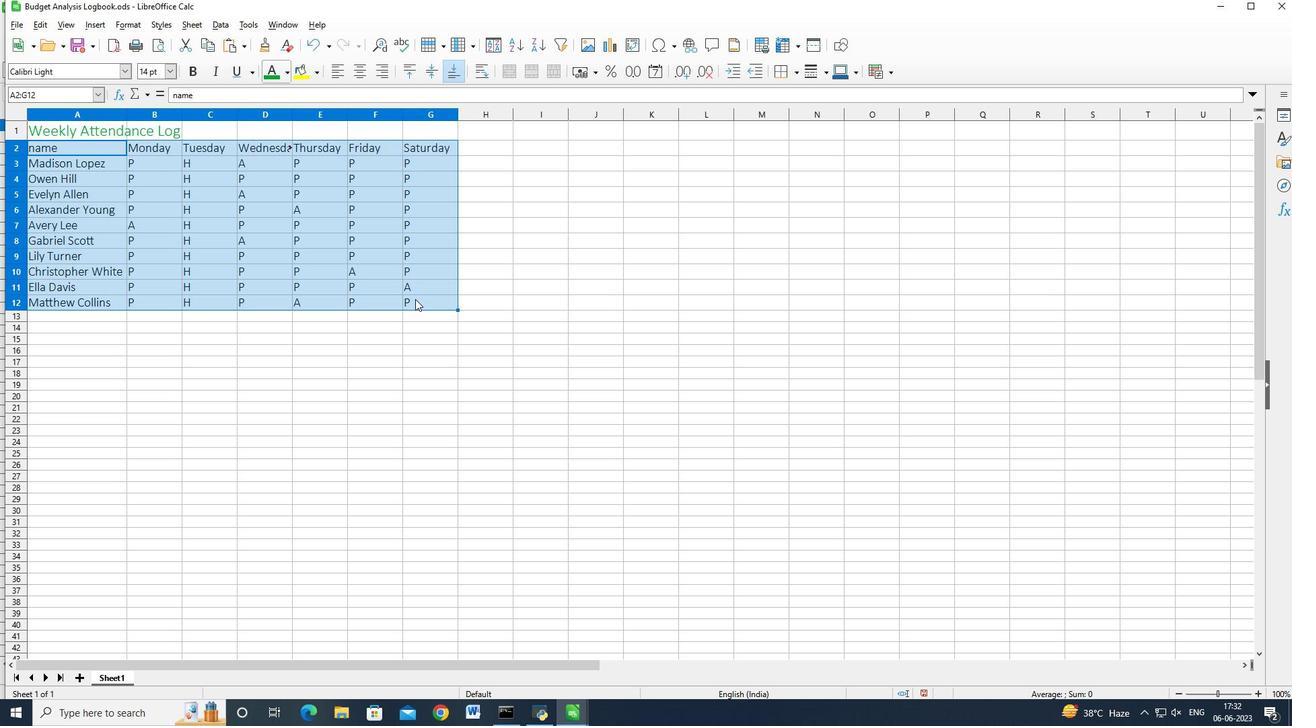 
Action: Mouse moved to (81, 74)
Screenshot: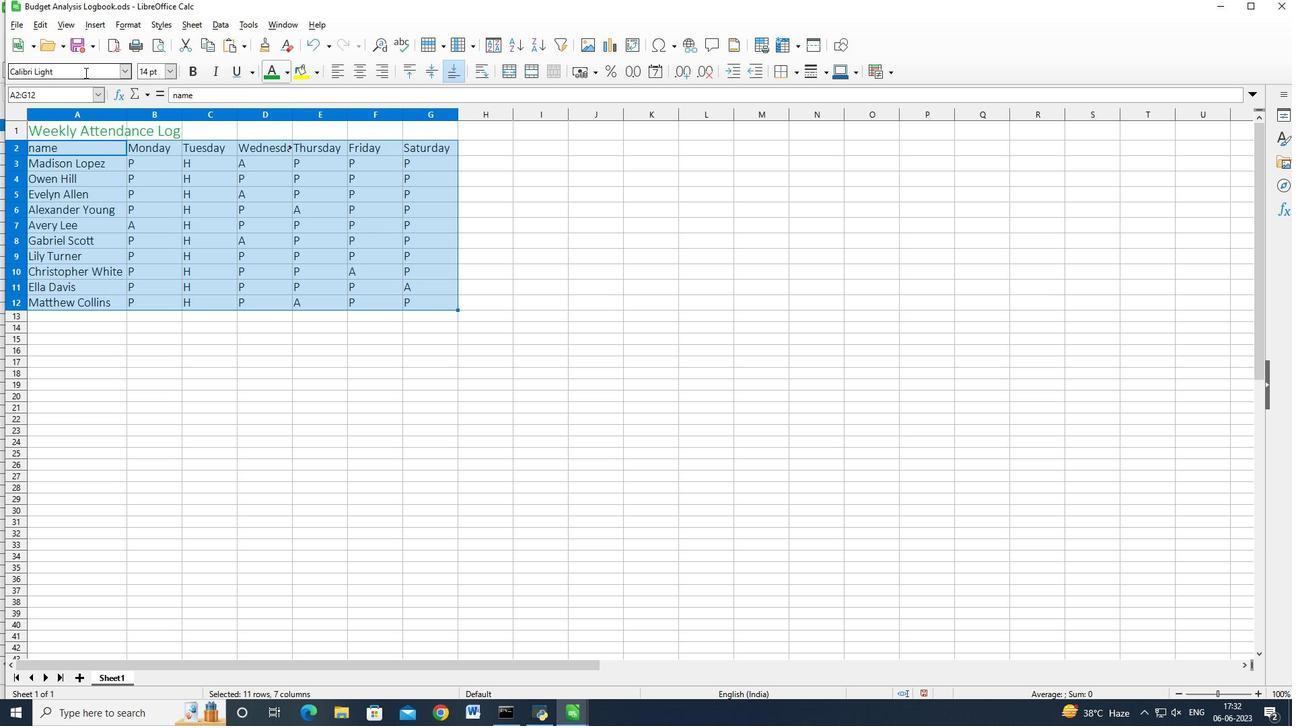 
Action: Mouse pressed left at (81, 74)
Screenshot: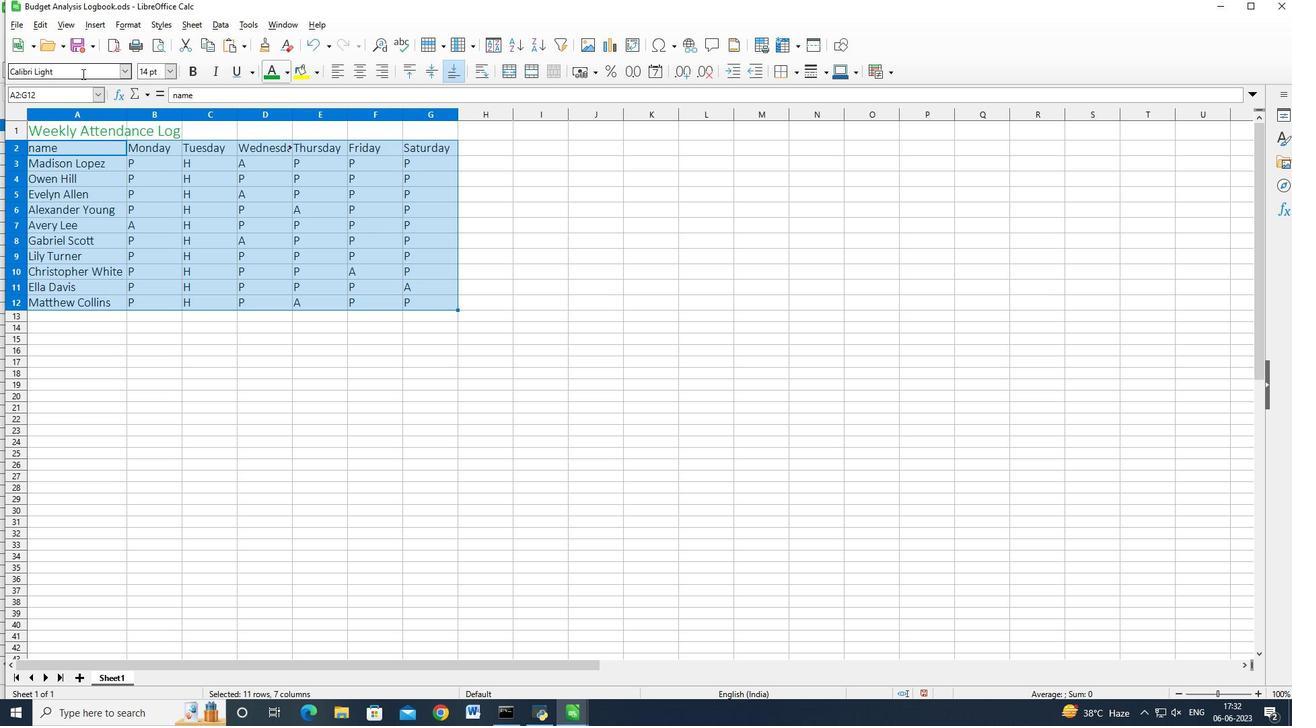 
Action: Mouse moved to (97, 69)
Screenshot: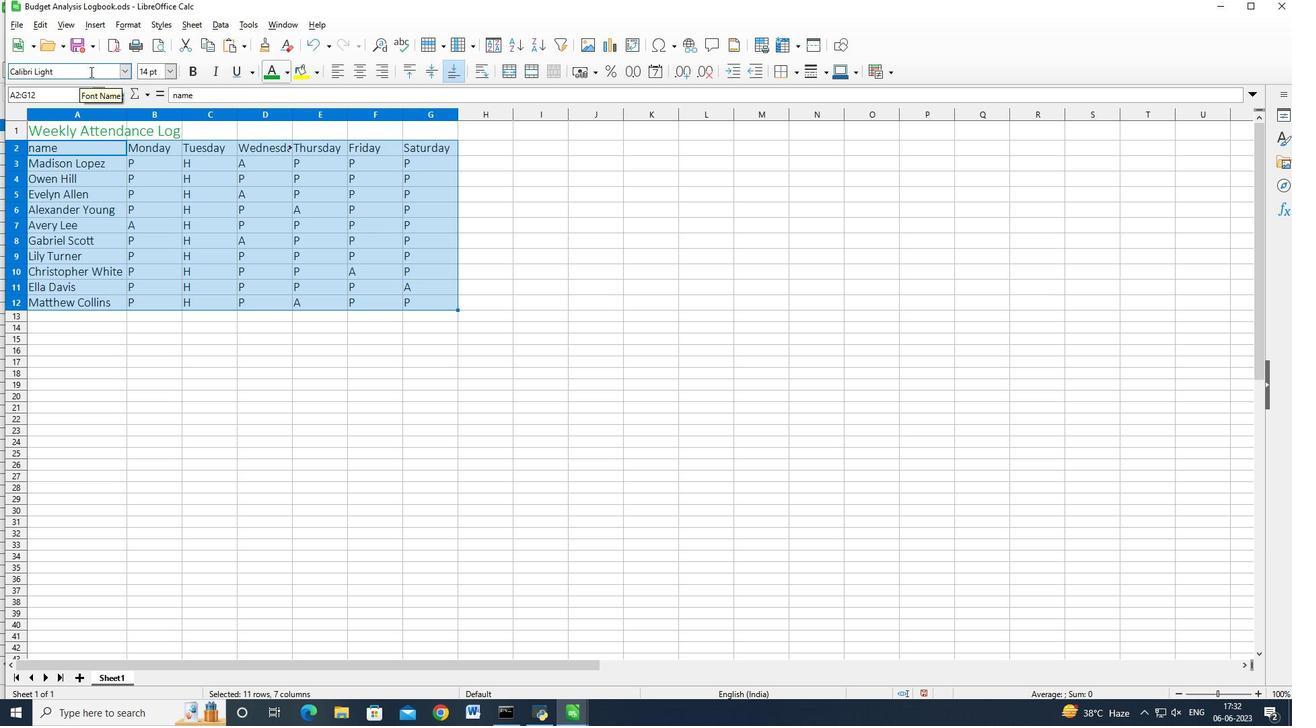 
Action: Key pressed <Key.enter>
Screenshot: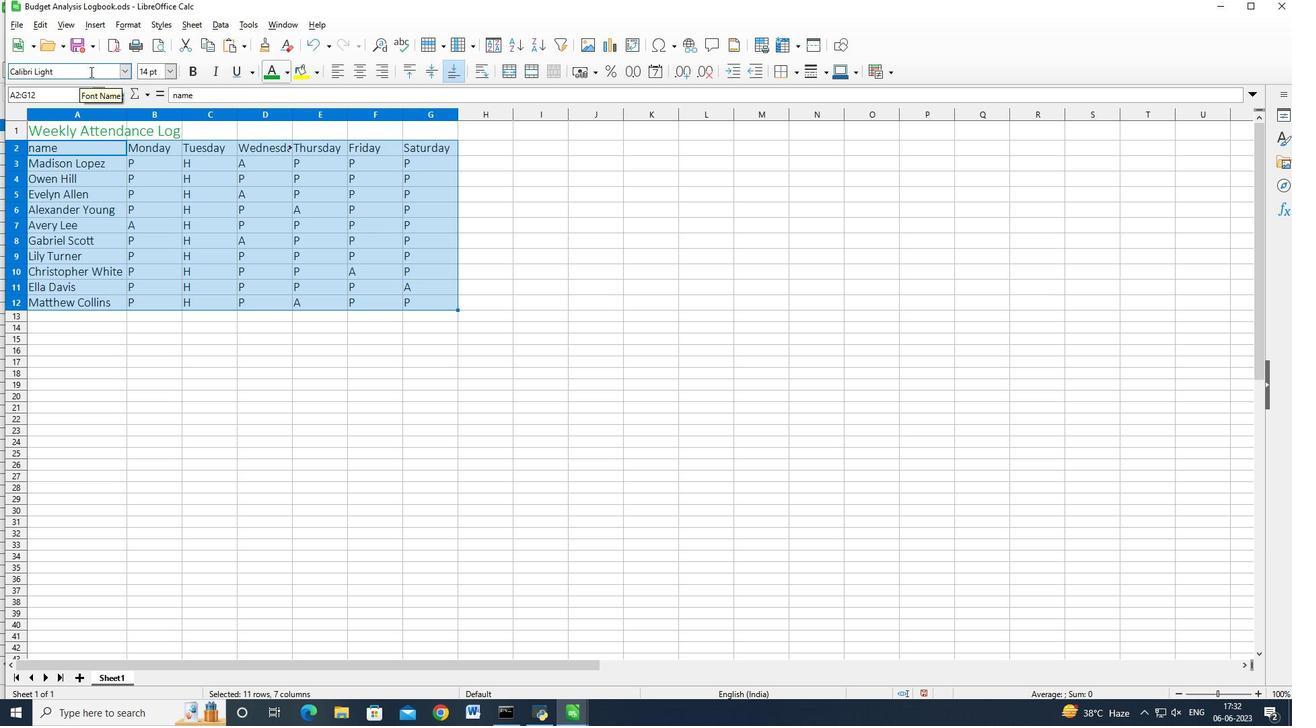 
Action: Mouse moved to (174, 74)
Screenshot: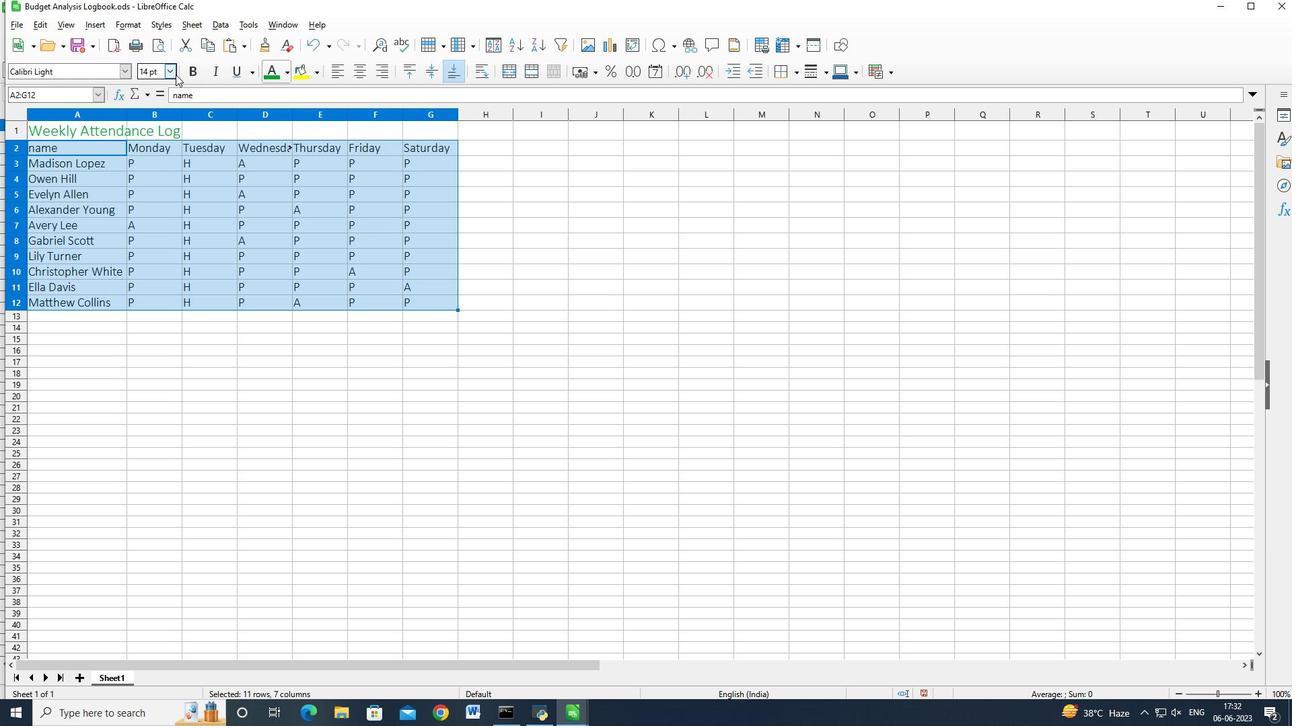 
Action: Mouse pressed left at (174, 74)
Screenshot: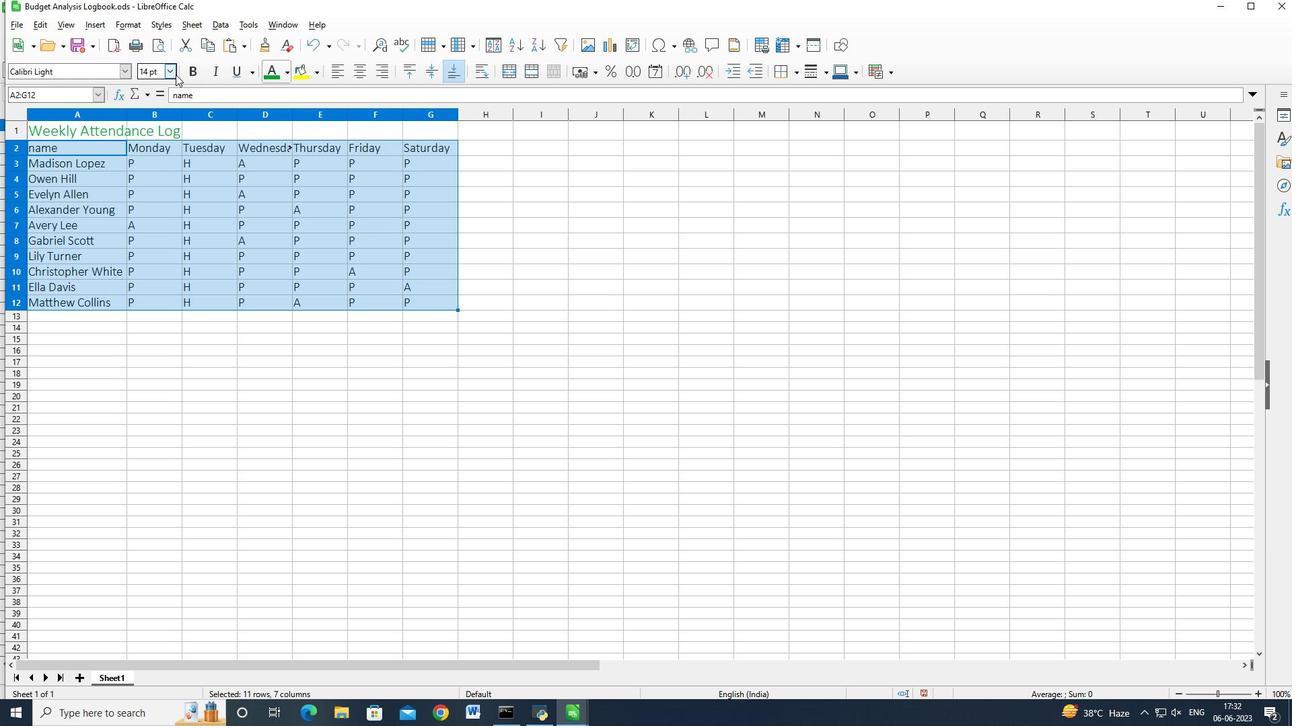 
Action: Mouse moved to (150, 119)
Screenshot: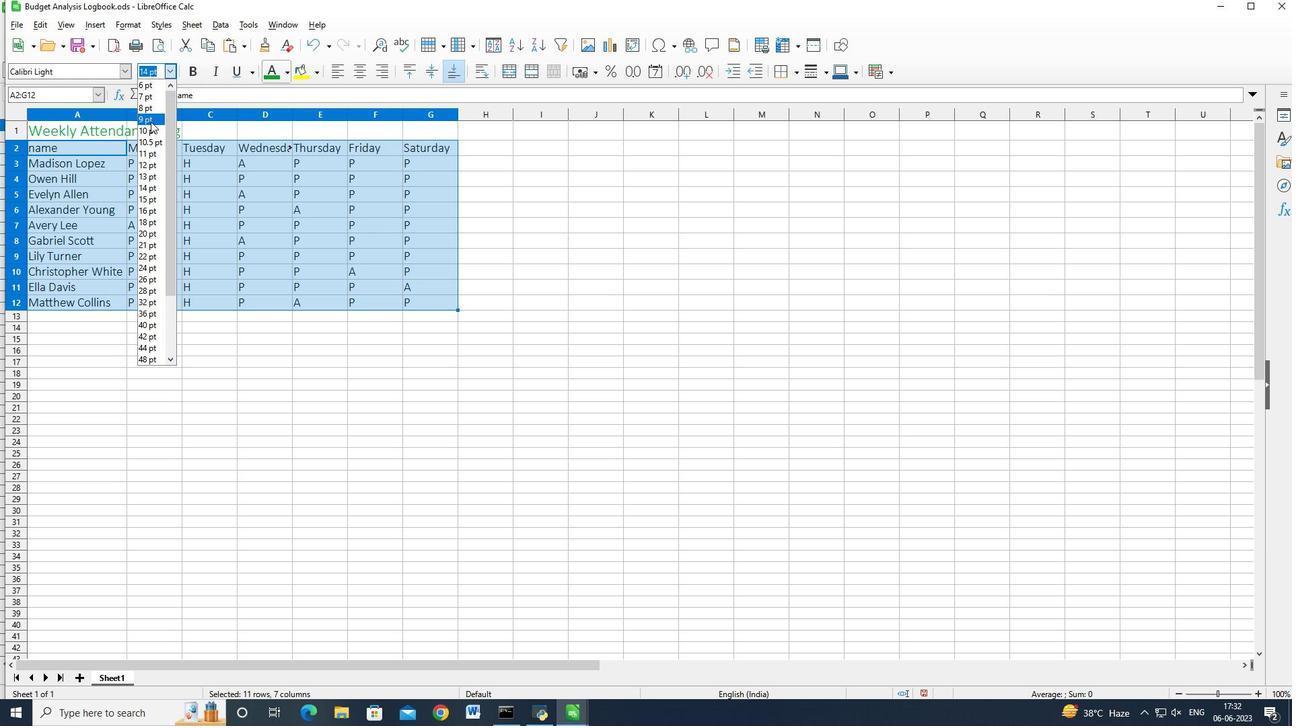 
Action: Mouse pressed left at (150, 119)
Screenshot: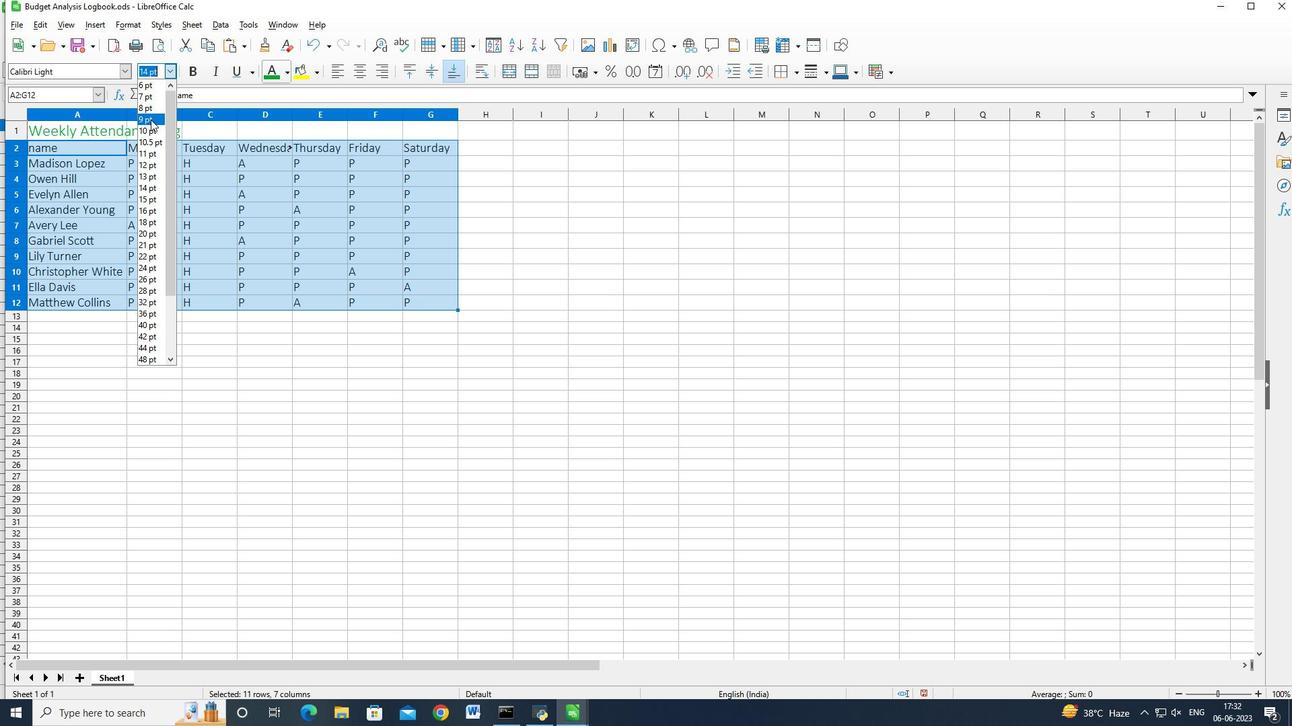 
Action: Mouse moved to (72, 131)
Screenshot: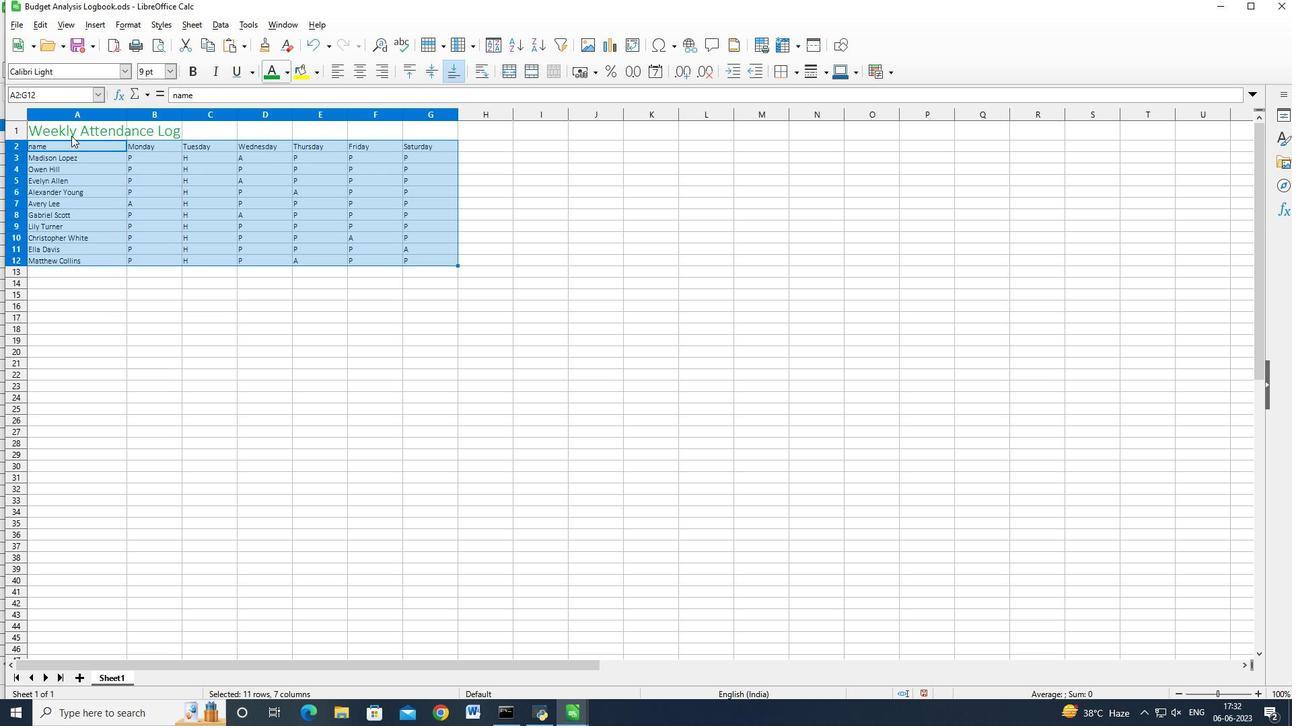 
Action: Mouse pressed left at (72, 131)
Screenshot: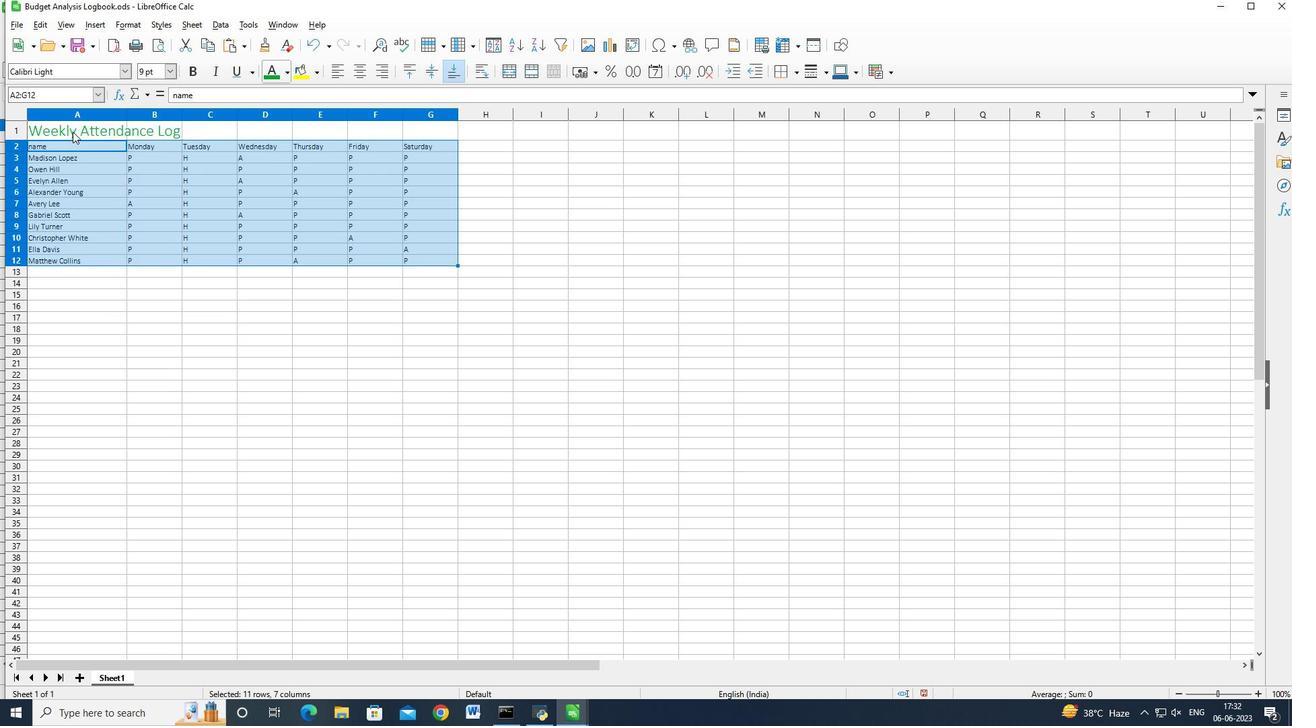
Action: Mouse moved to (149, 128)
Screenshot: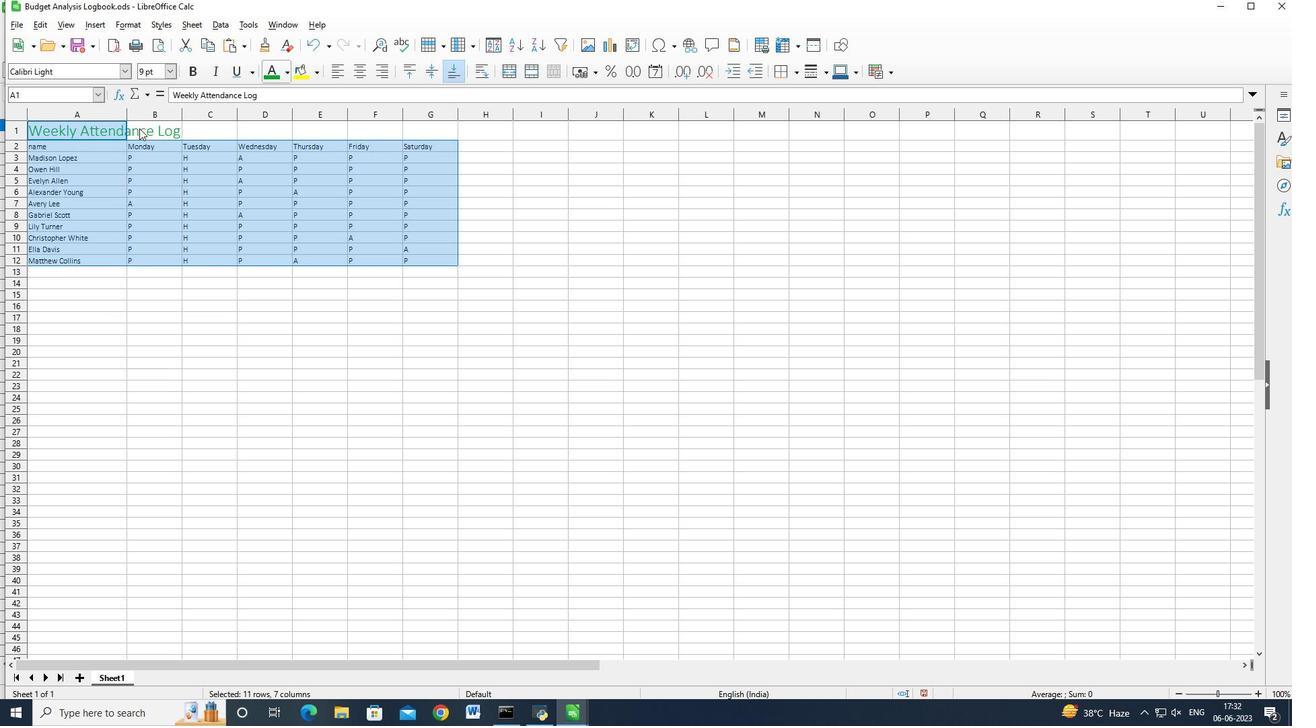 
Action: Mouse pressed left at (149, 128)
Screenshot: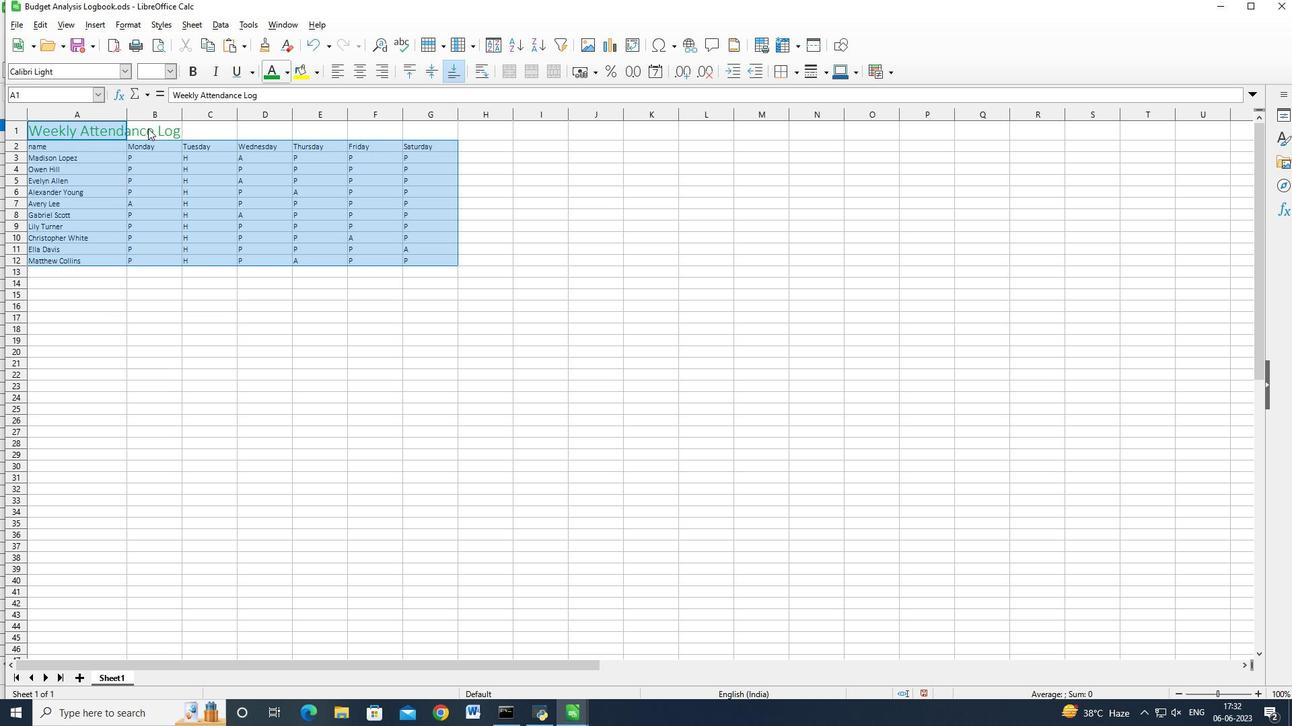 
Action: Mouse moved to (452, 73)
Screenshot: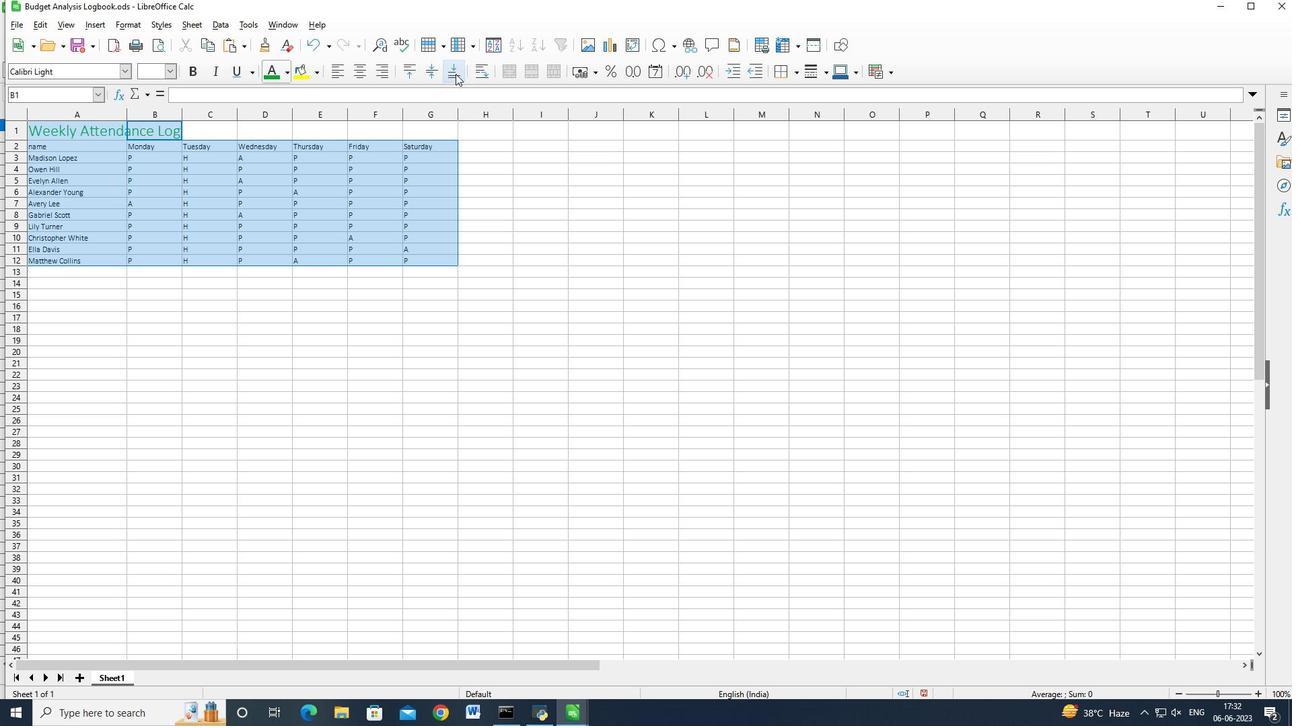 
Action: Mouse pressed left at (452, 73)
Screenshot: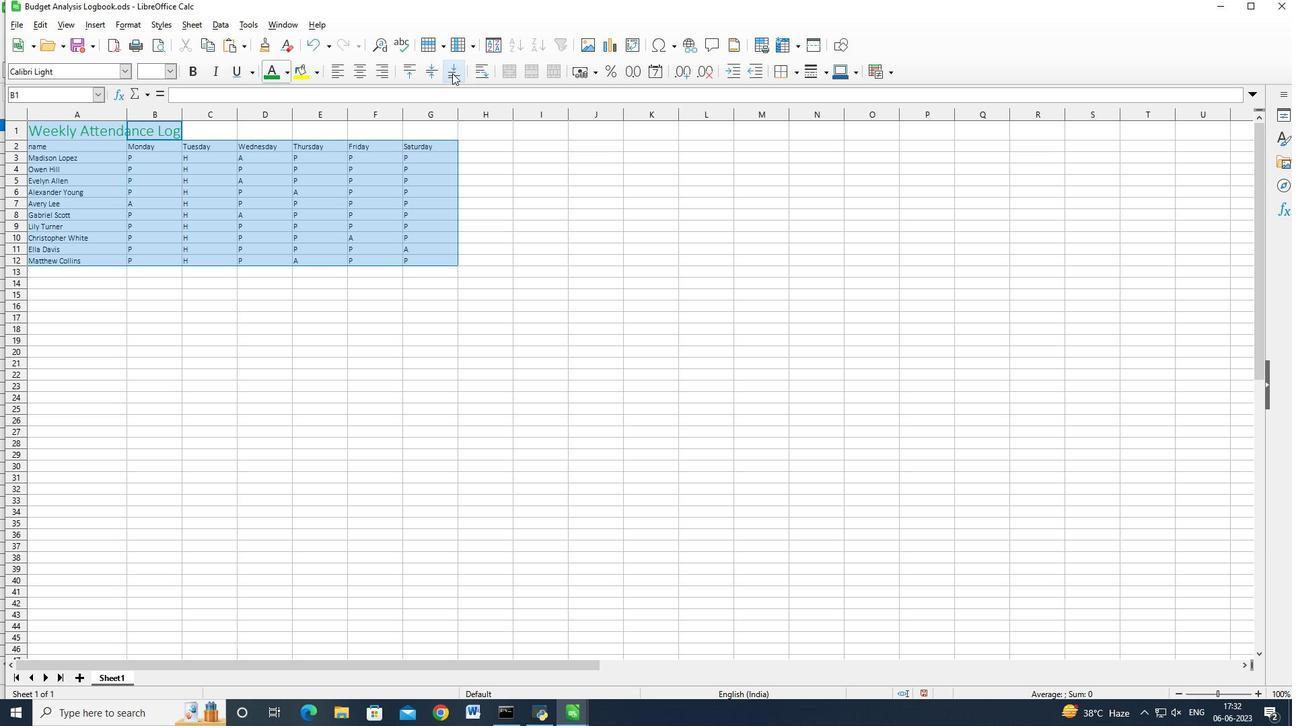 
Action: Mouse moved to (69, 130)
Screenshot: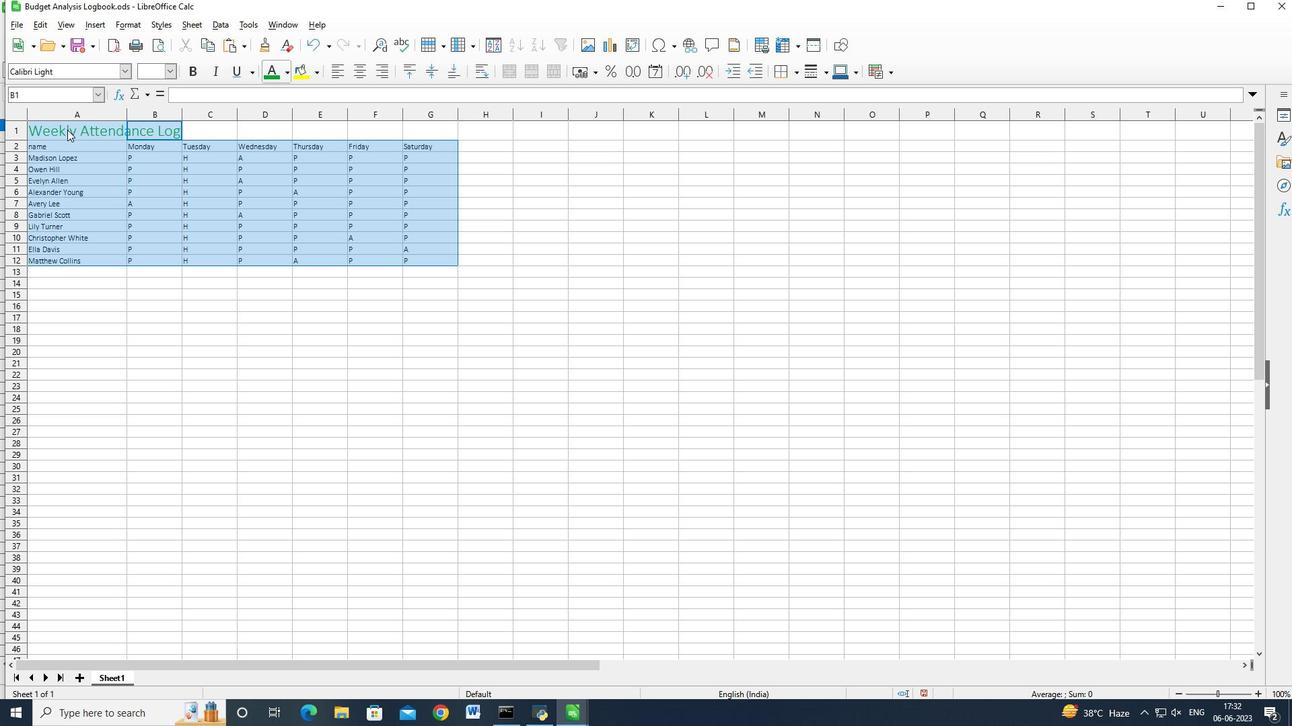 
Action: Mouse pressed left at (69, 130)
Screenshot: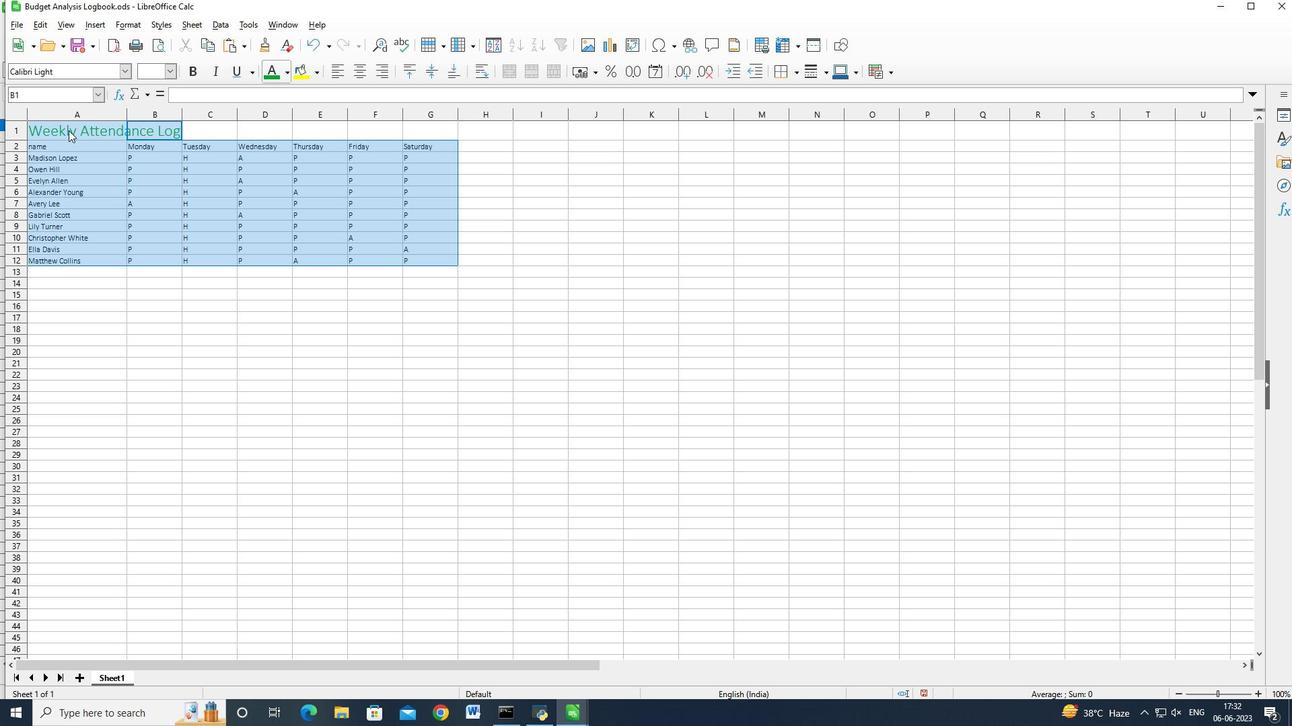 
Action: Mouse moved to (212, 129)
Screenshot: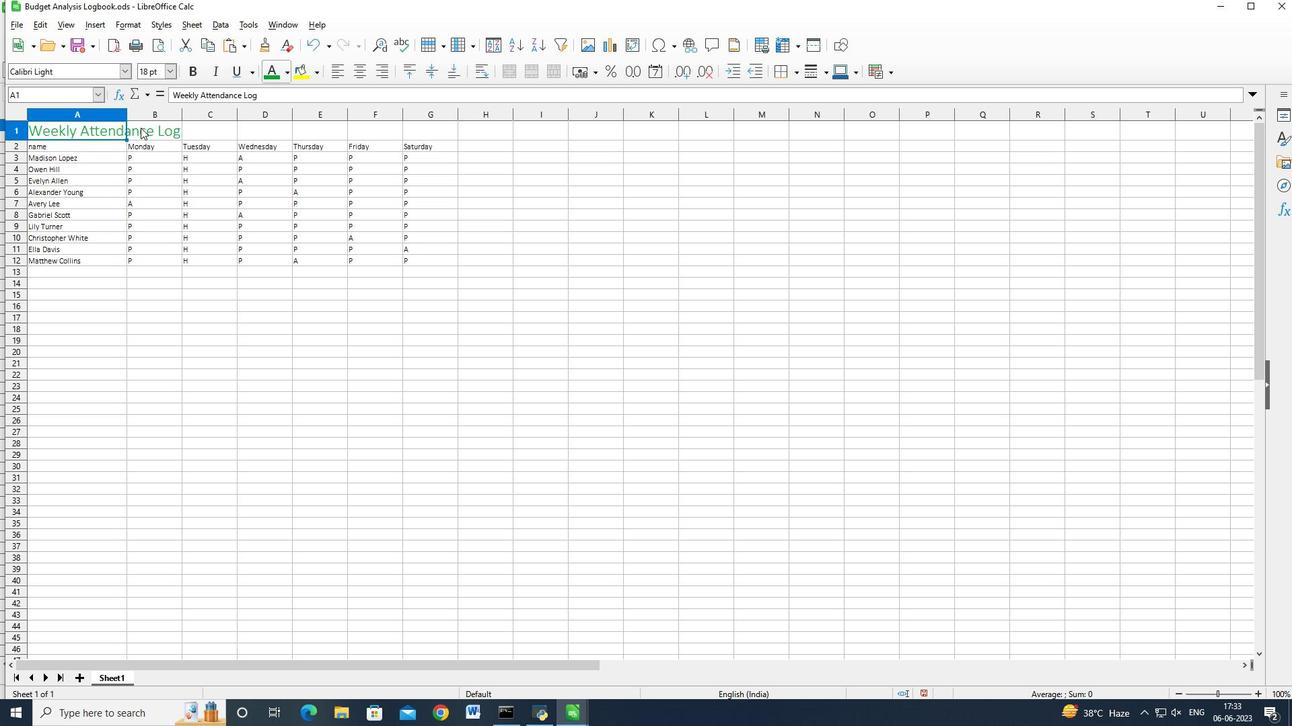 
Action: Key pressed <Key.shift>
Screenshot: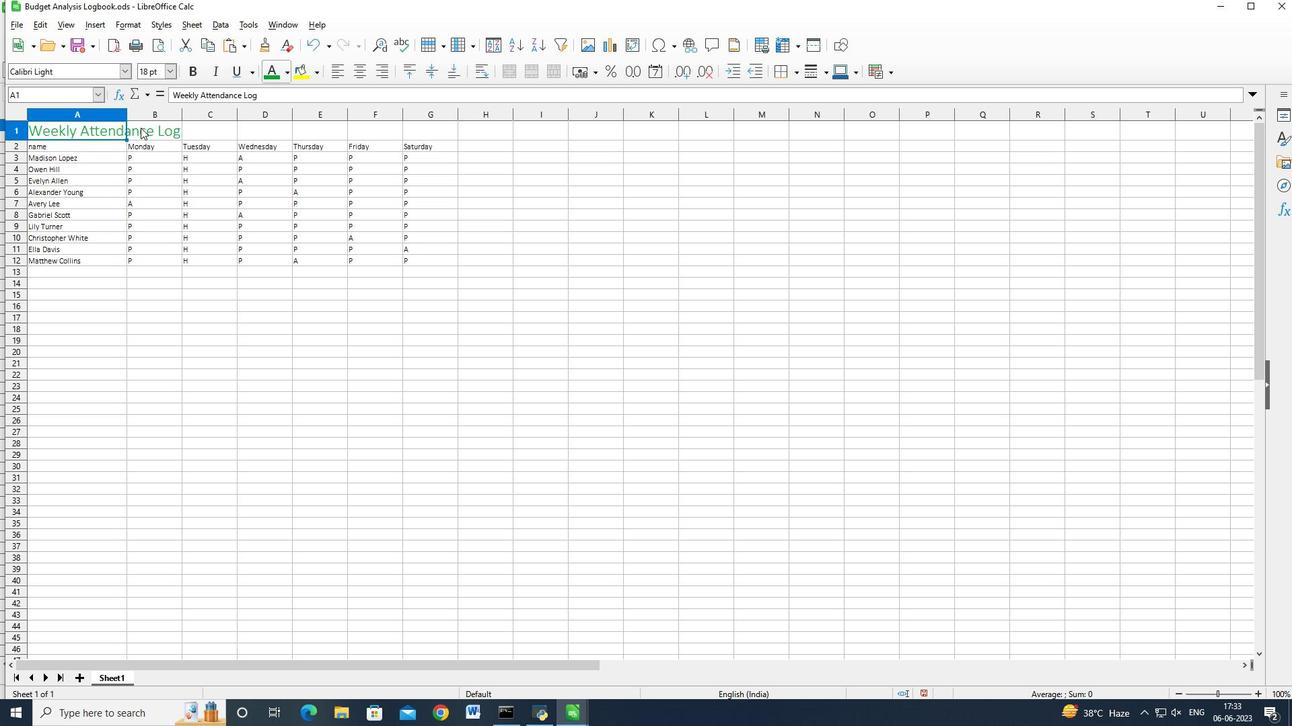 
Action: Mouse moved to (179, 131)
Screenshot: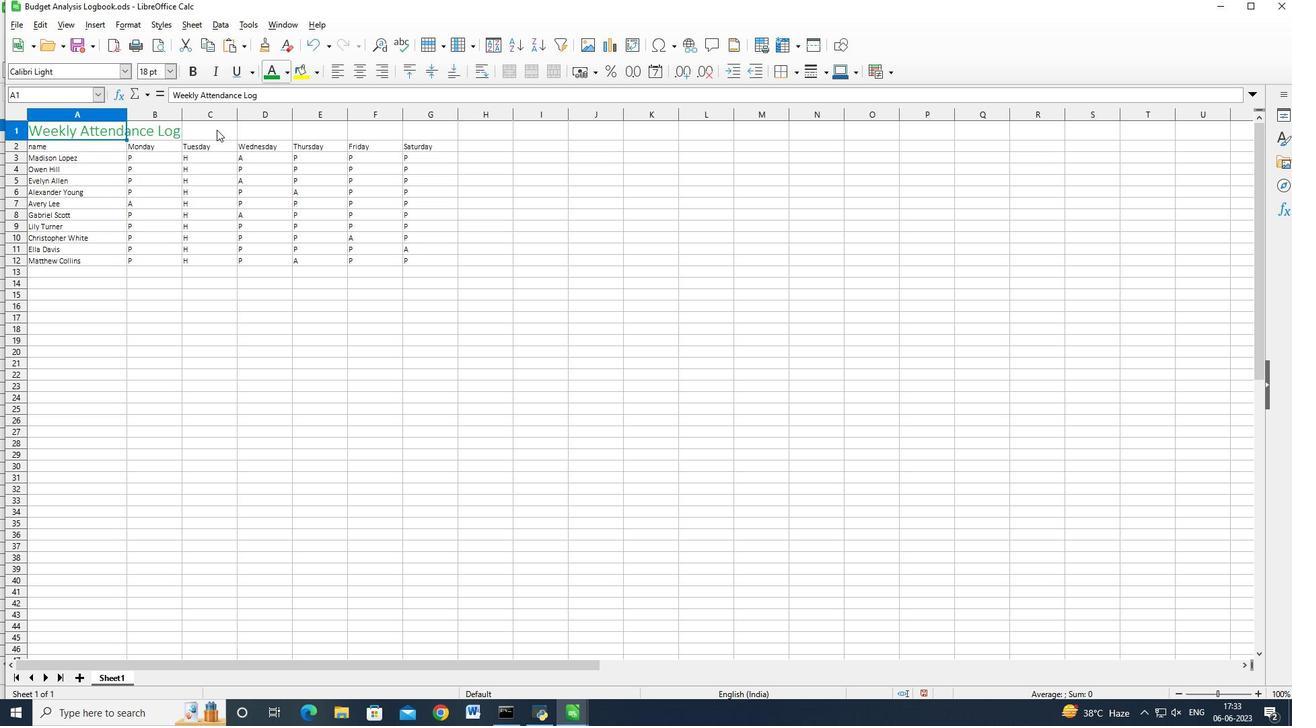 
Action: Key pressed <Key.shift><Key.shift><Key.shift><Key.shift><Key.shift>
Screenshot: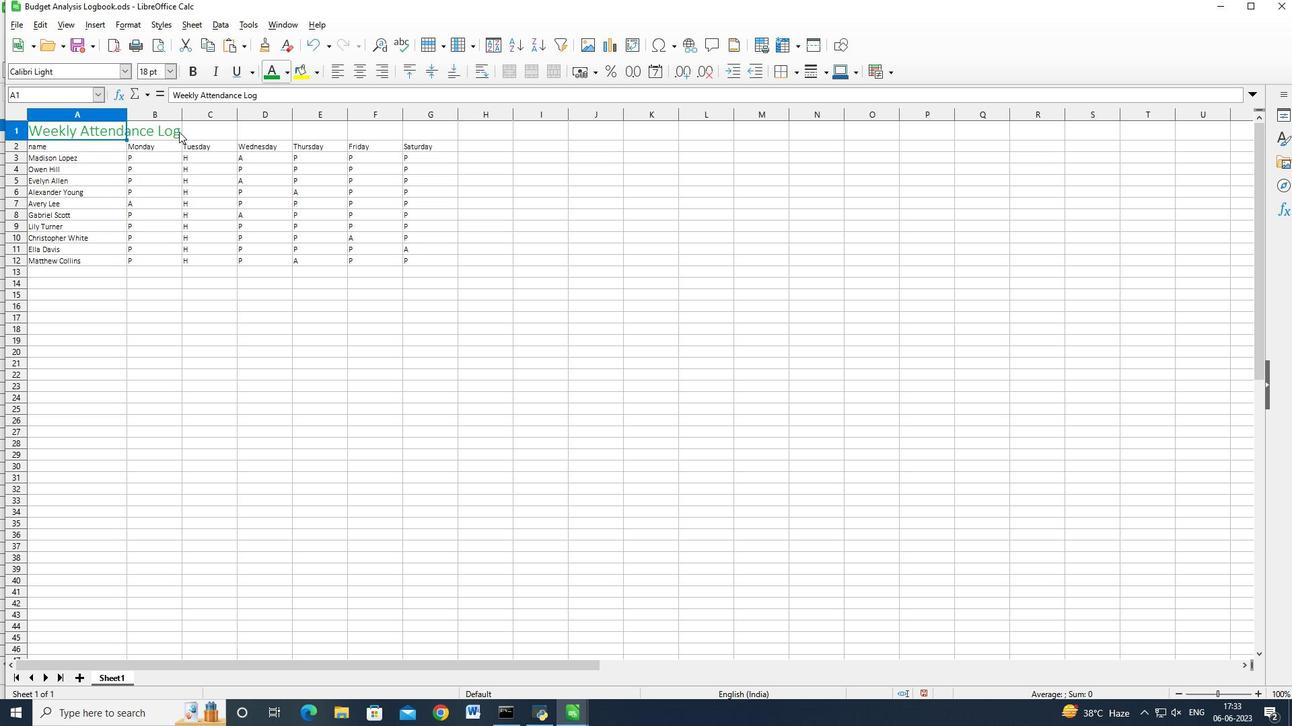
Action: Mouse pressed left at (179, 131)
Screenshot: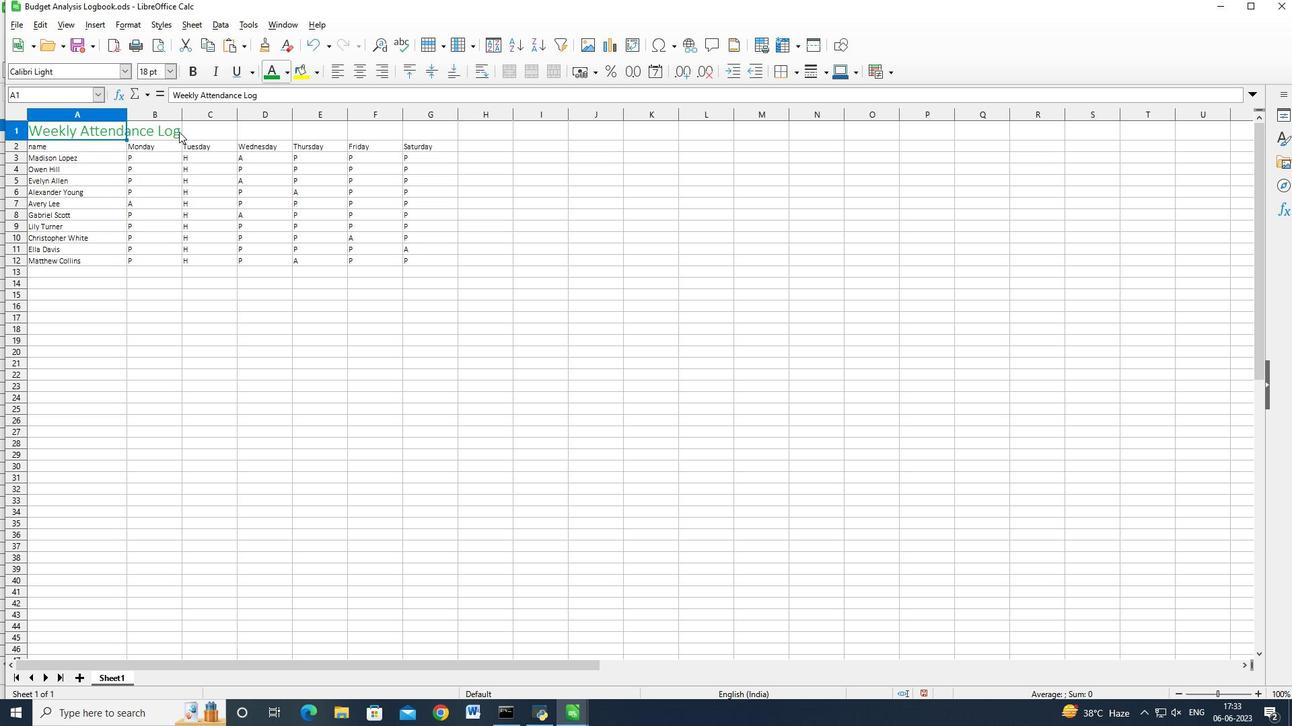 
Action: Key pressed <Key.shift><Key.shift><Key.shift><Key.shift><Key.shift><Key.shift><Key.shift><Key.shift><Key.shift><Key.shift><Key.shift><Key.shift>
Screenshot: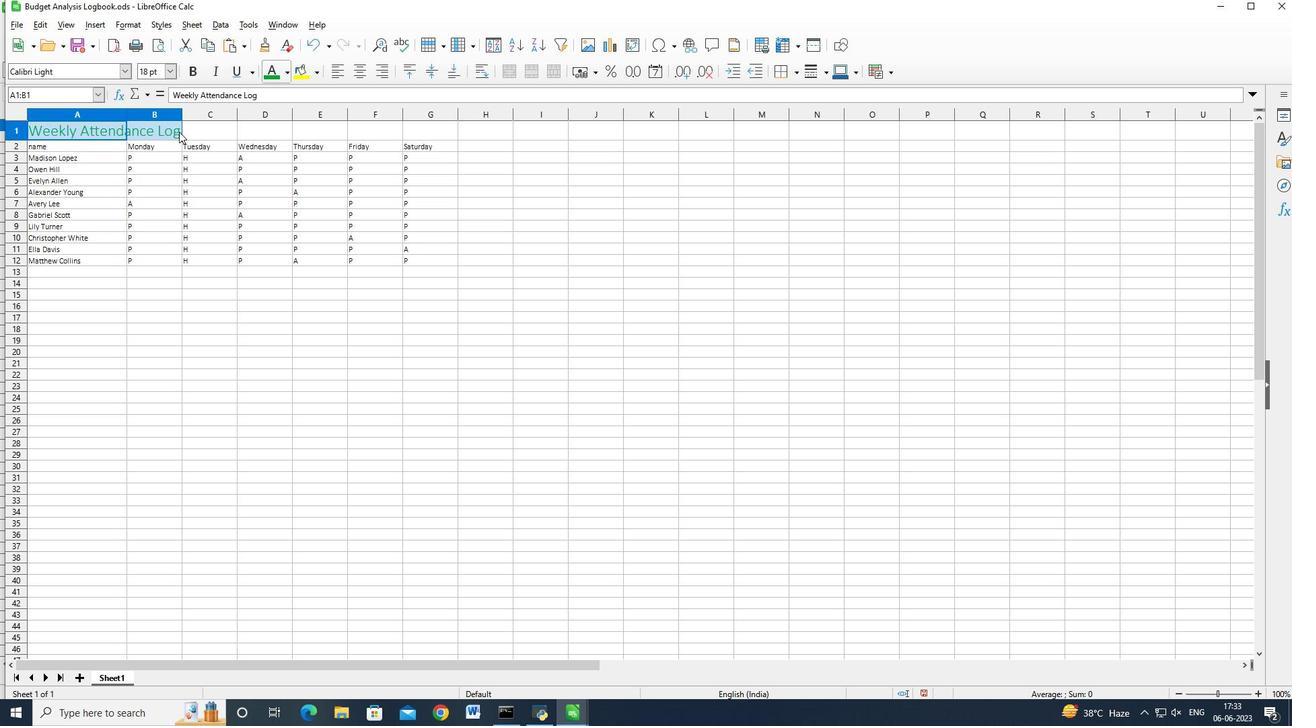 
Action: Mouse moved to (179, 131)
Screenshot: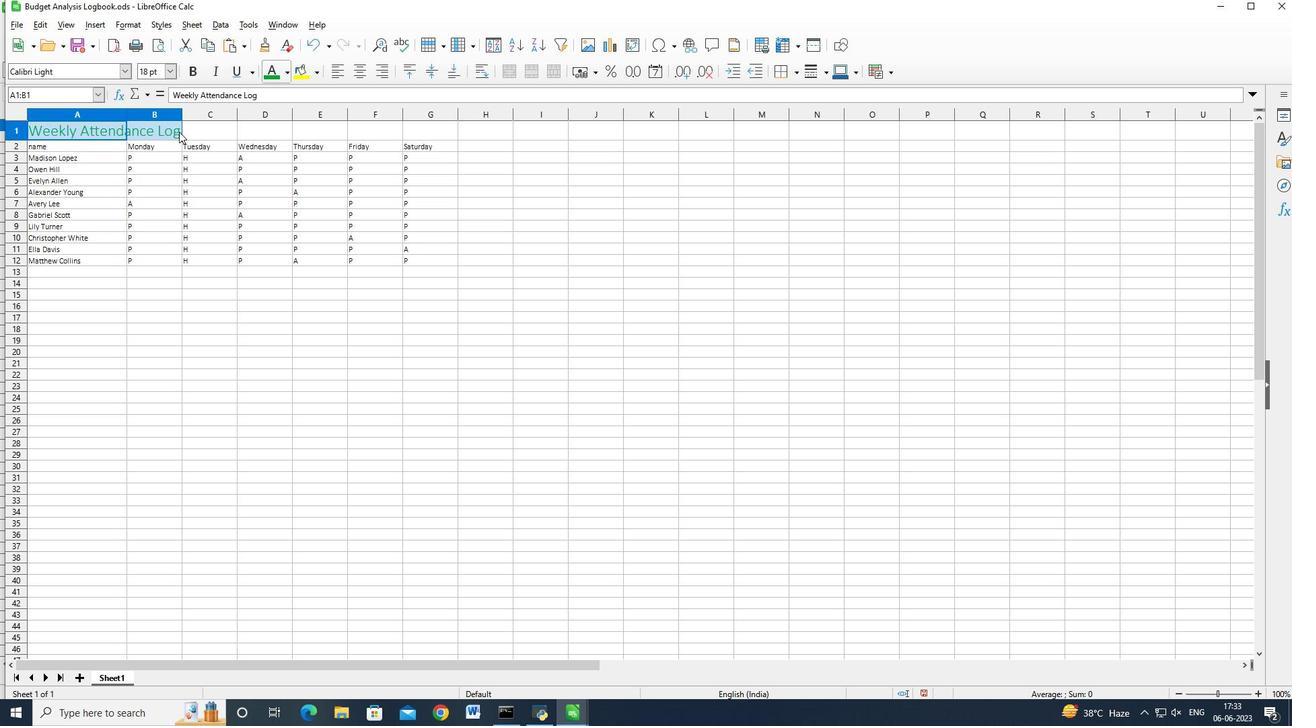 
Action: Key pressed <Key.shift>
Screenshot: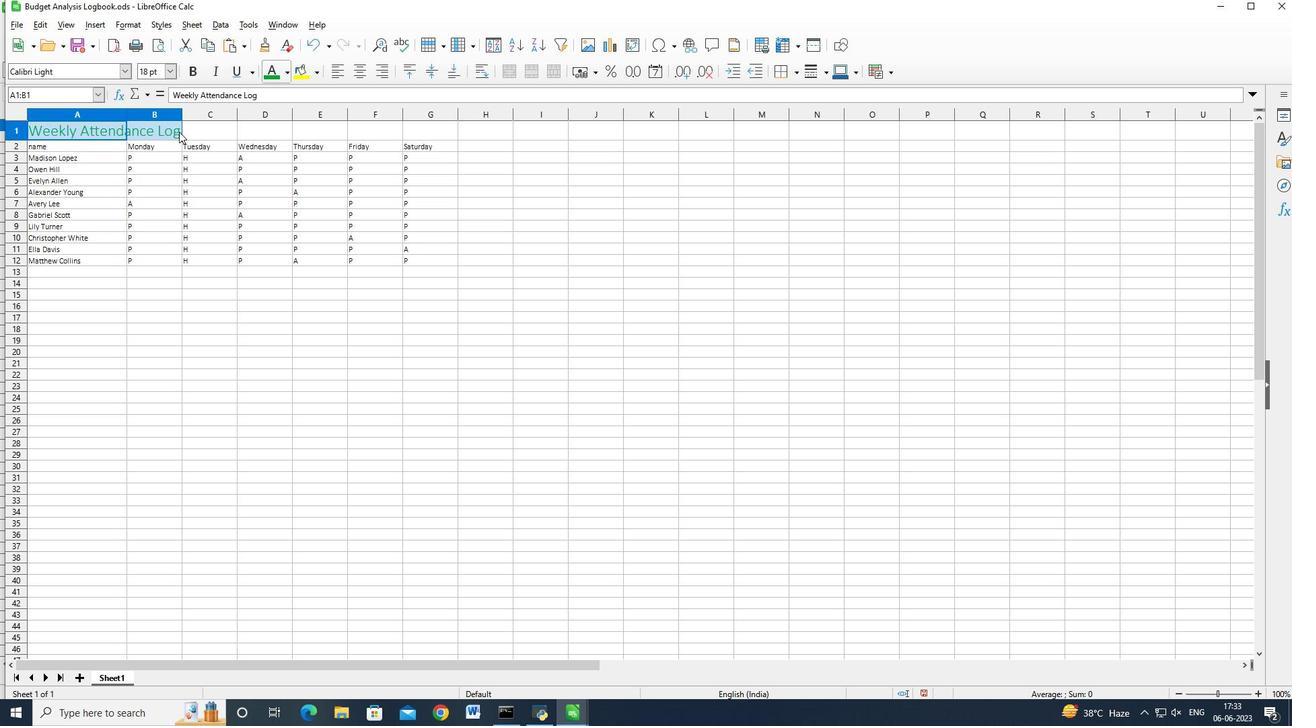 
Action: Mouse moved to (183, 131)
Screenshot: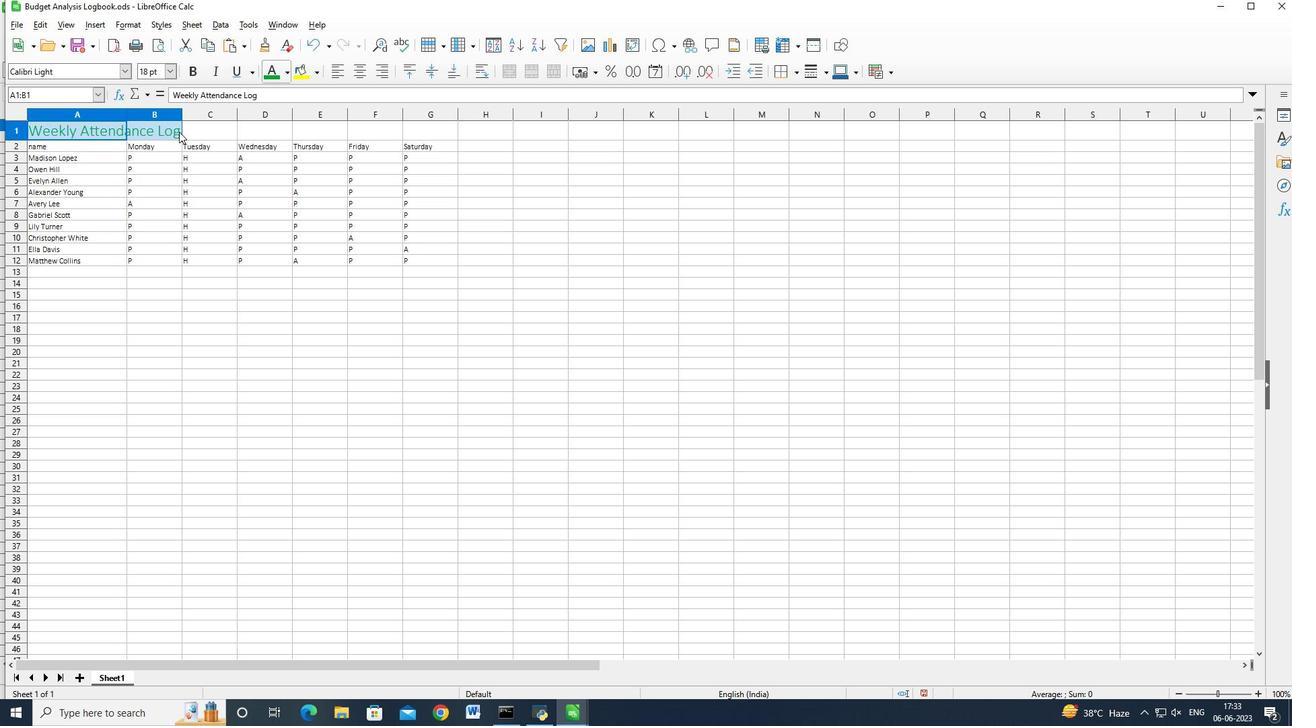 
Action: Key pressed <Key.shift>
Screenshot: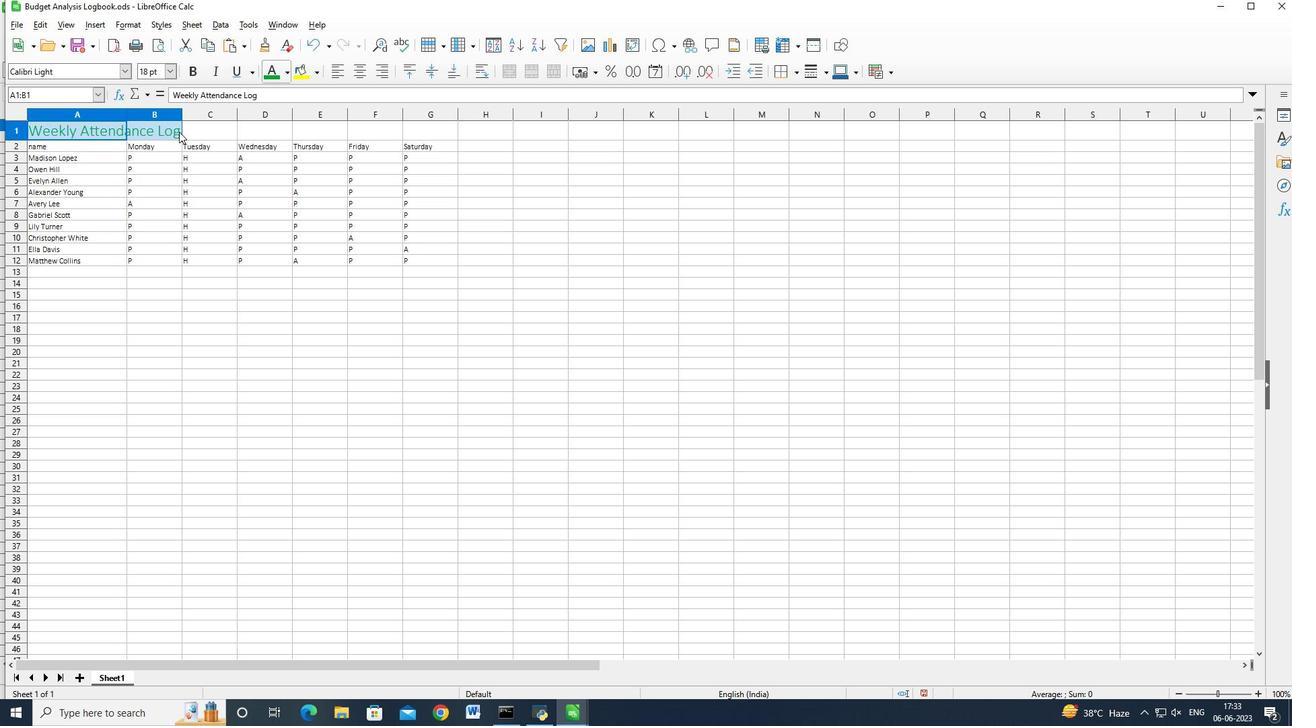 
Action: Mouse moved to (184, 131)
Screenshot: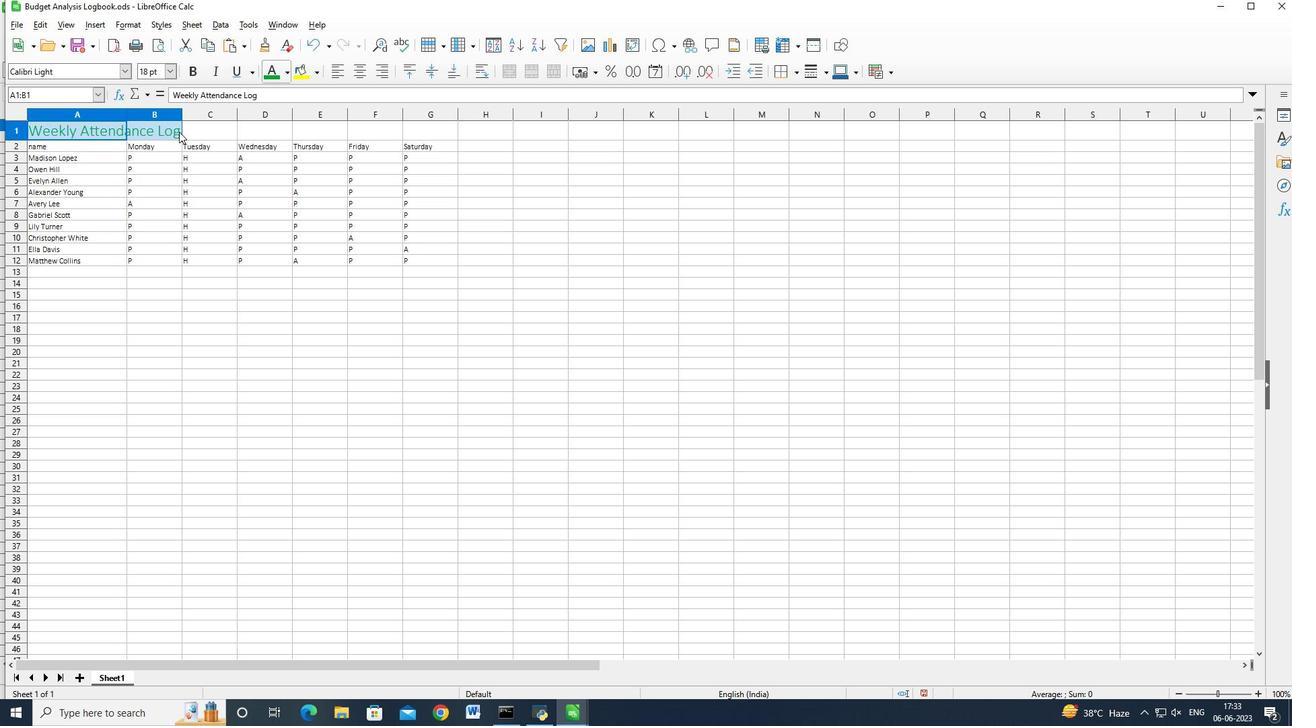 
Action: Key pressed <Key.shift>
Screenshot: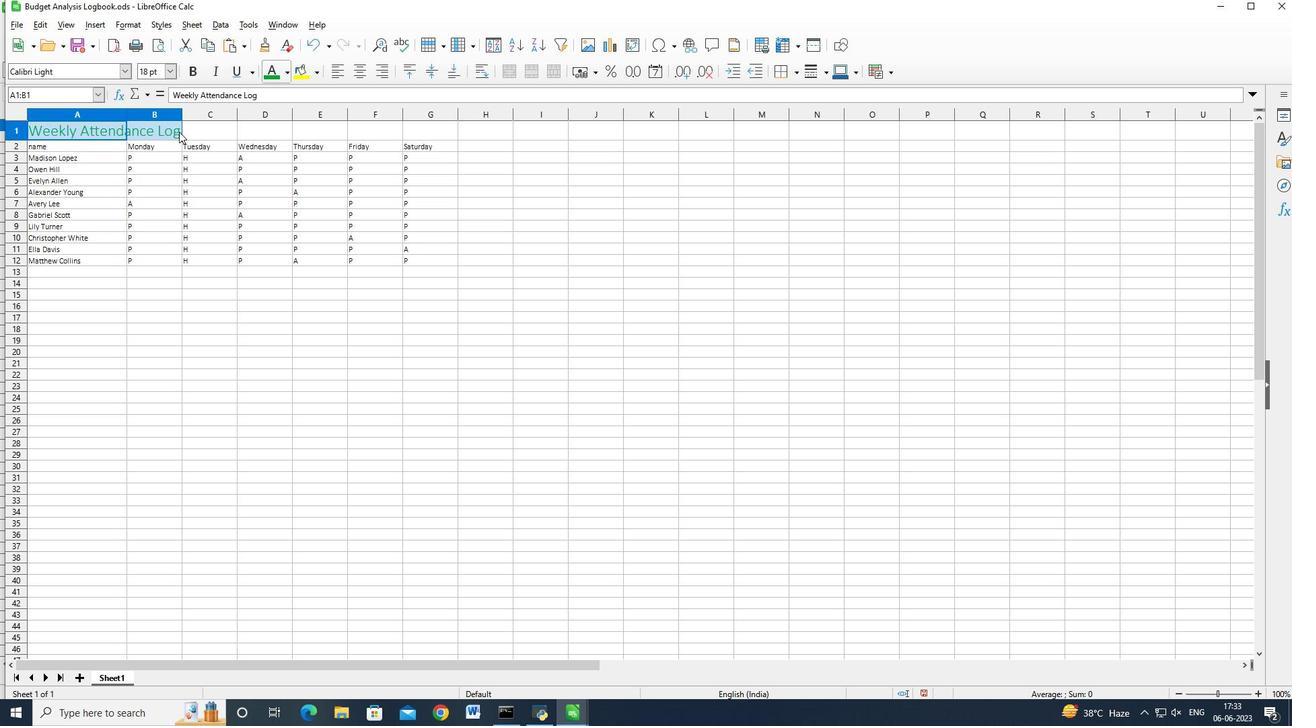 
Action: Mouse moved to (314, 74)
Screenshot: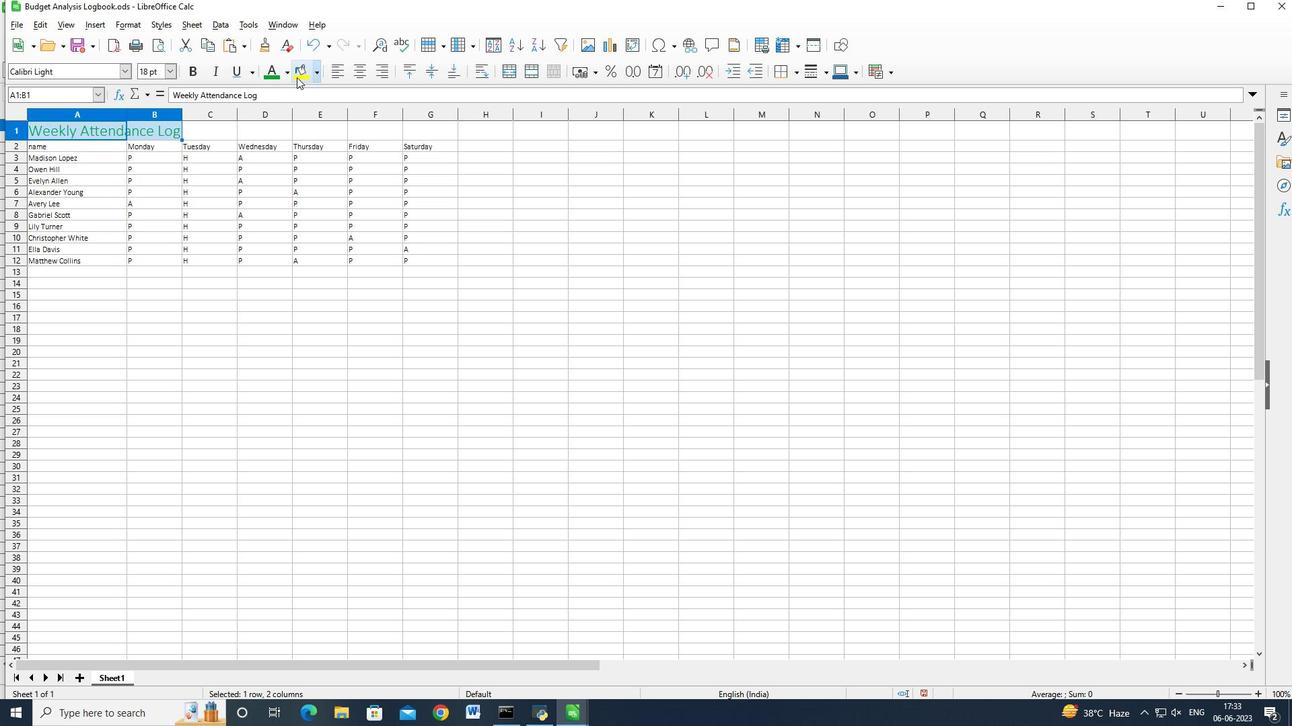 
Action: Mouse pressed left at (314, 74)
Screenshot: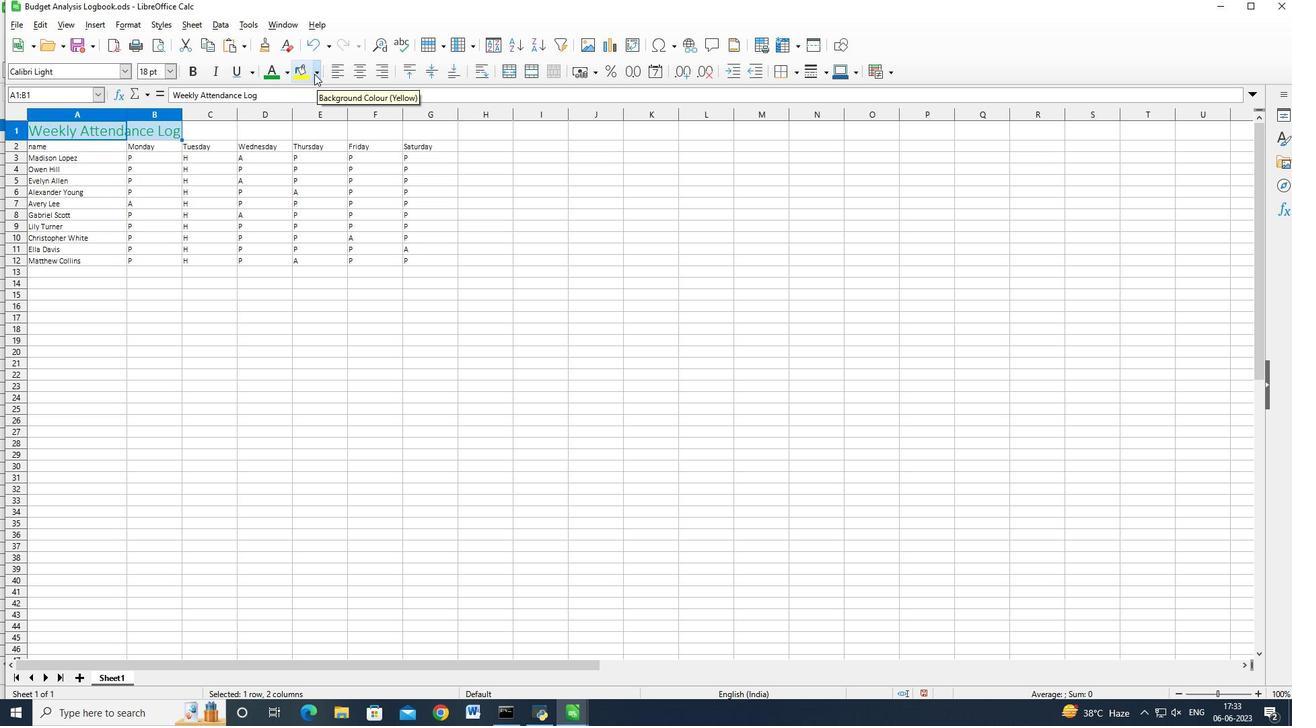 
Action: Mouse moved to (344, 163)
Screenshot: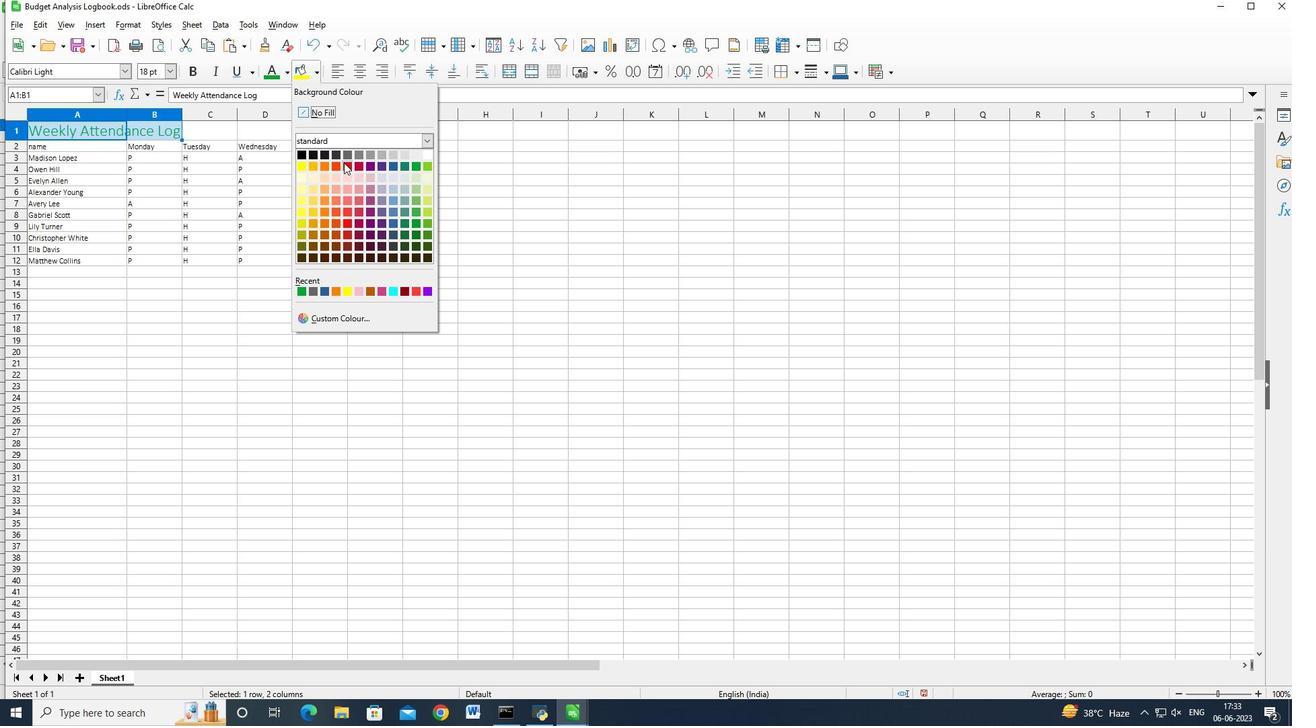 
Action: Mouse pressed left at (344, 163)
Screenshot: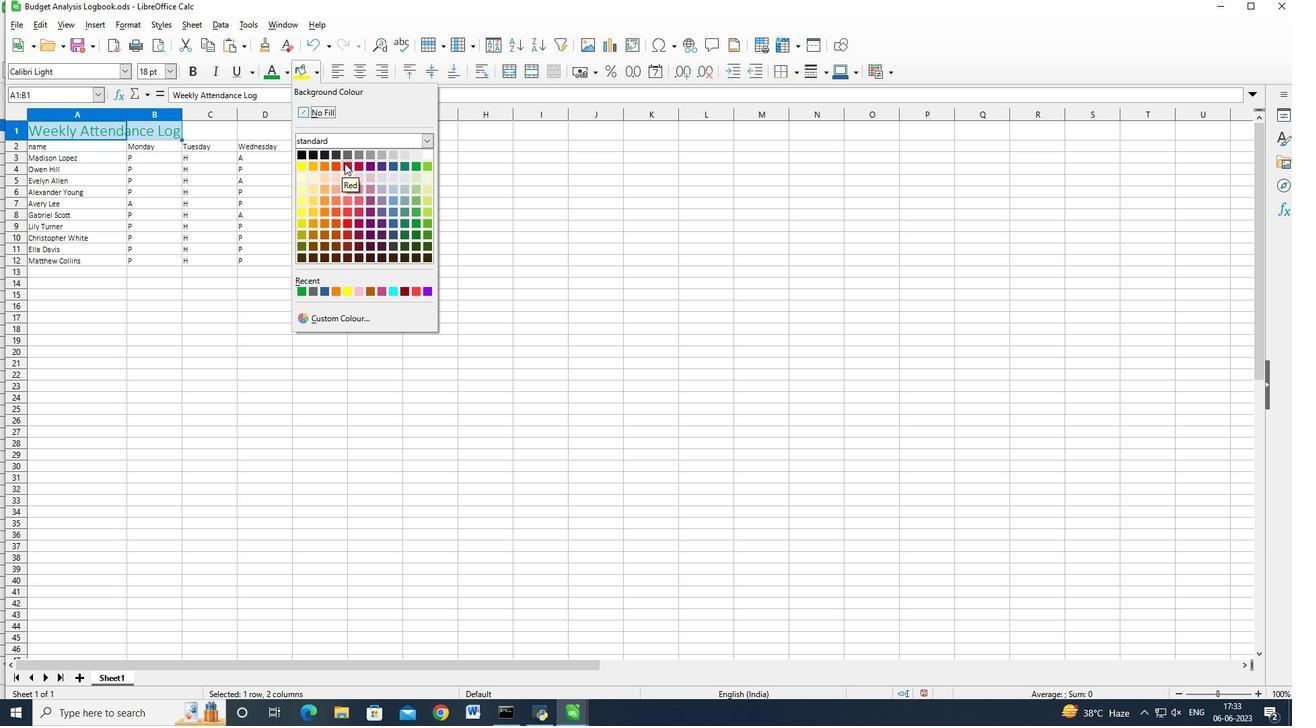 
Action: Mouse moved to (59, 145)
Screenshot: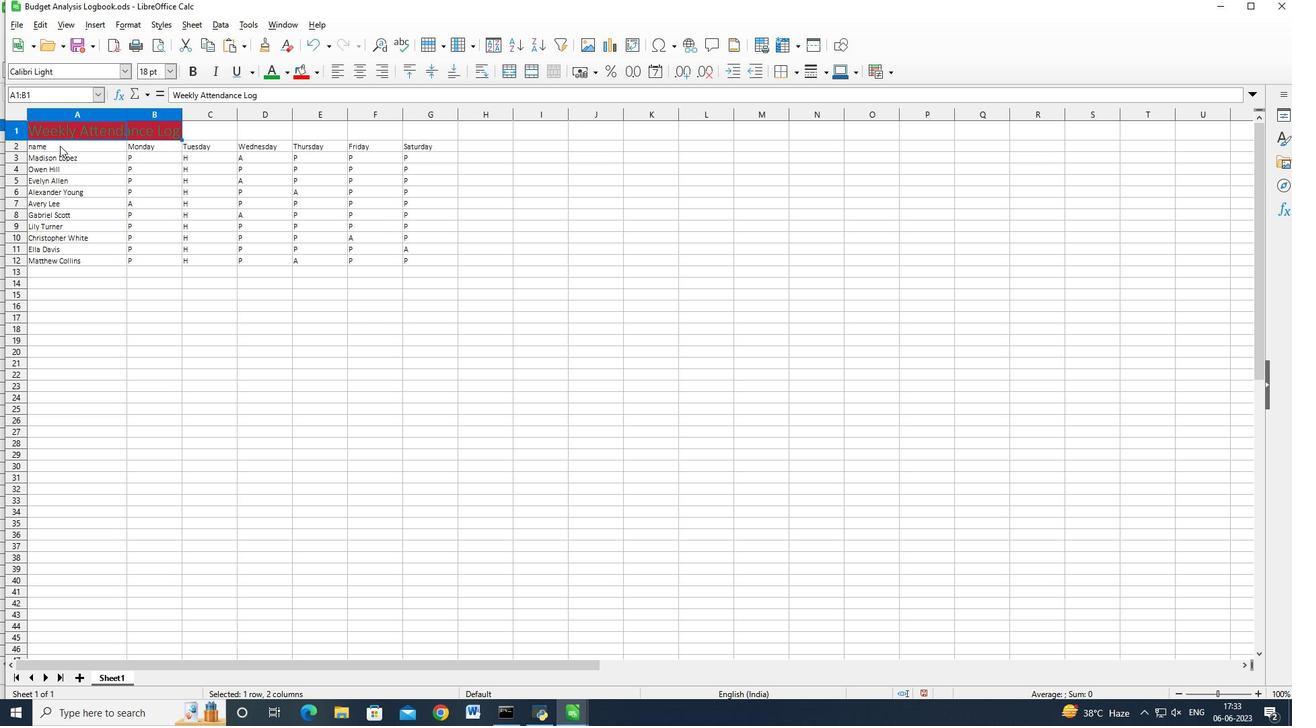 
Action: Mouse pressed left at (59, 145)
Screenshot: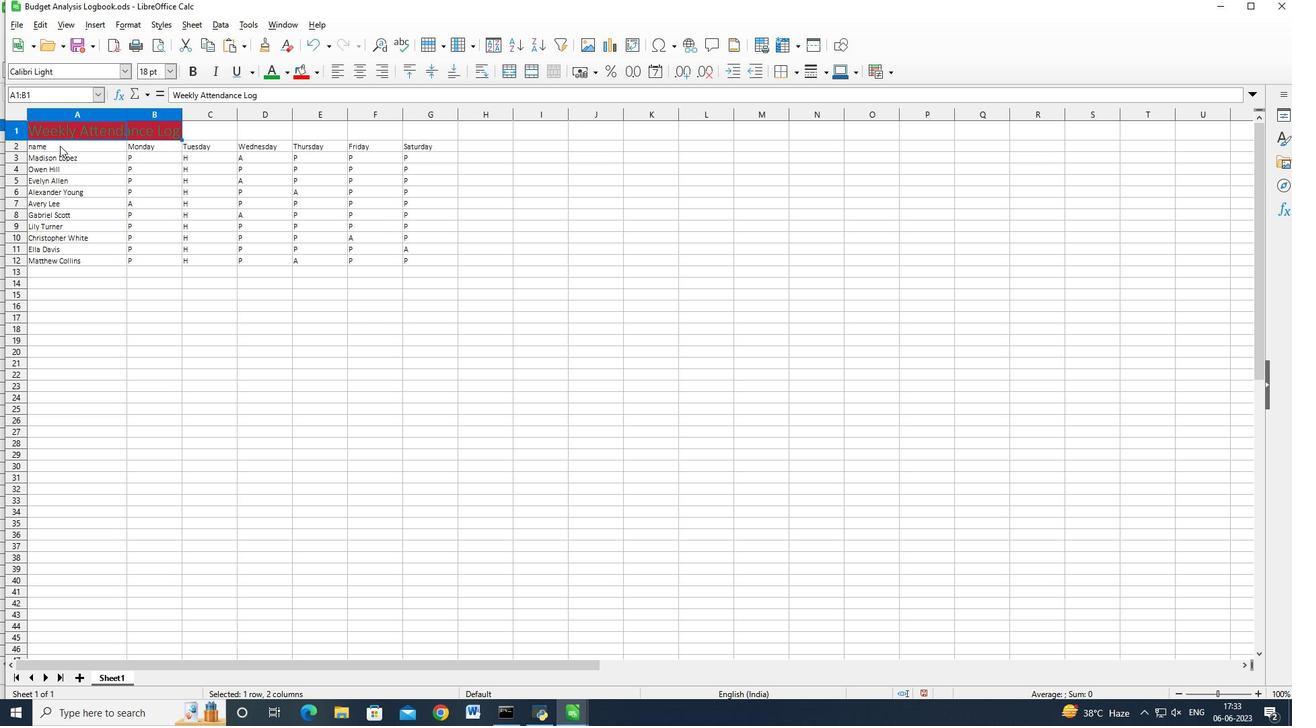 
Action: Mouse moved to (413, 261)
Screenshot: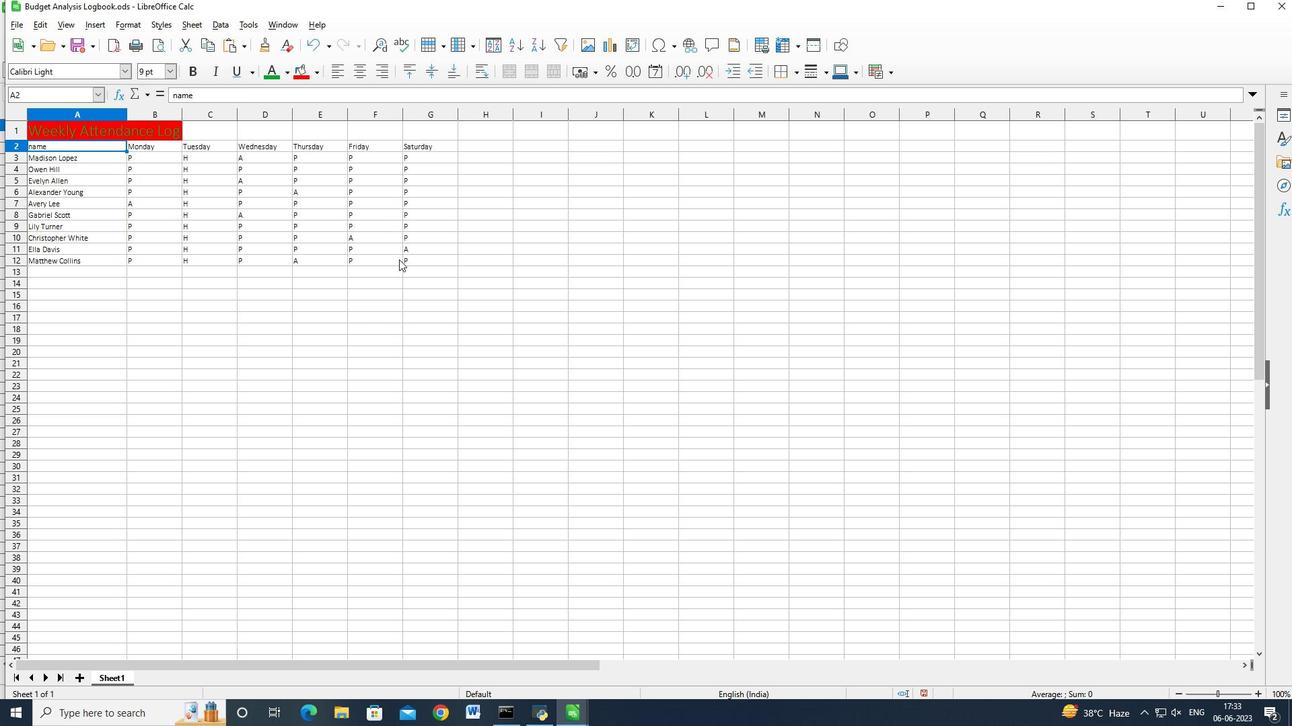 
Action: Key pressed <Key.shift>
Screenshot: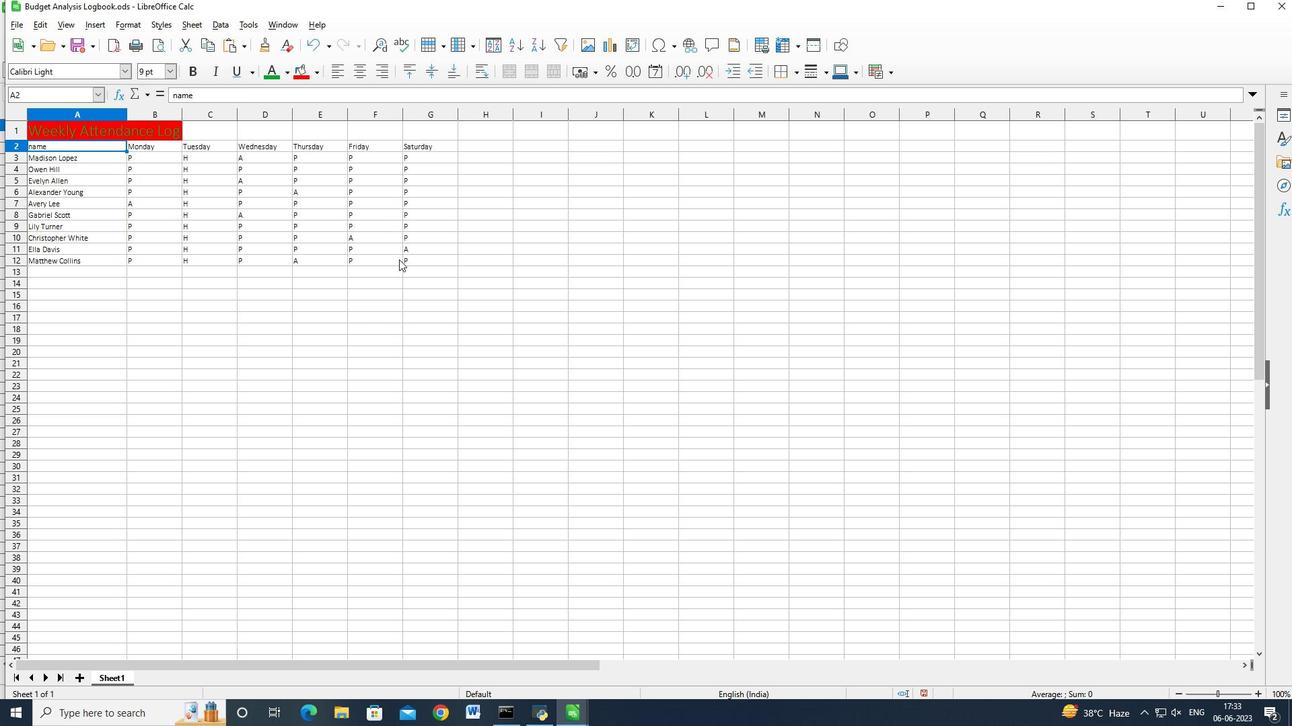 
Action: Mouse pressed left at (413, 261)
Screenshot: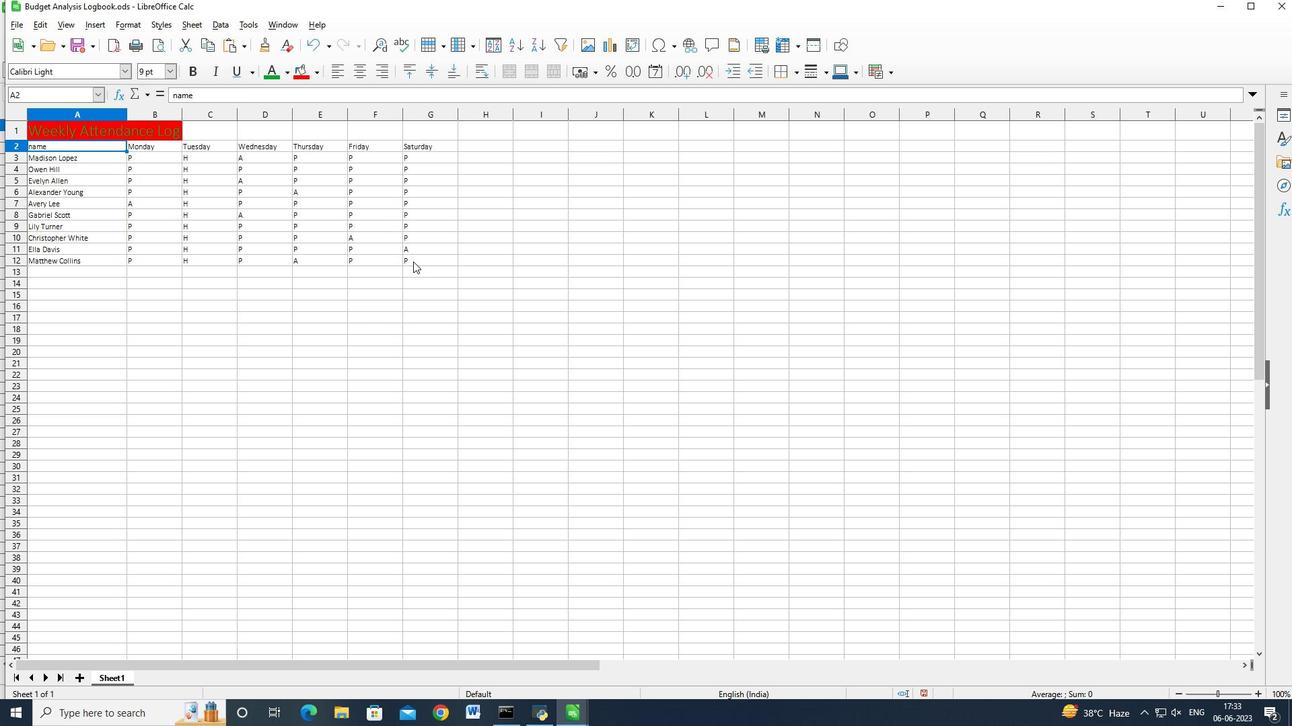 
Action: Key pressed <Key.shift><Key.shift><Key.shift><Key.shift><Key.shift><Key.shift><Key.shift><Key.shift><Key.shift><Key.shift><Key.shift><Key.shift><Key.shift><Key.shift><Key.shift><Key.shift><Key.shift>
Screenshot: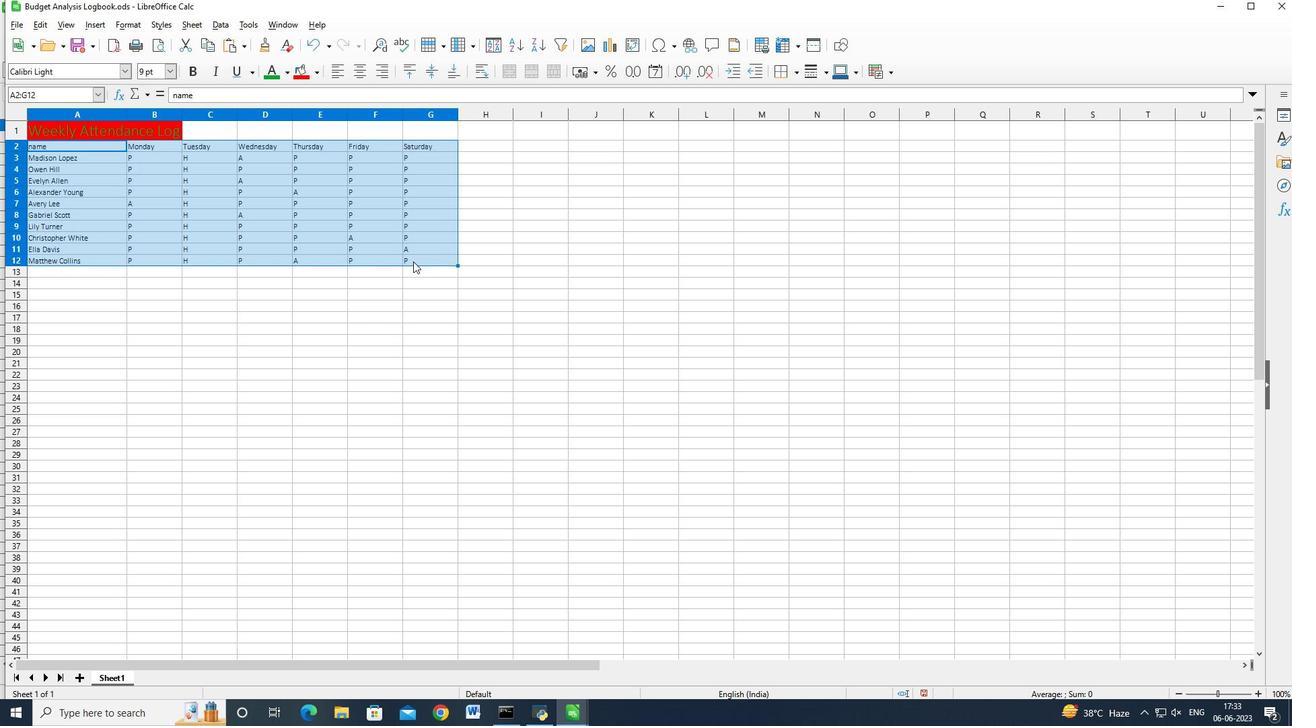 
Action: Mouse moved to (287, 72)
Screenshot: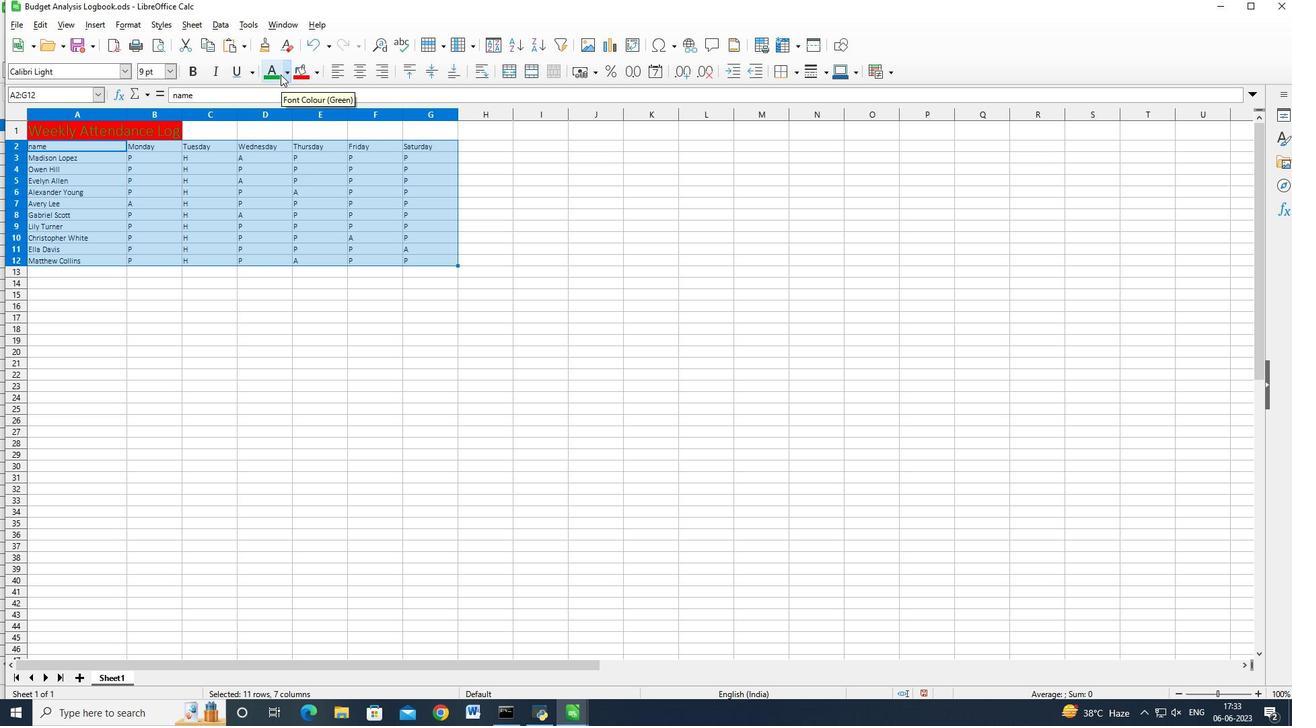 
Action: Mouse pressed left at (287, 72)
Screenshot: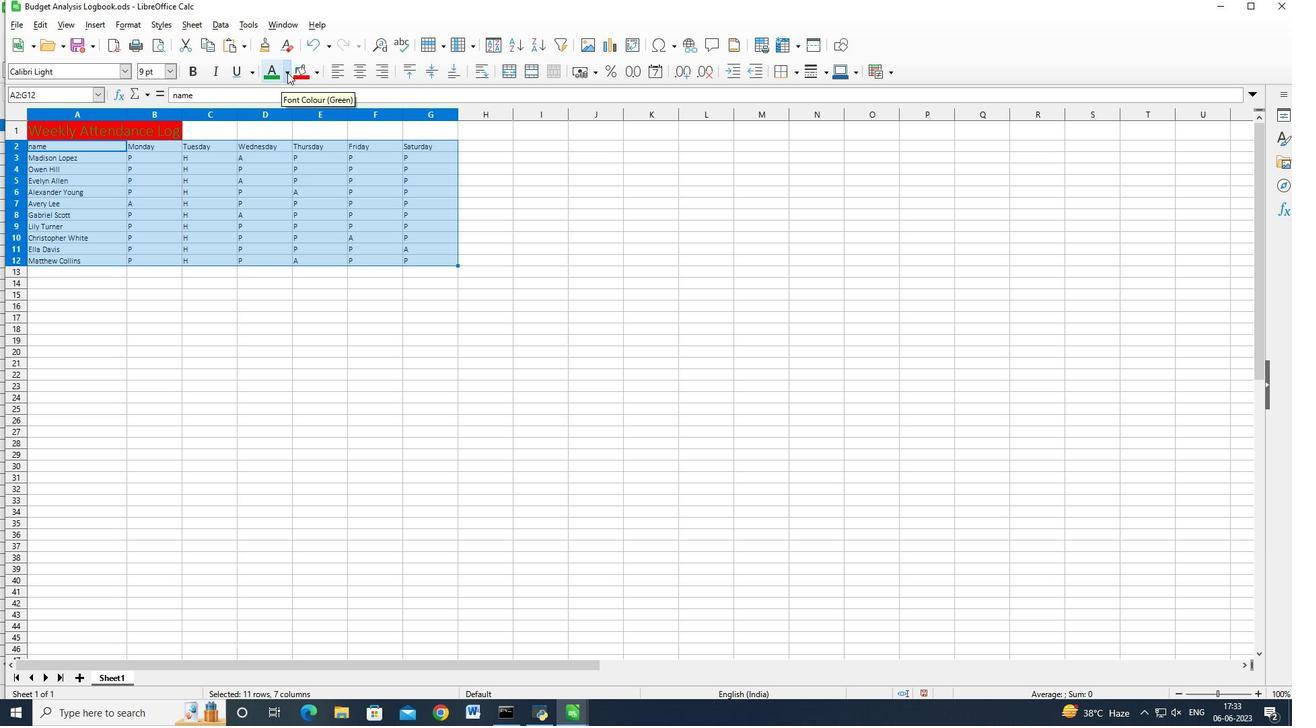 
Action: Mouse moved to (285, 159)
Screenshot: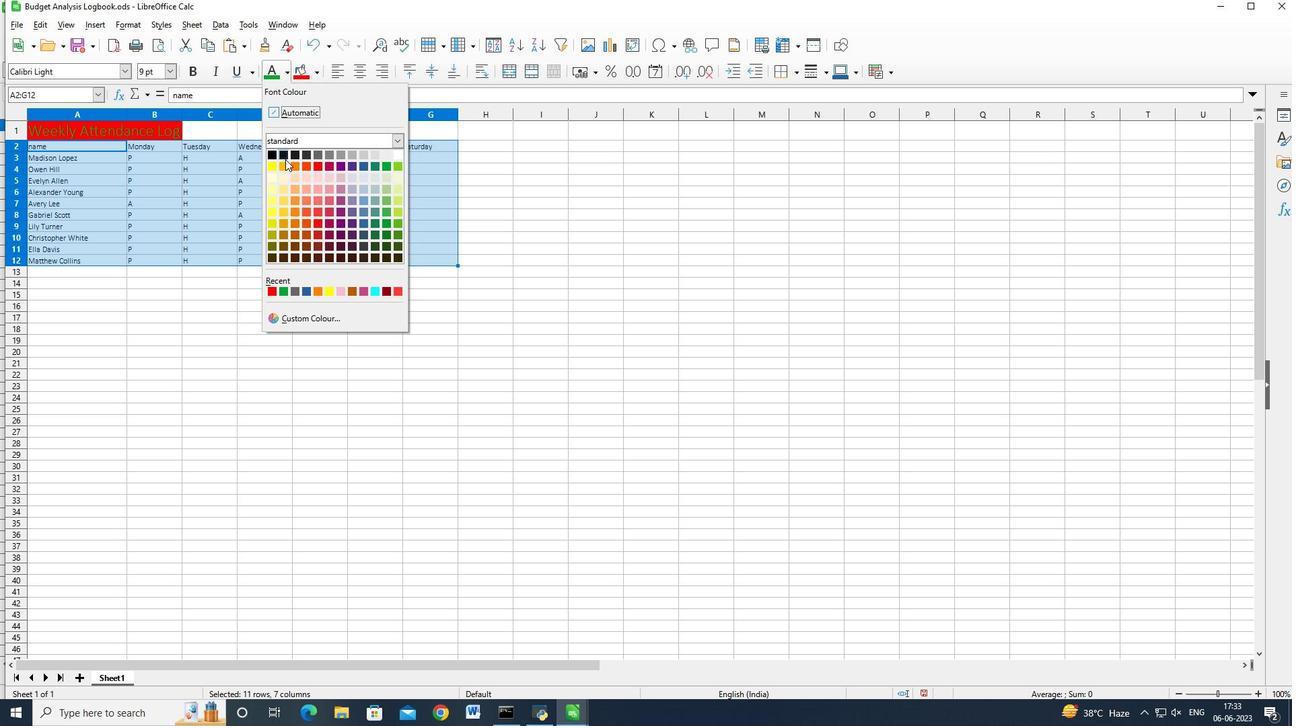 
Action: Mouse pressed left at (285, 159)
Screenshot: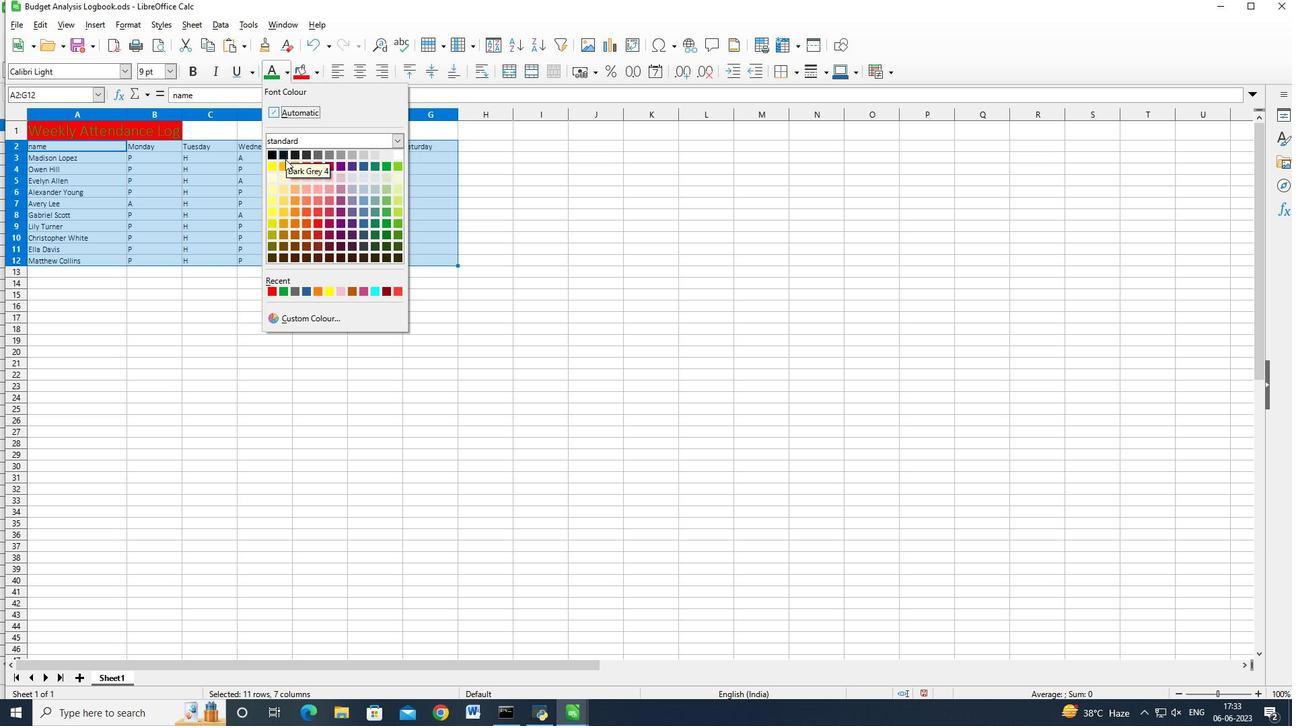 
Action: Mouse moved to (790, 73)
Screenshot: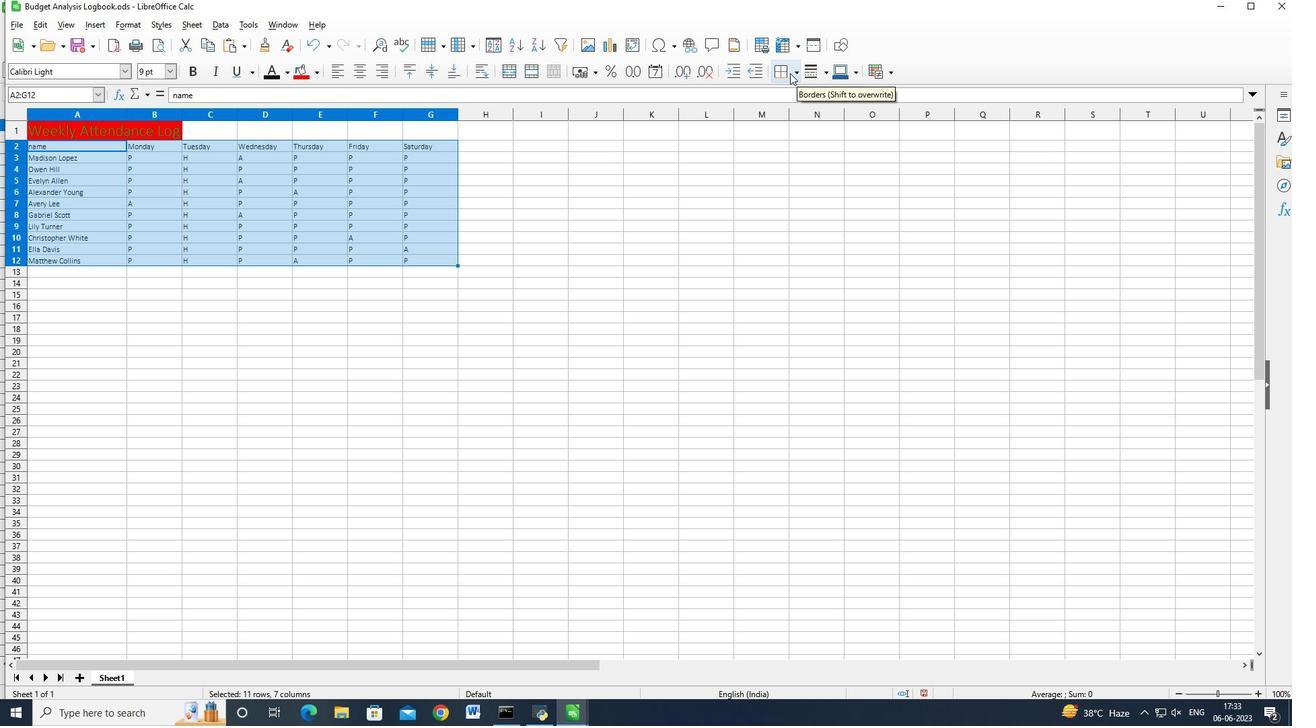 
Action: Mouse pressed left at (790, 73)
Screenshot: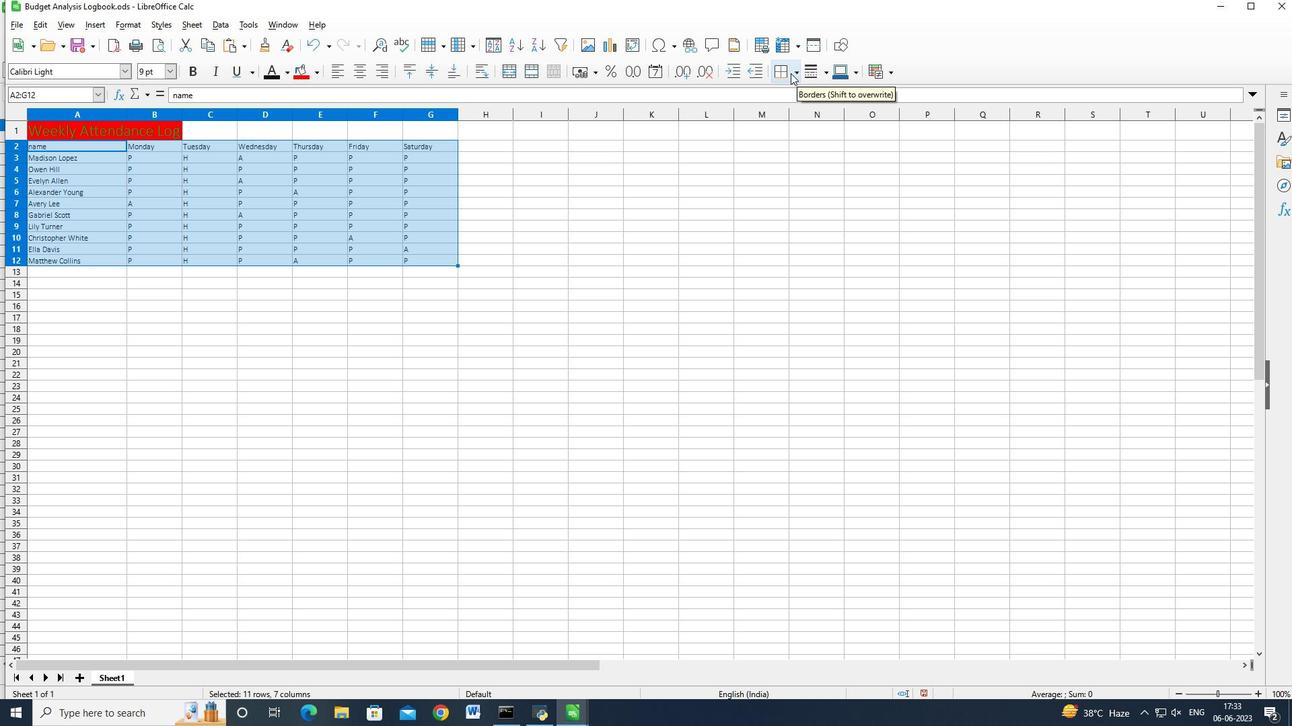 
Action: Mouse moved to (849, 141)
Screenshot: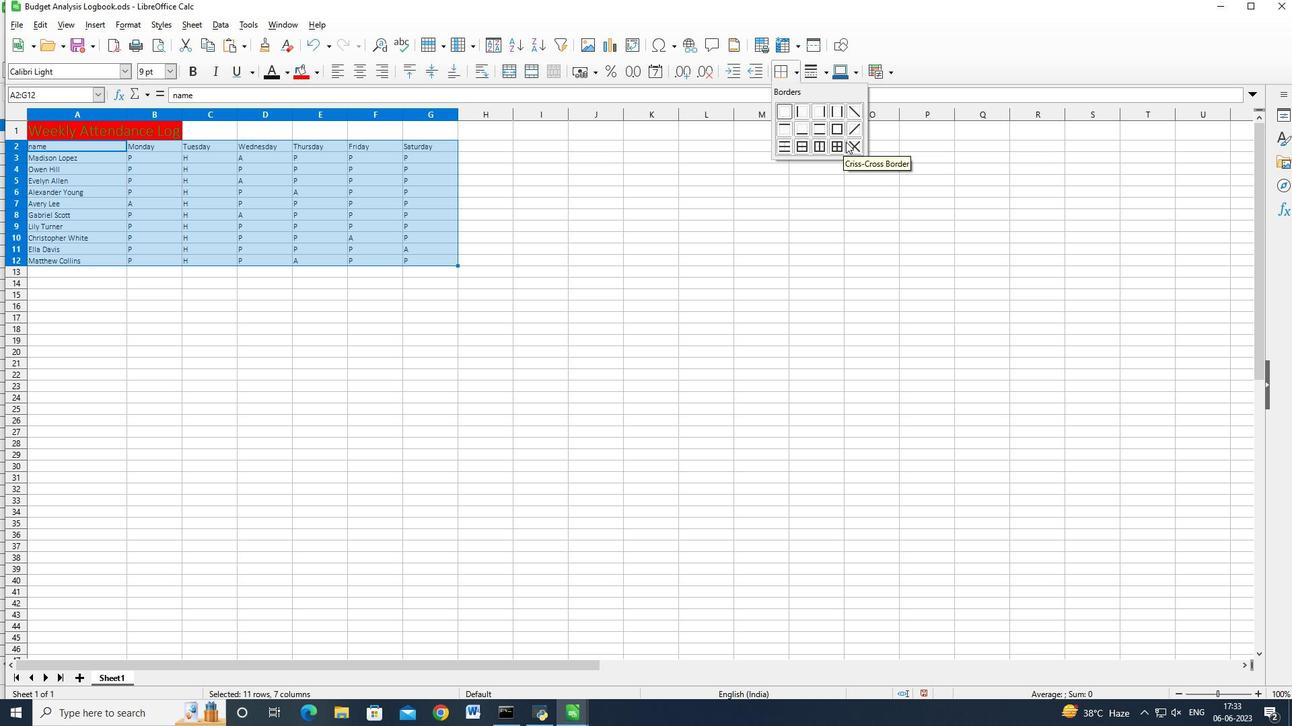 
Action: Mouse pressed left at (849, 141)
Screenshot: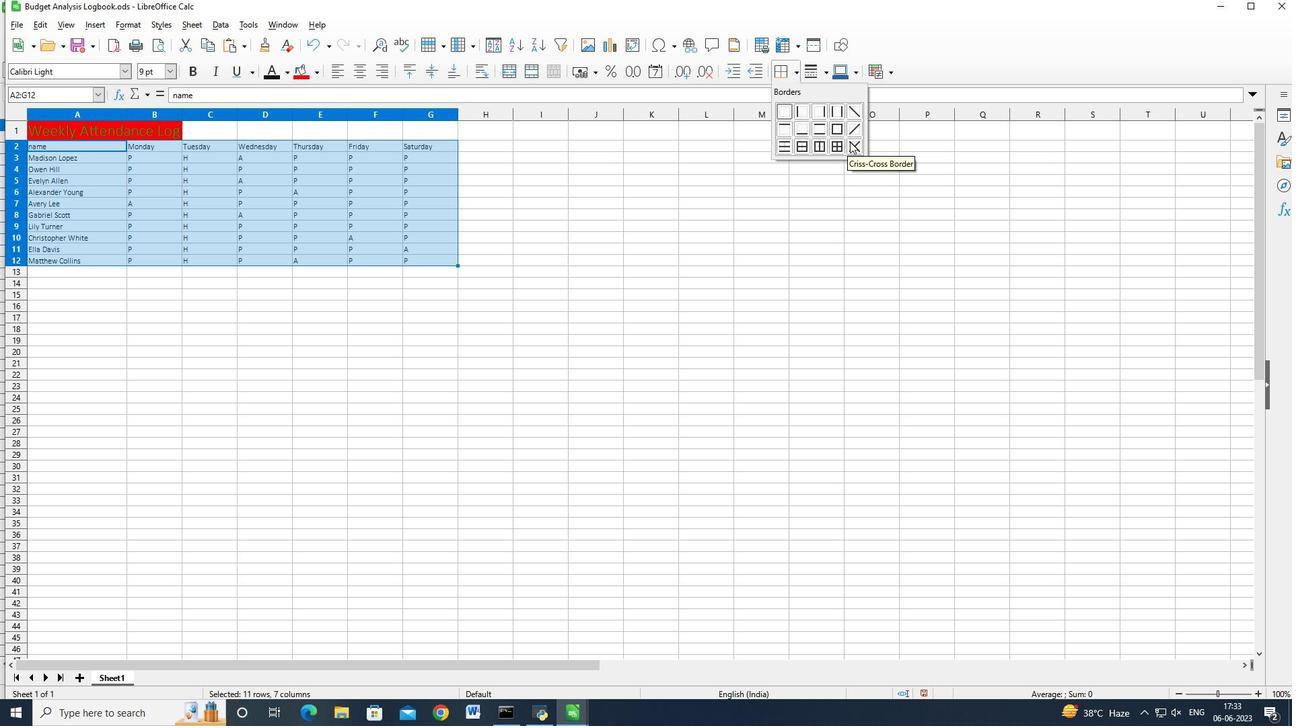 
Action: Mouse moved to (524, 211)
Screenshot: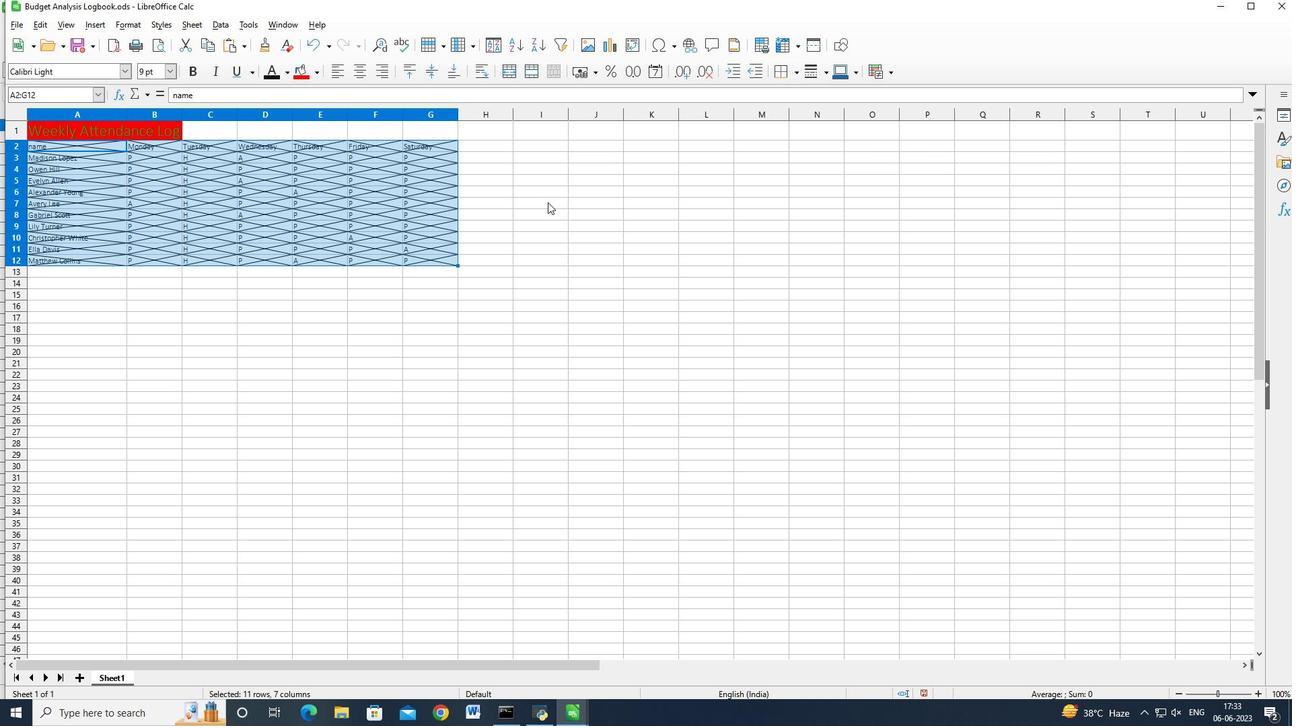 
Action: Mouse pressed left at (524, 211)
Screenshot: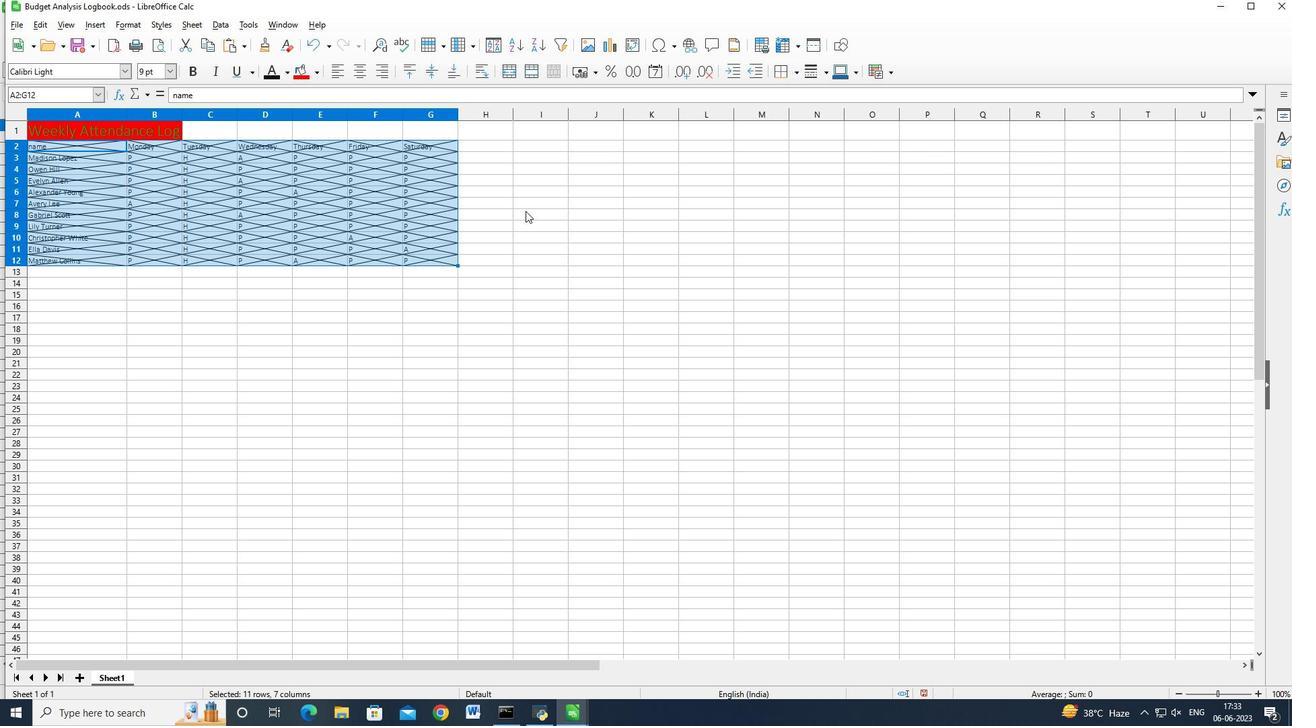 
